 Task: Use LinkedIn's search filters to find people who speak Spanish, work in NotaryOnline Research, have the title 'Caretaker', and are currently at a company with 'Confederation' in the name, located in Xichang.
Action: Mouse moved to (604, 75)
Screenshot: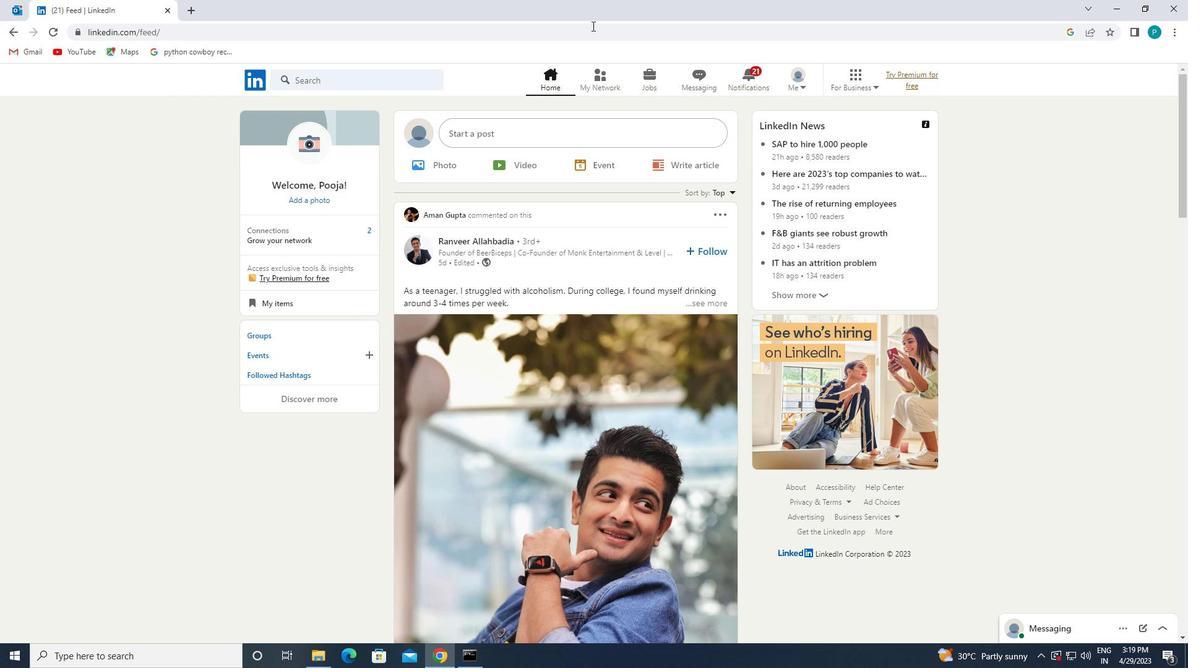 
Action: Mouse pressed left at (604, 75)
Screenshot: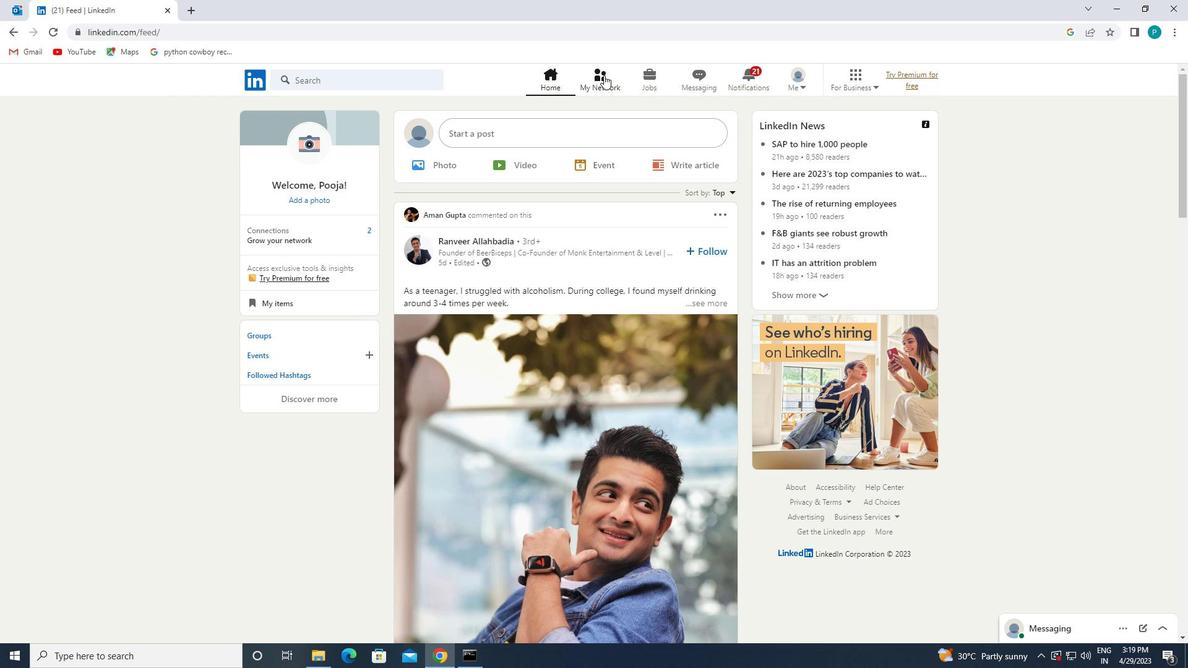 
Action: Mouse moved to (300, 148)
Screenshot: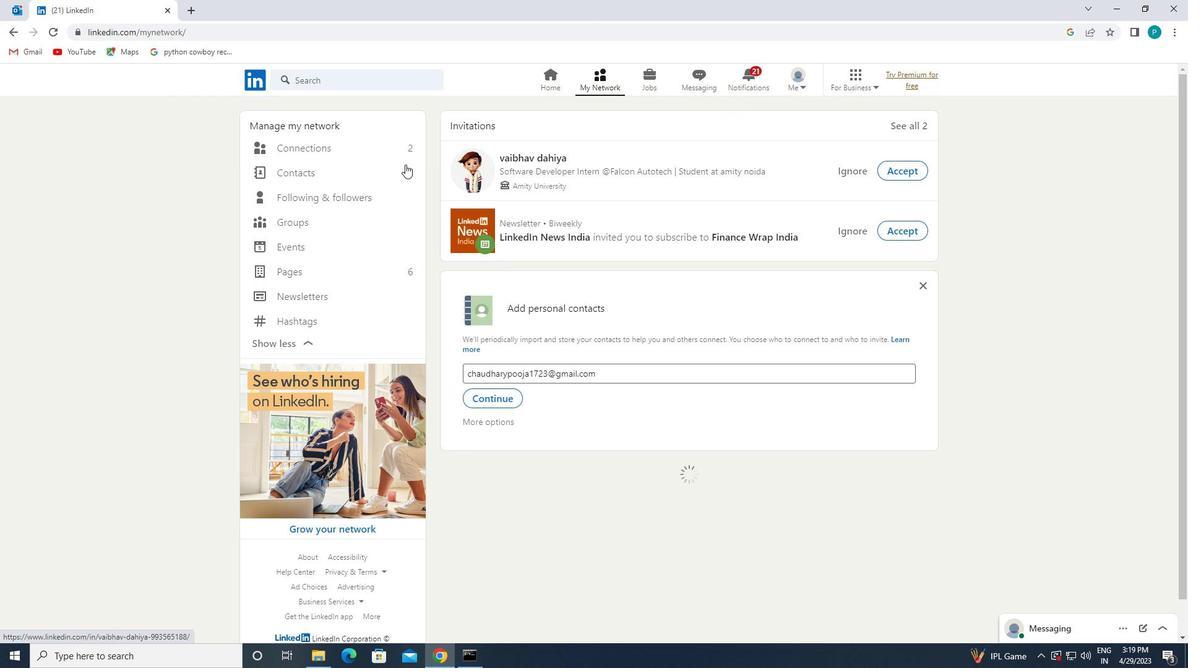 
Action: Mouse pressed left at (300, 148)
Screenshot: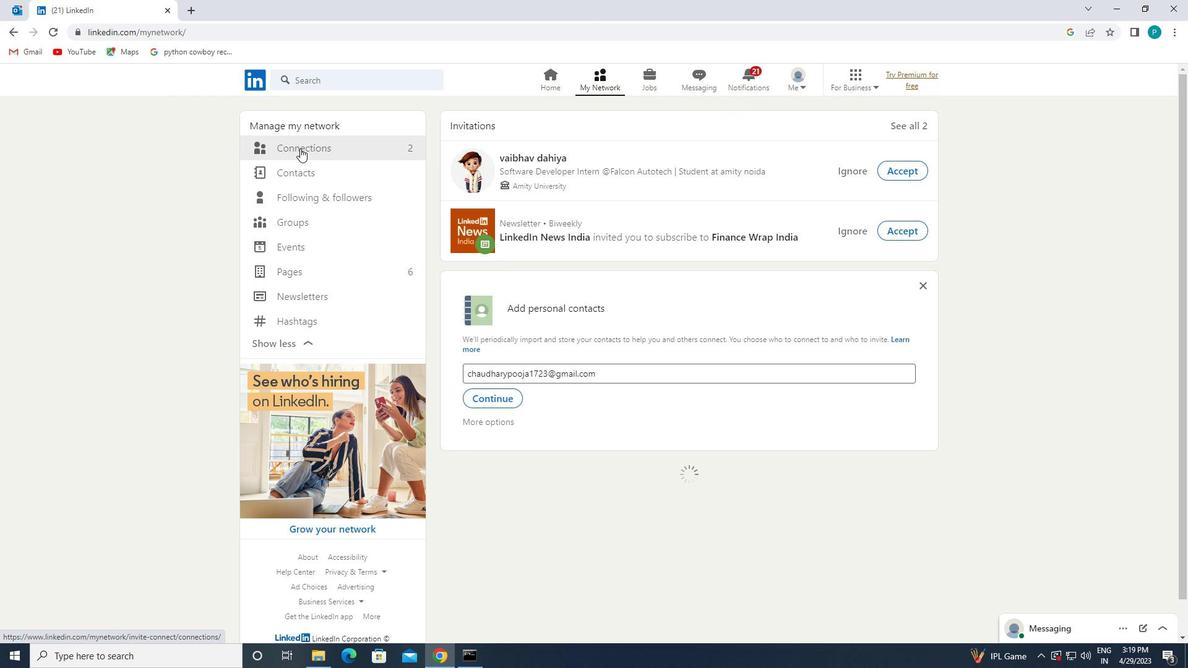
Action: Mouse moved to (704, 142)
Screenshot: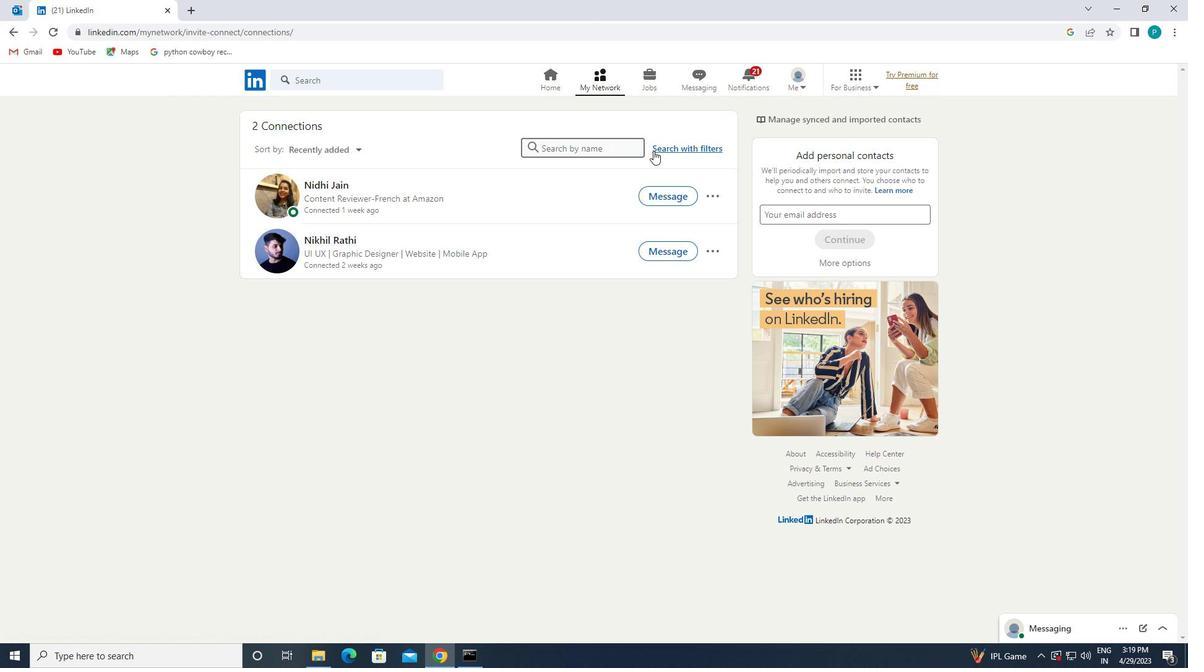 
Action: Mouse pressed left at (704, 142)
Screenshot: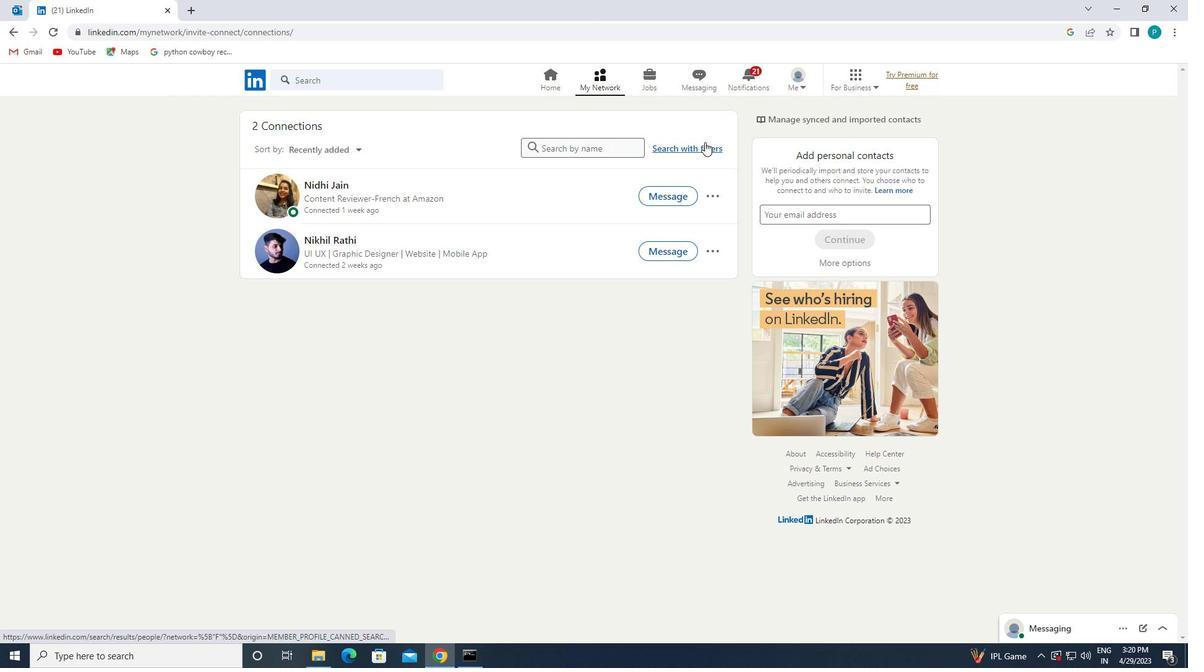 
Action: Mouse moved to (645, 120)
Screenshot: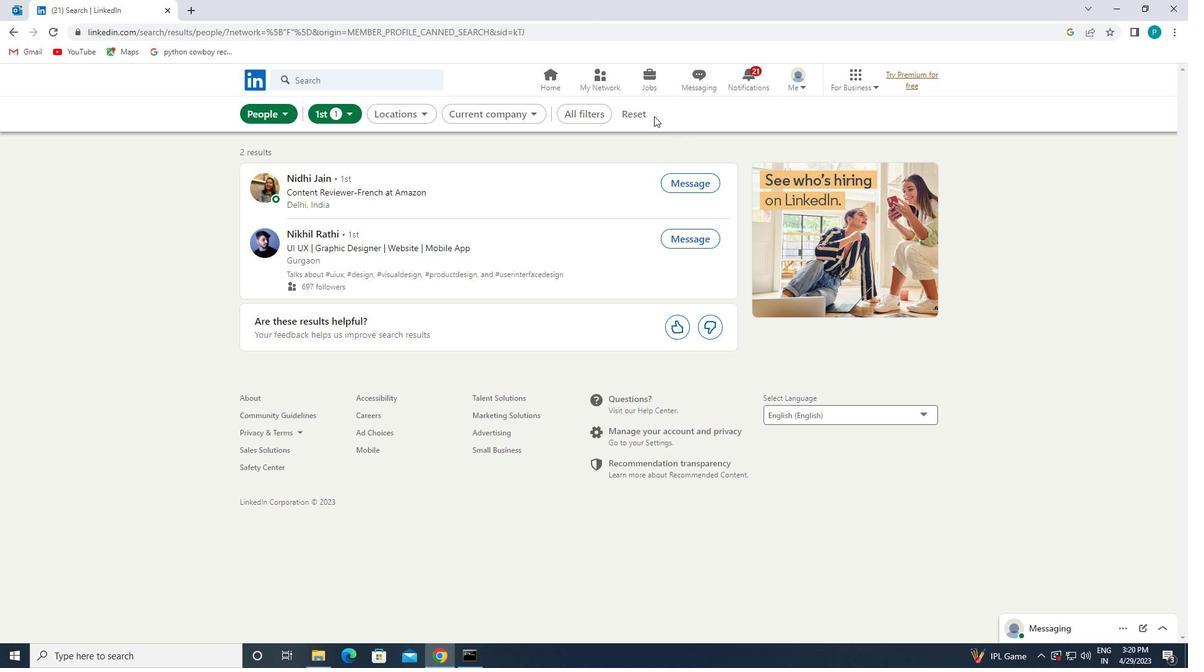 
Action: Mouse pressed left at (645, 120)
Screenshot: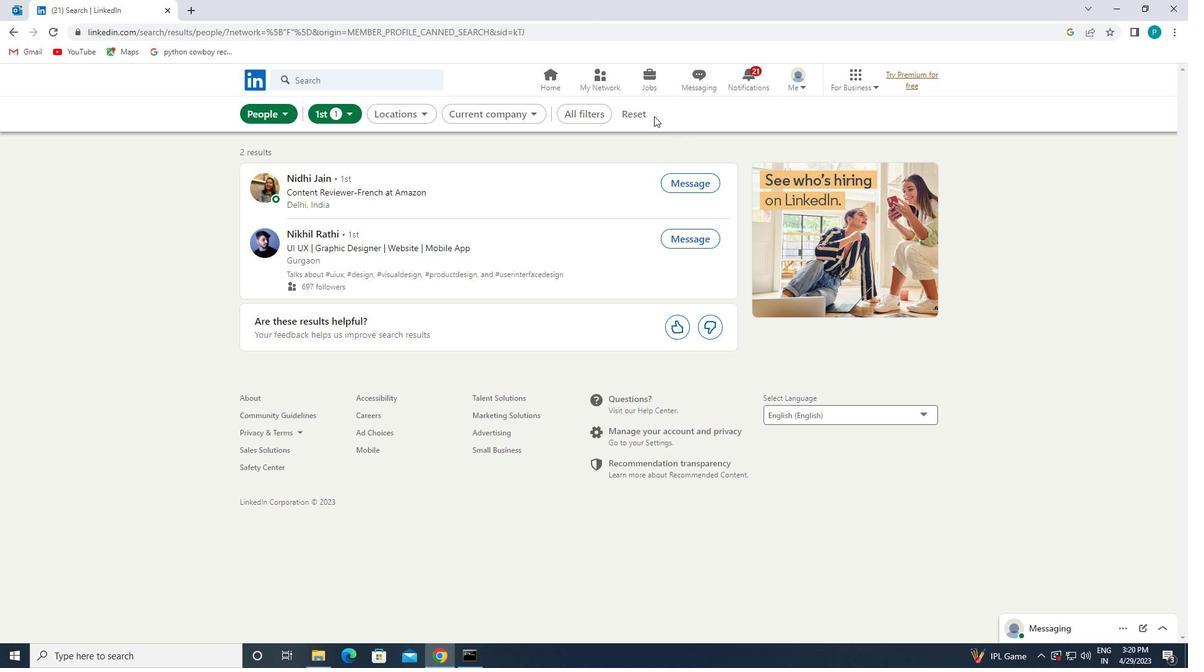 
Action: Mouse moved to (622, 108)
Screenshot: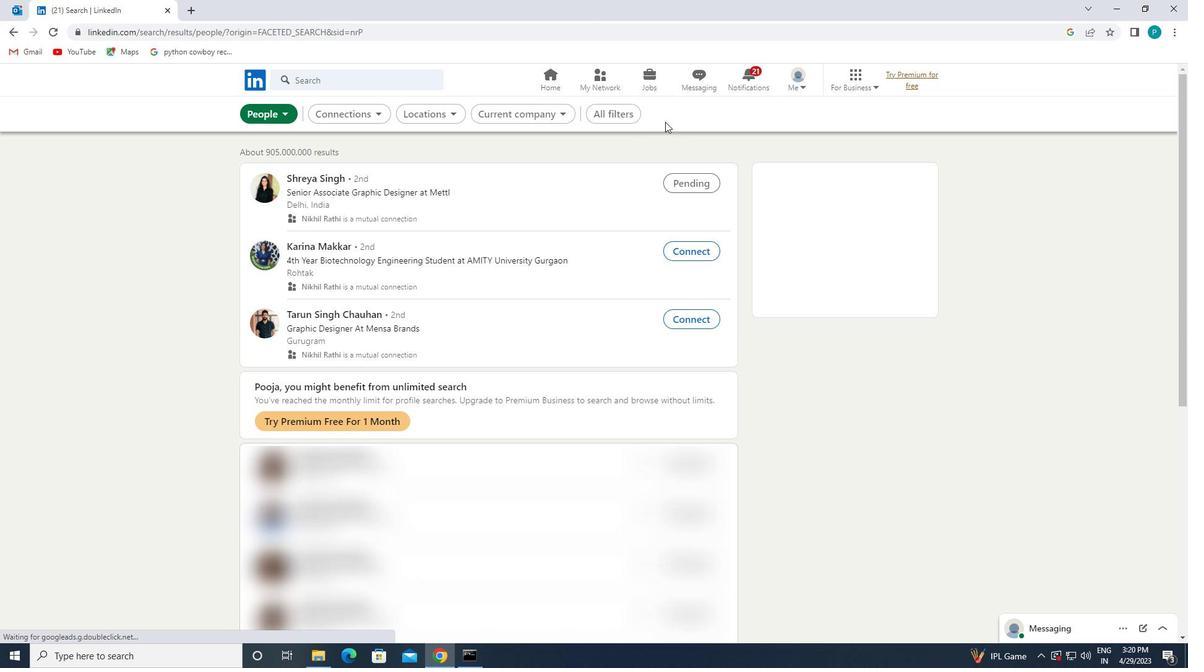
Action: Mouse pressed left at (622, 108)
Screenshot: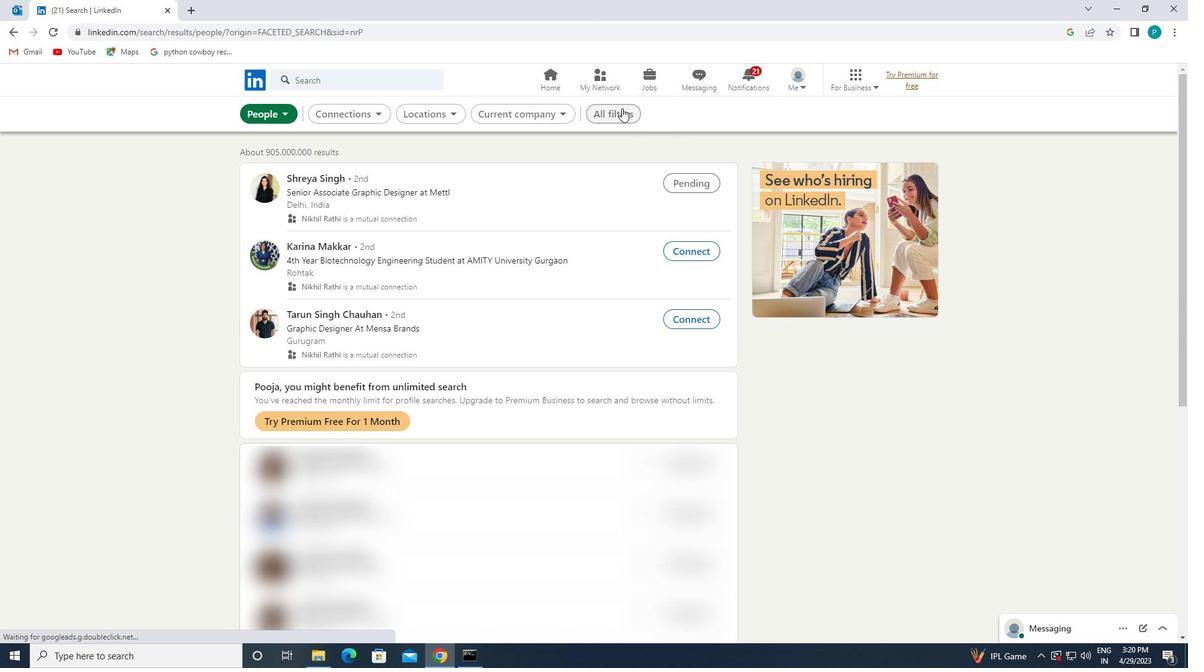 
Action: Mouse moved to (1044, 394)
Screenshot: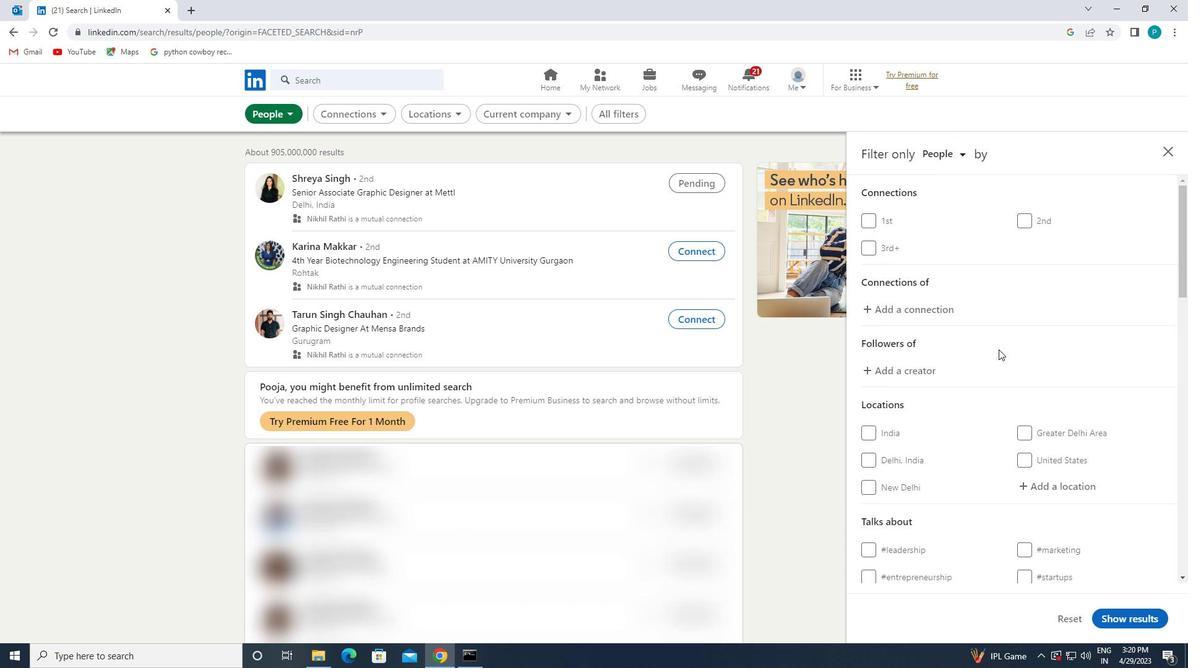 
Action: Mouse scrolled (1044, 394) with delta (0, 0)
Screenshot: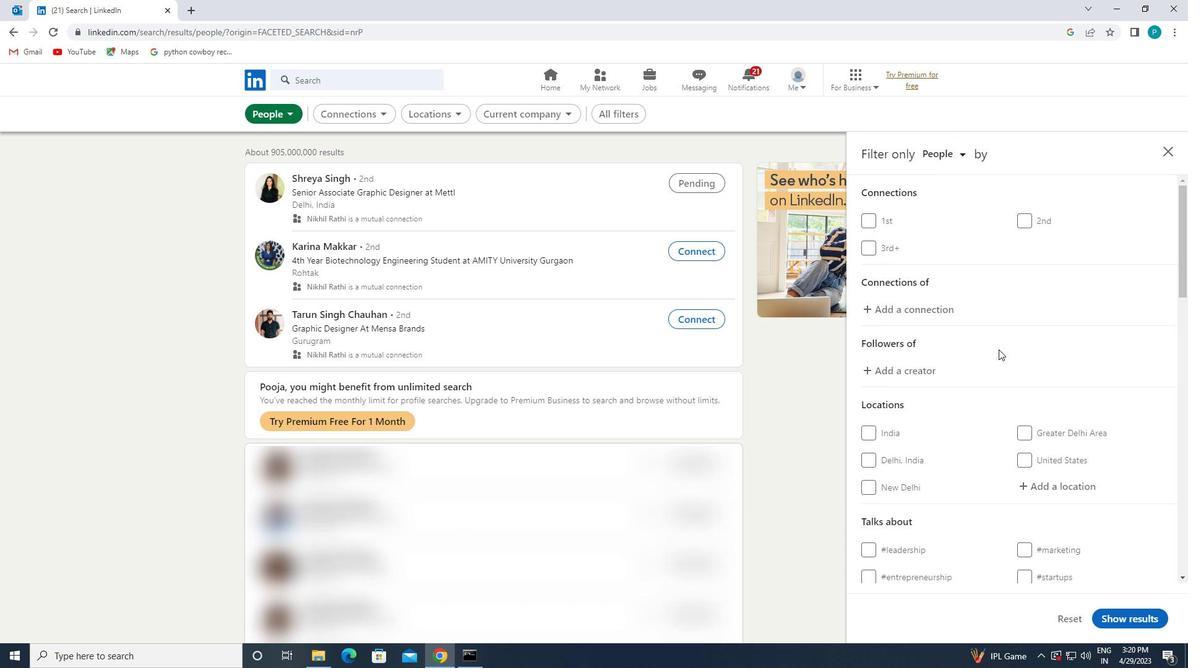 
Action: Mouse moved to (1066, 417)
Screenshot: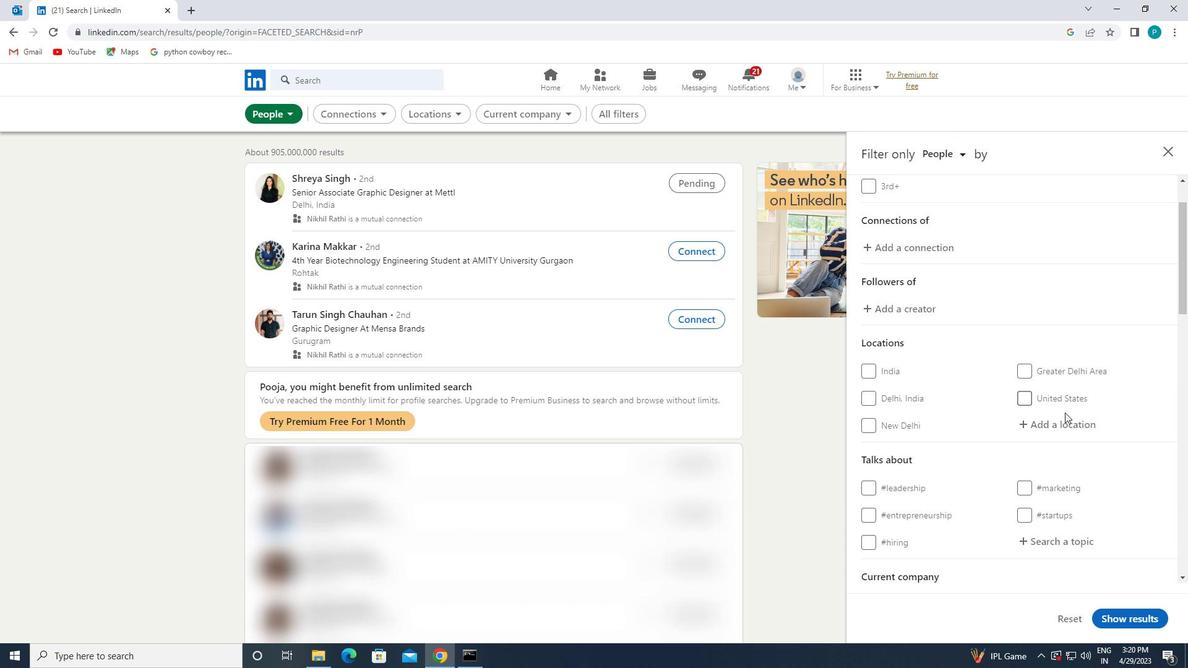 
Action: Mouse pressed left at (1066, 417)
Screenshot: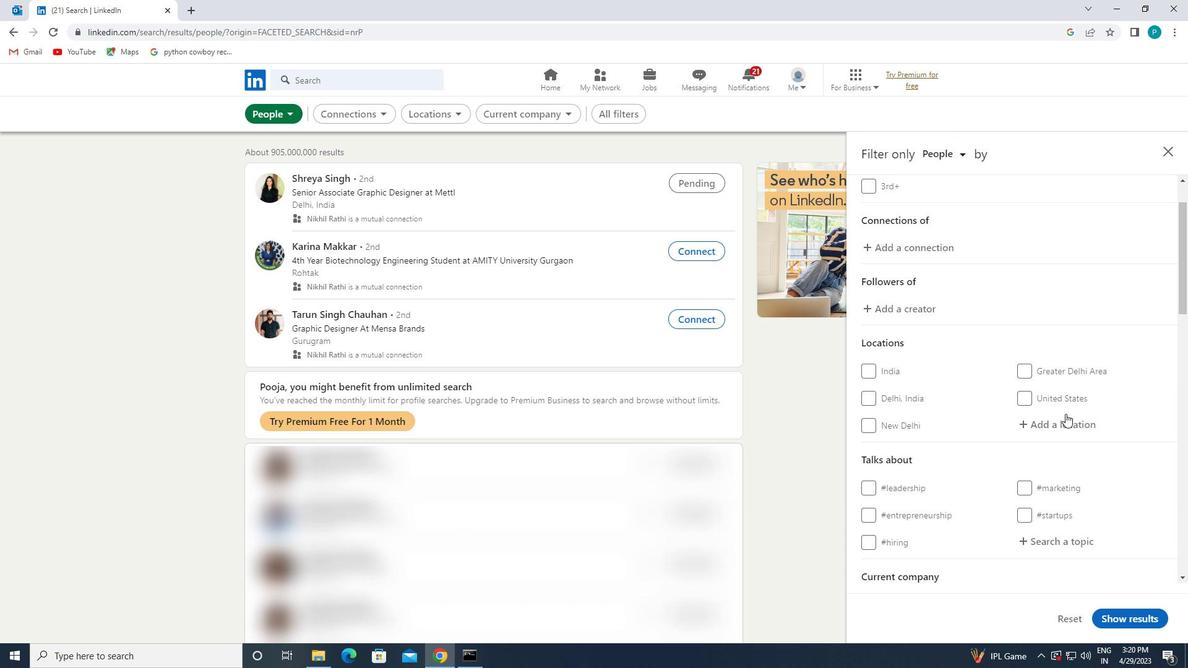 
Action: Key pressed <Key.caps_lock>x<Key.caps_lock>ichang
Screenshot: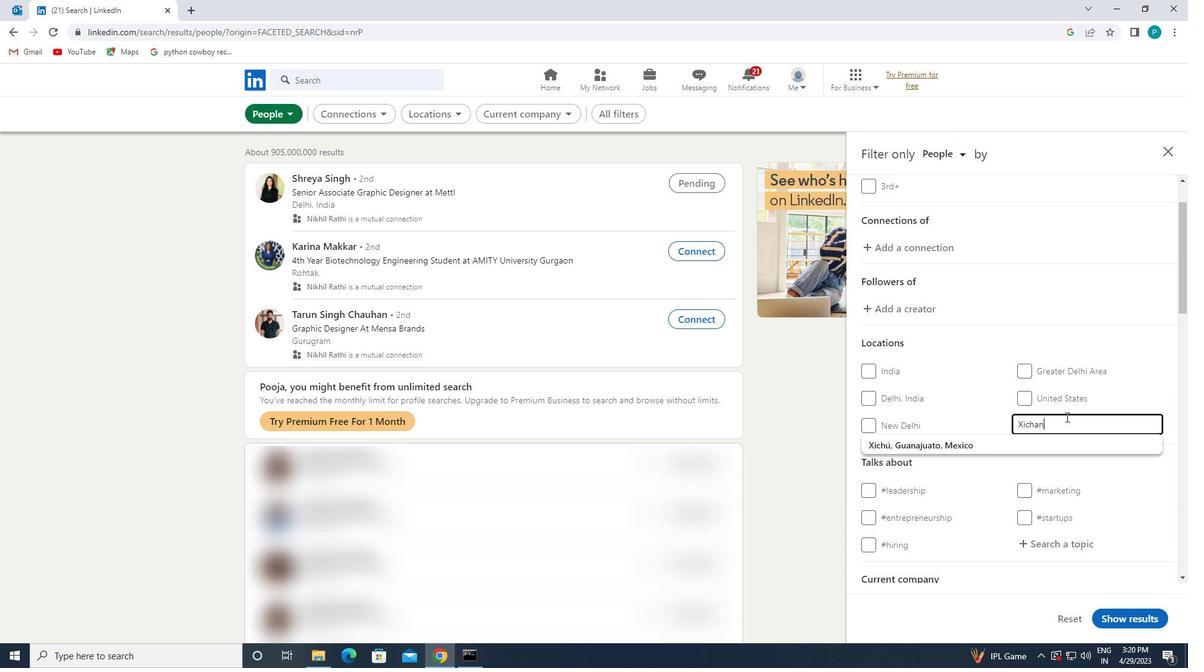 
Action: Mouse moved to (1065, 445)
Screenshot: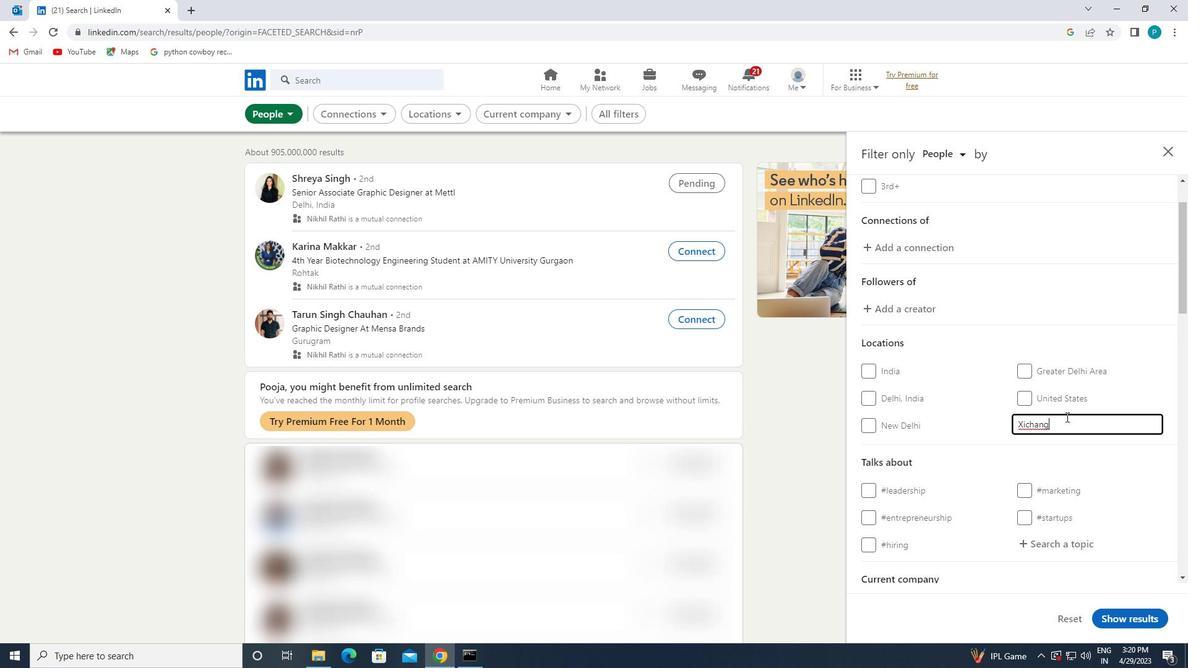 
Action: Mouse scrolled (1065, 444) with delta (0, 0)
Screenshot: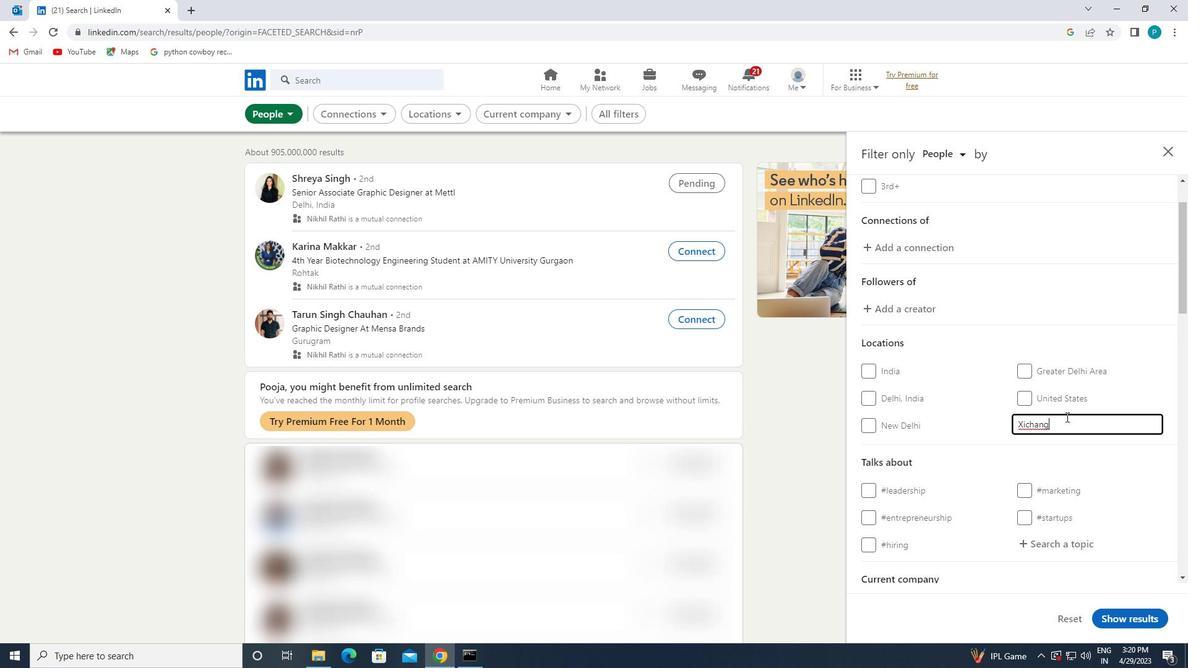 
Action: Mouse moved to (1065, 446)
Screenshot: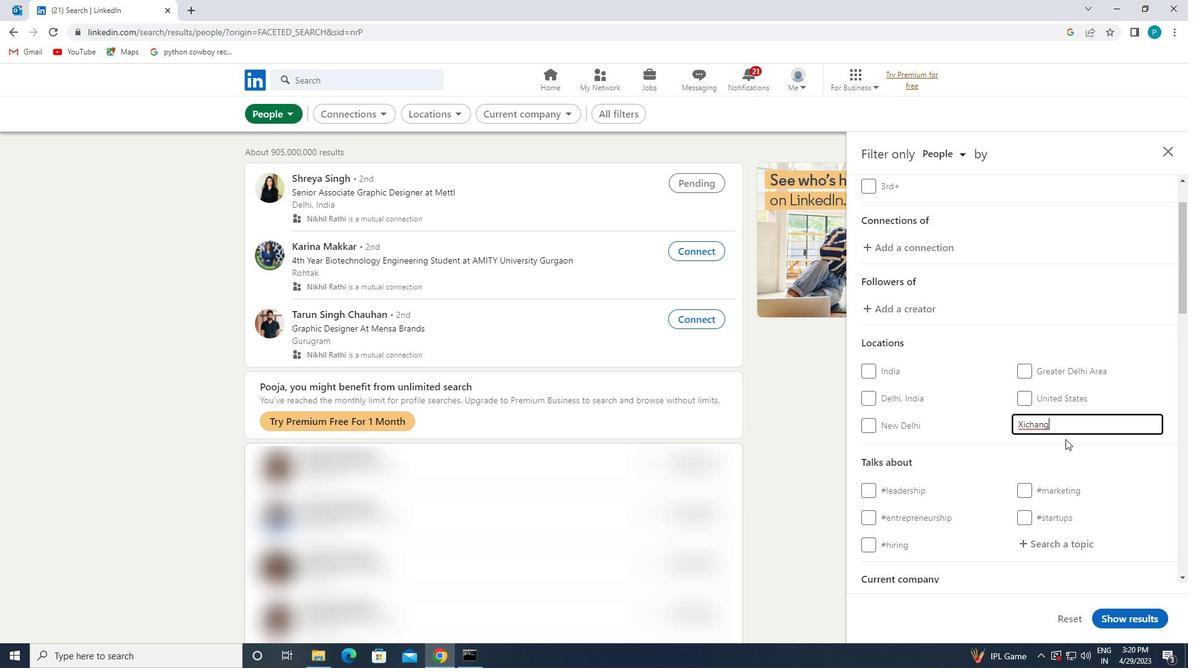
Action: Mouse scrolled (1065, 445) with delta (0, 0)
Screenshot: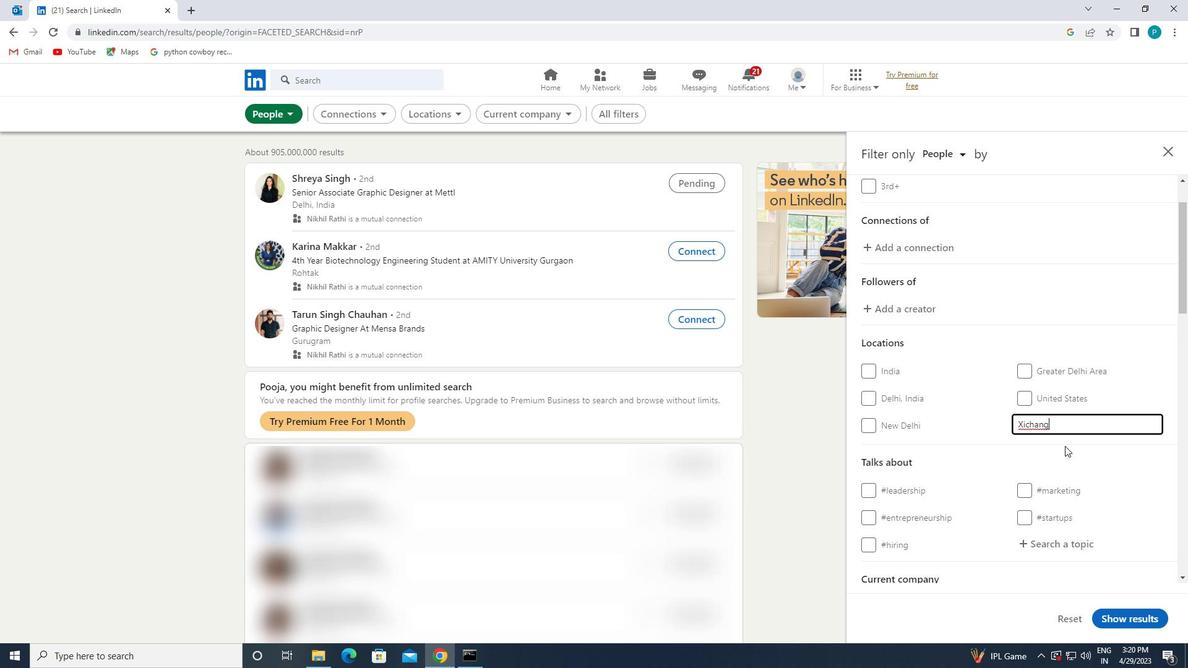 
Action: Mouse scrolled (1065, 445) with delta (0, 0)
Screenshot: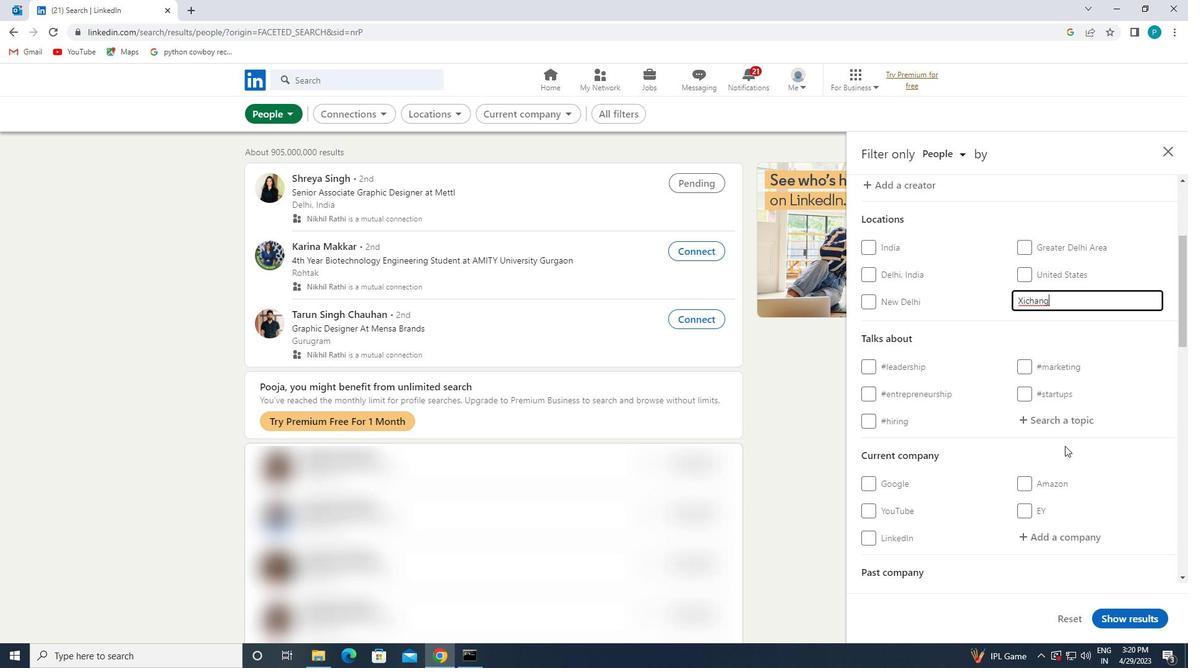 
Action: Mouse scrolled (1065, 445) with delta (0, 0)
Screenshot: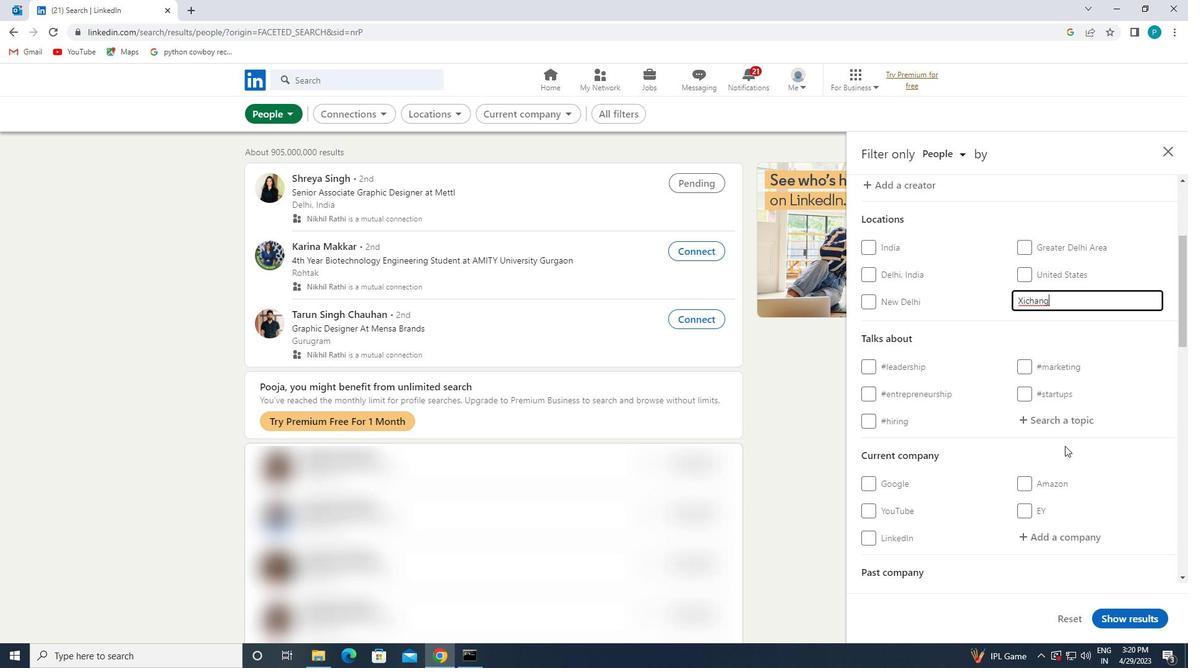 
Action: Mouse moved to (1032, 306)
Screenshot: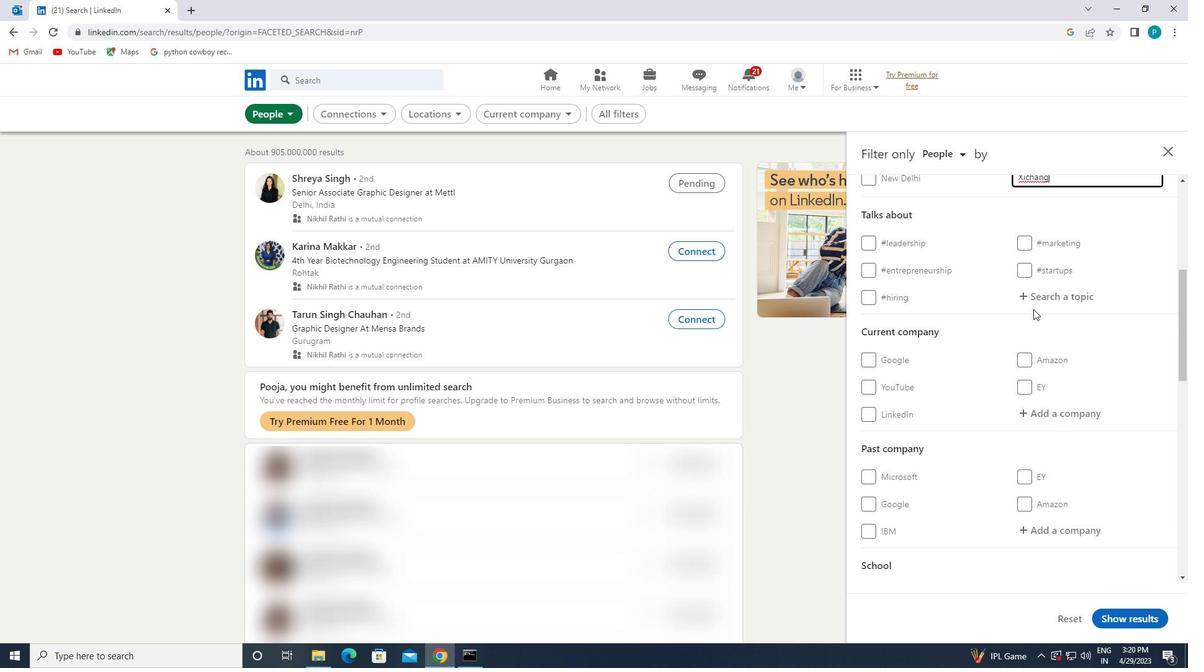 
Action: Mouse pressed left at (1032, 306)
Screenshot: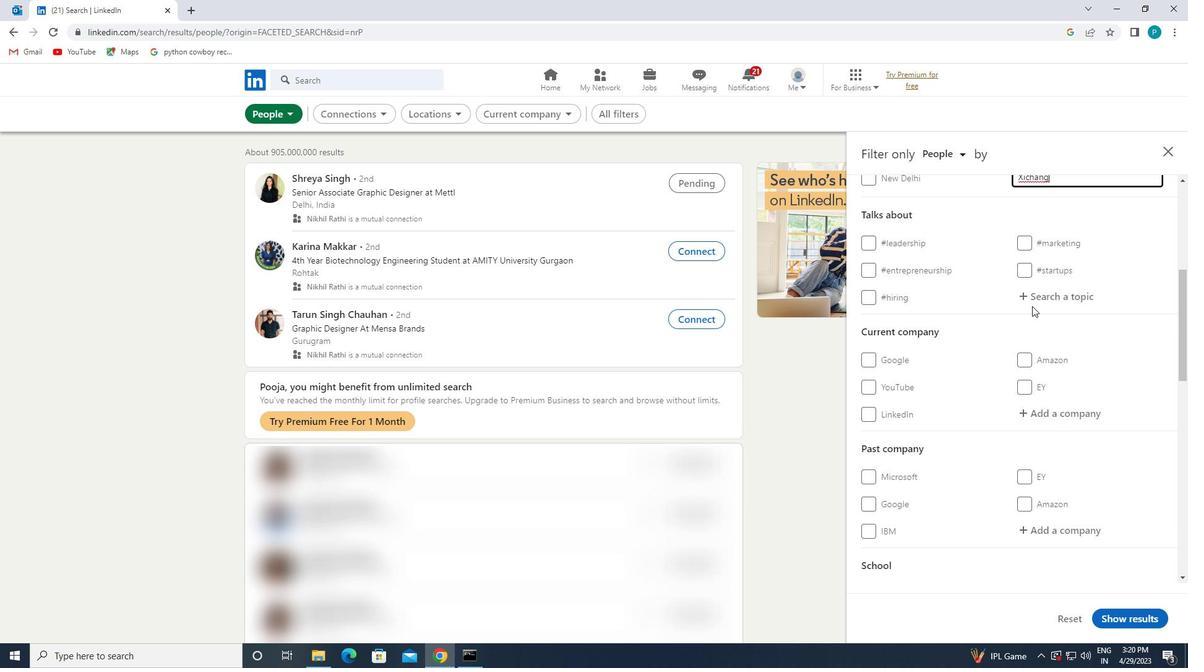
Action: Mouse moved to (1031, 300)
Screenshot: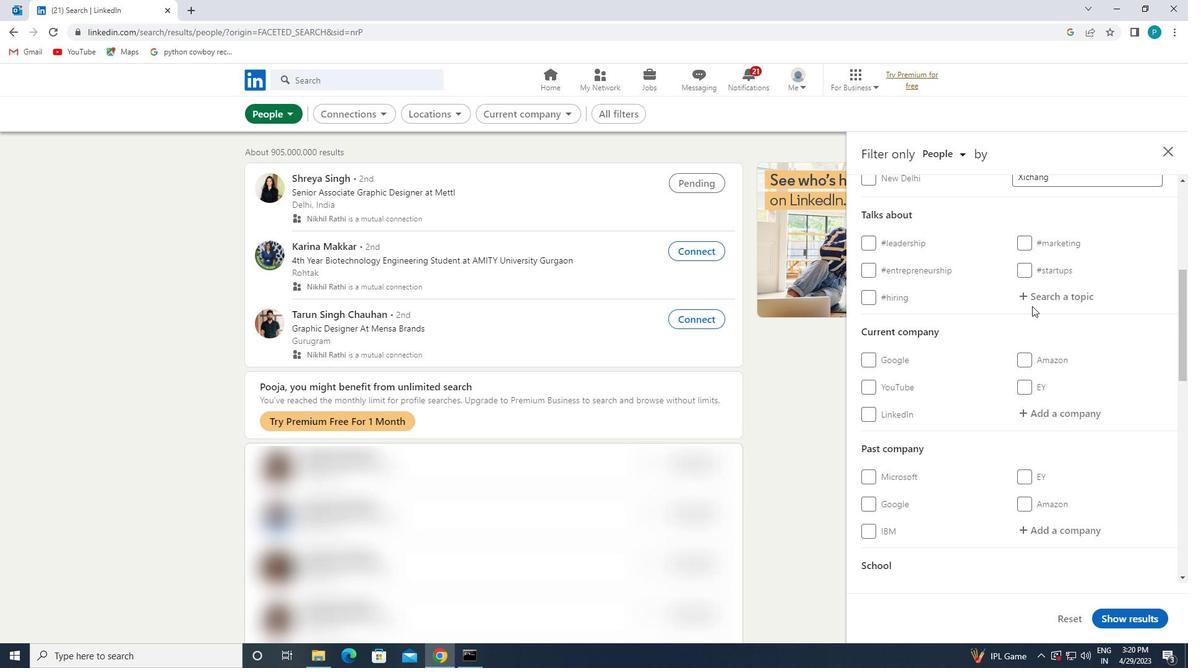 
Action: Mouse pressed left at (1031, 300)
Screenshot: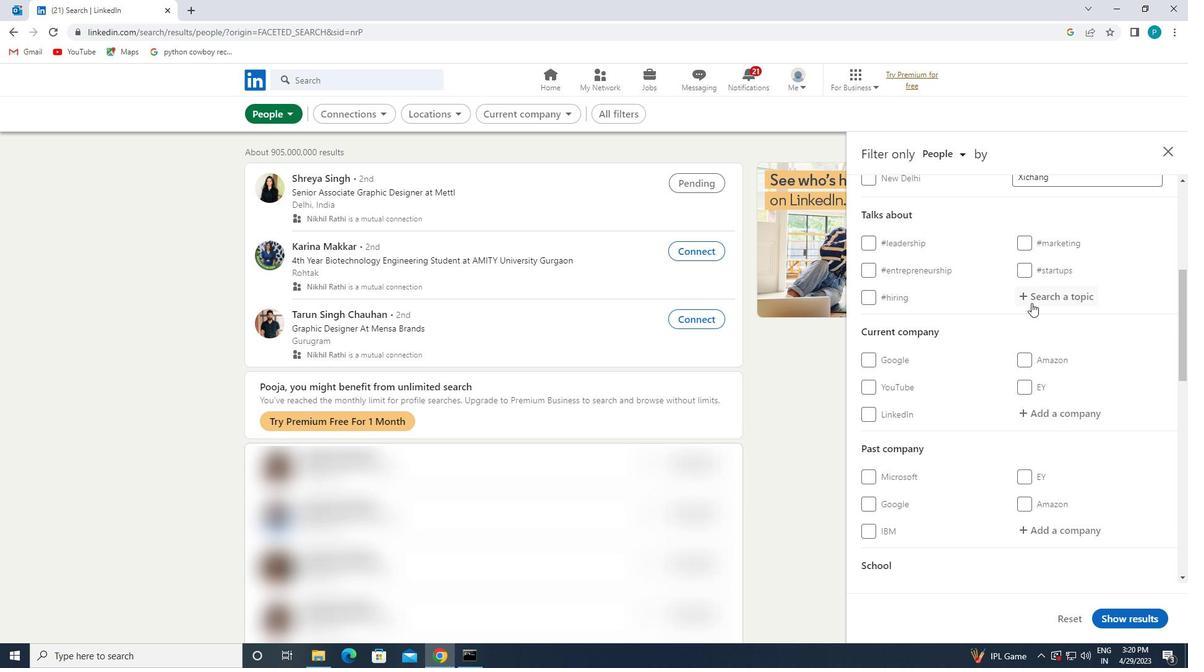 
Action: Mouse moved to (1031, 300)
Screenshot: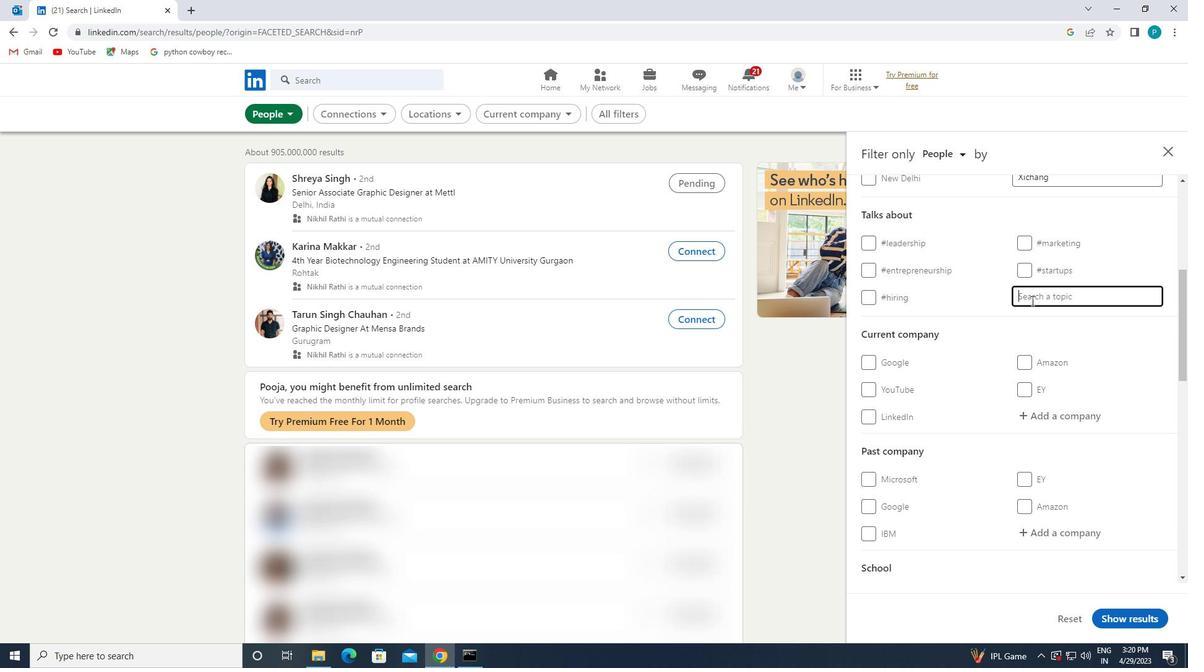 
Action: Key pressed <Key.shift>#<Key.caps_lock>S<Key.caps_lock>ALES
Screenshot: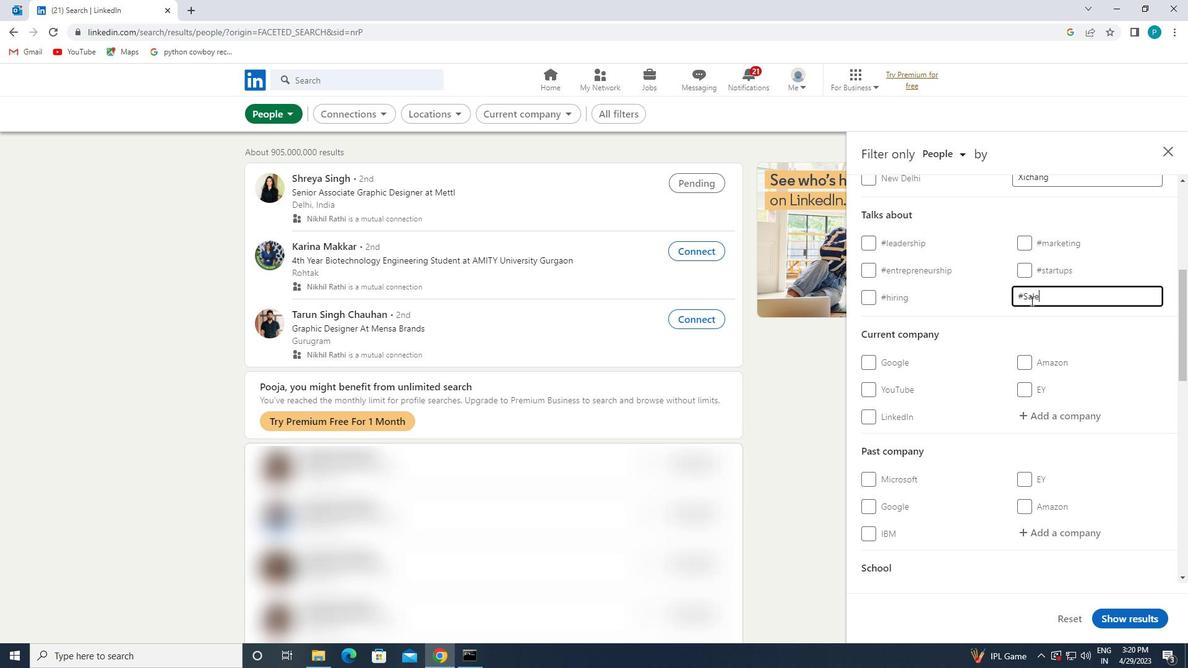 
Action: Mouse scrolled (1031, 300) with delta (0, 0)
Screenshot: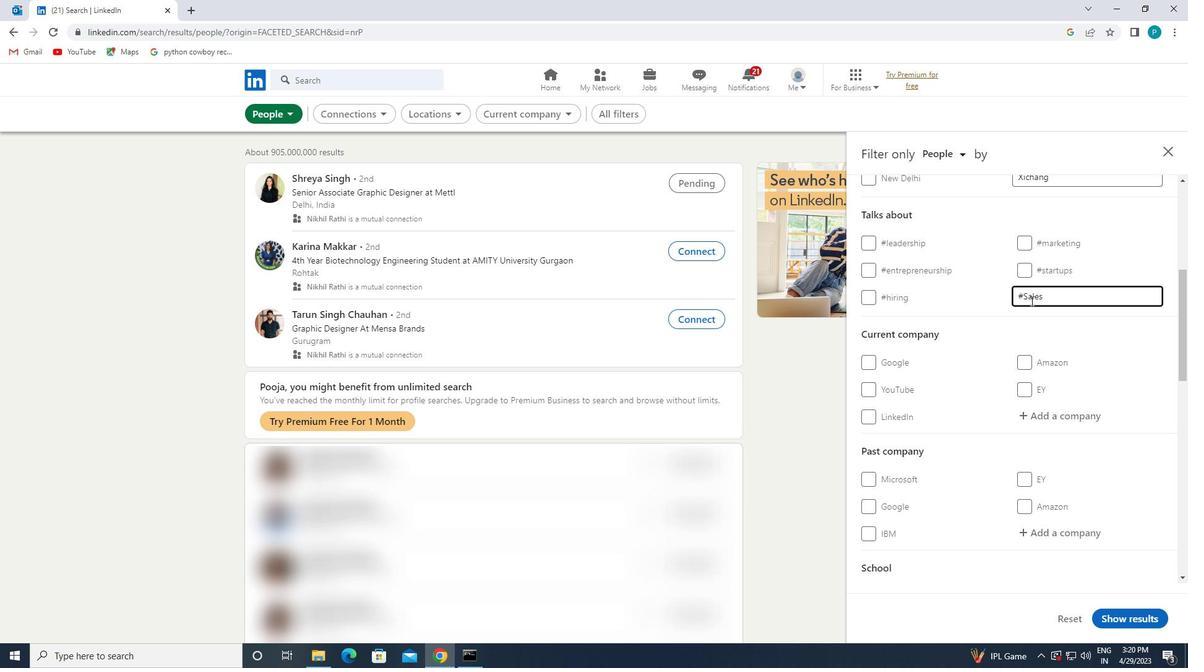 
Action: Mouse moved to (1058, 500)
Screenshot: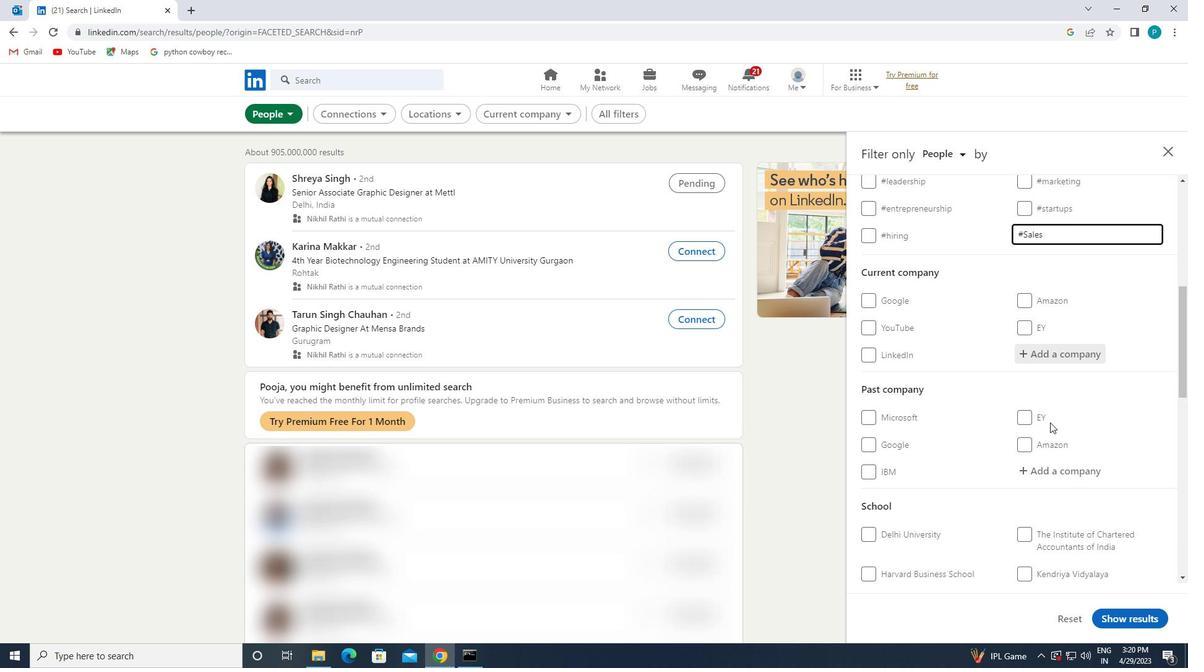 
Action: Mouse scrolled (1058, 500) with delta (0, 0)
Screenshot: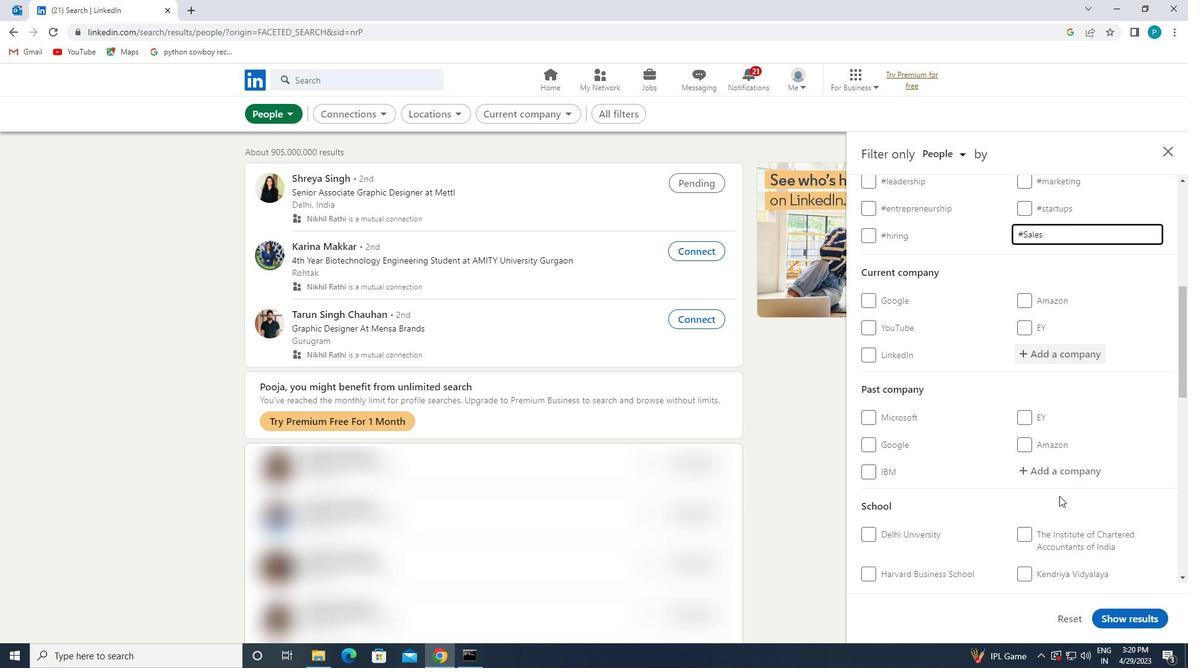 
Action: Mouse scrolled (1058, 500) with delta (0, 0)
Screenshot: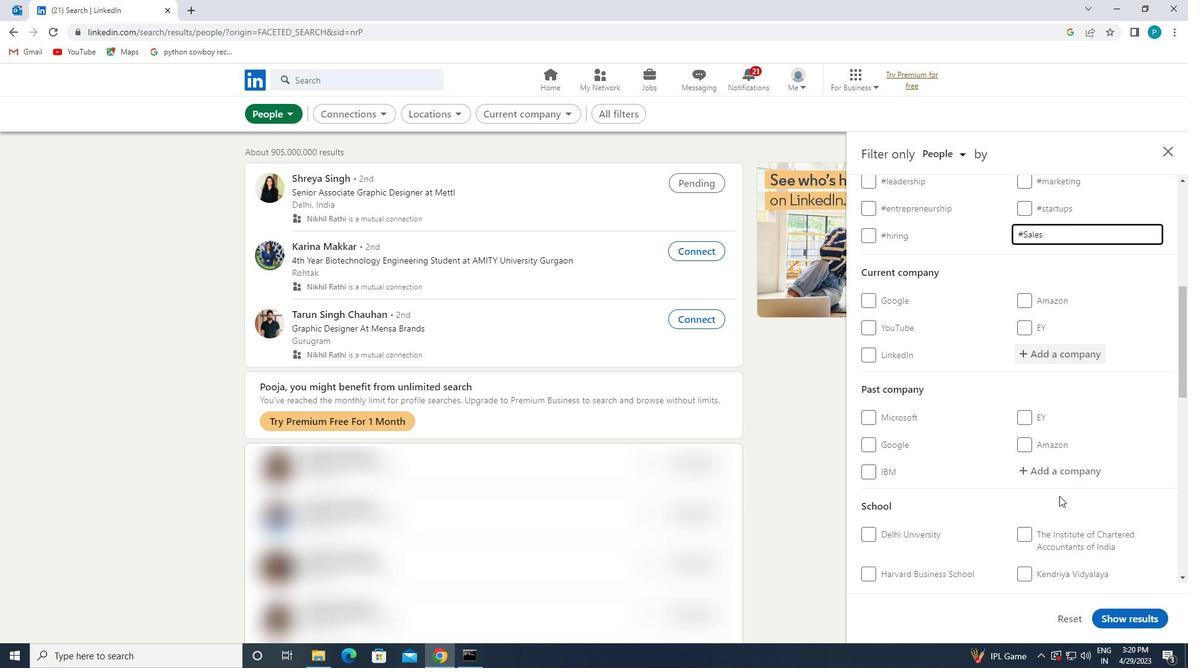 
Action: Mouse scrolled (1058, 500) with delta (0, 0)
Screenshot: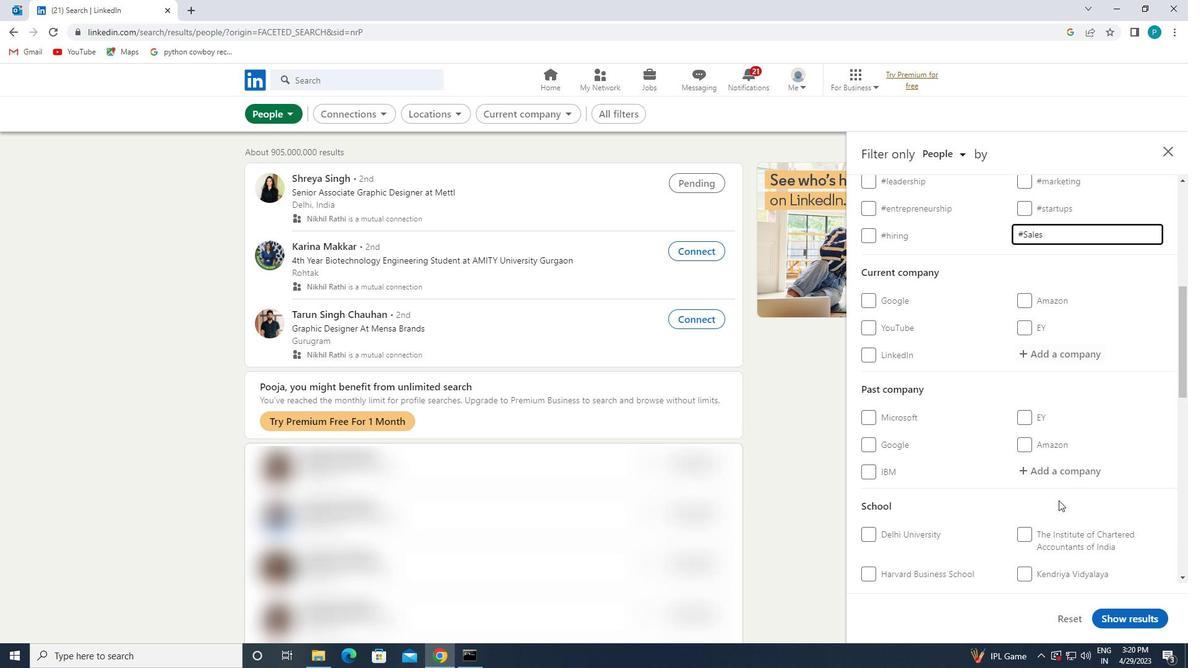
Action: Mouse scrolled (1058, 500) with delta (0, 0)
Screenshot: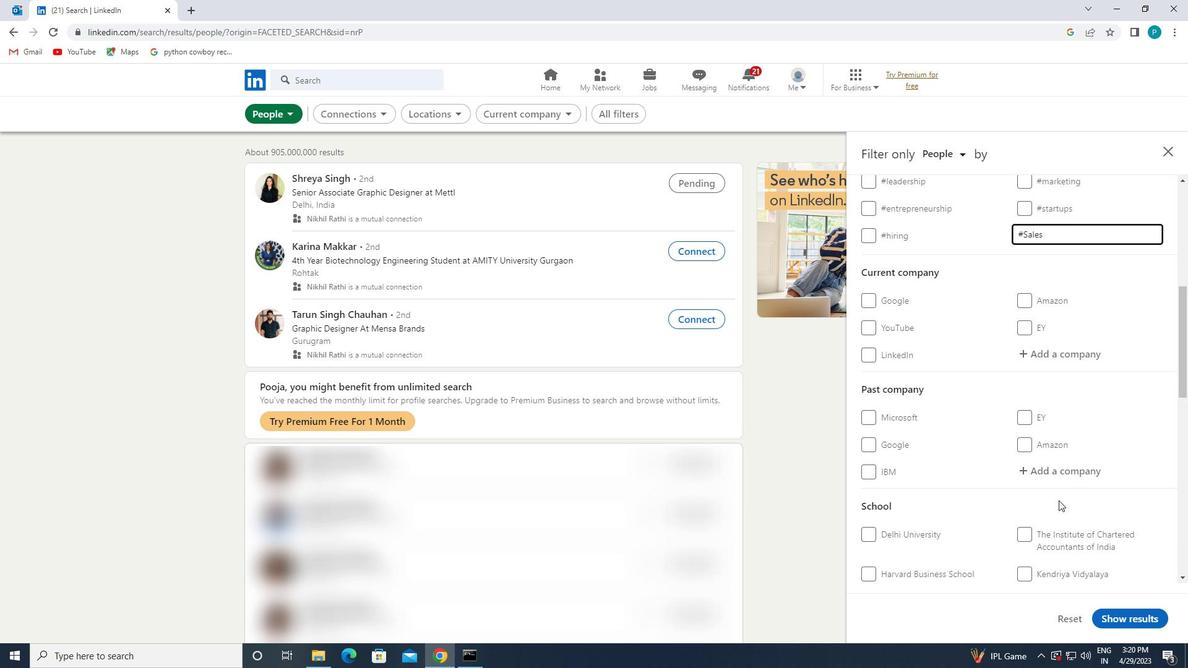 
Action: Mouse moved to (1049, 496)
Screenshot: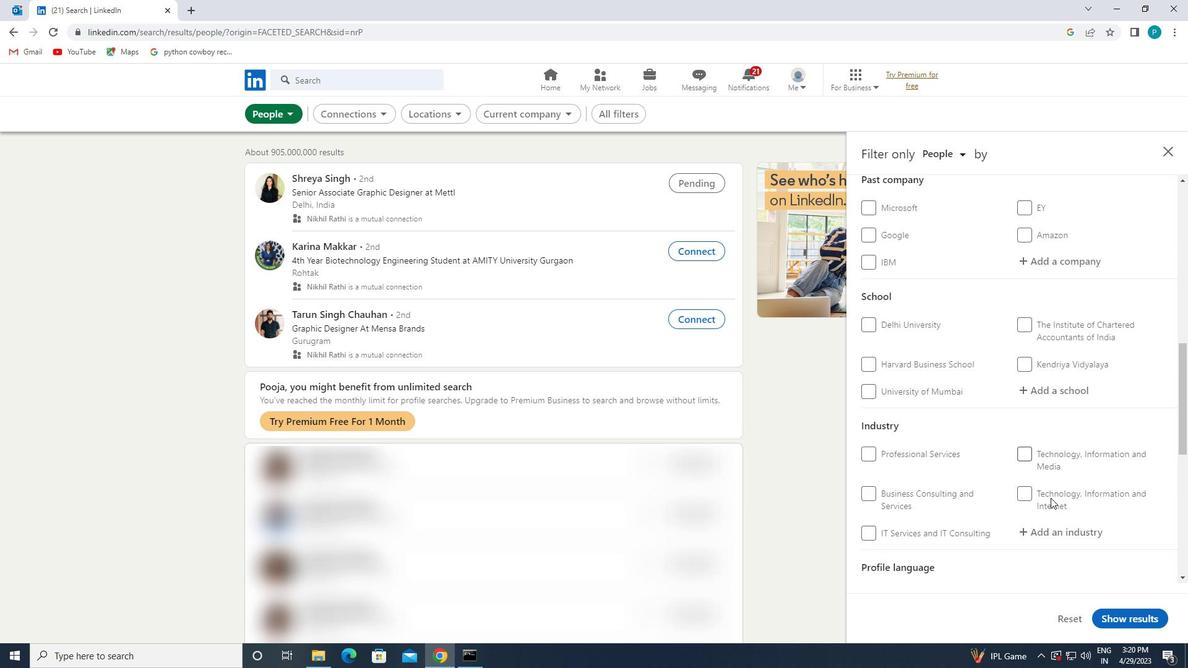 
Action: Mouse scrolled (1049, 495) with delta (0, 0)
Screenshot: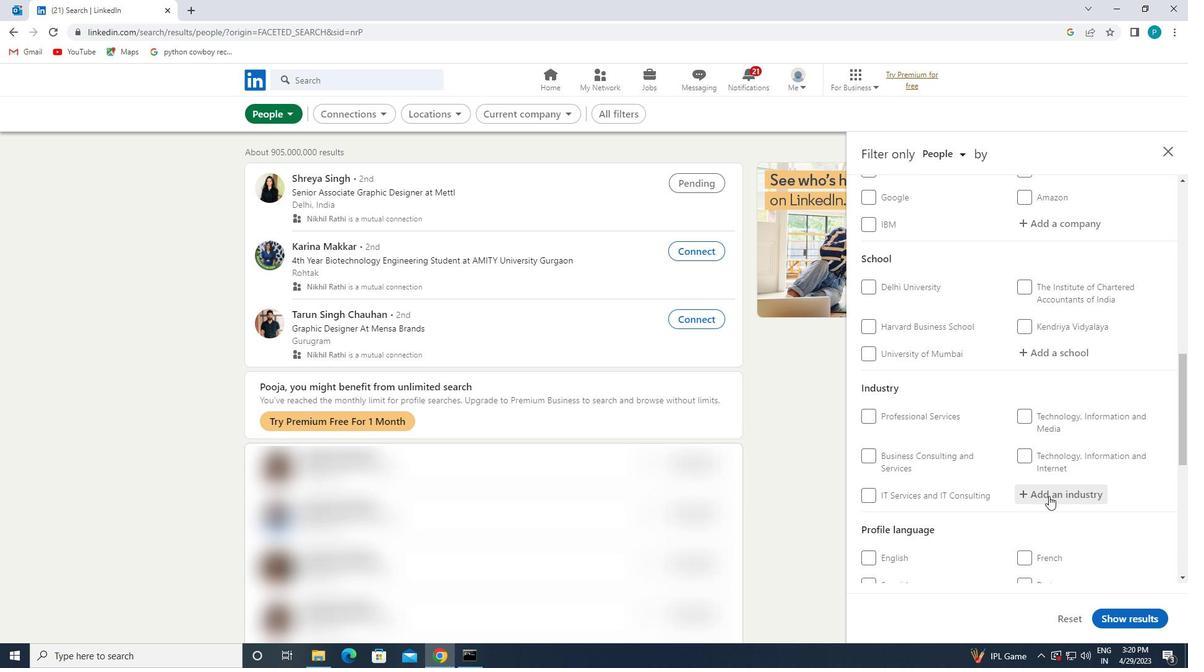 
Action: Mouse scrolled (1049, 495) with delta (0, 0)
Screenshot: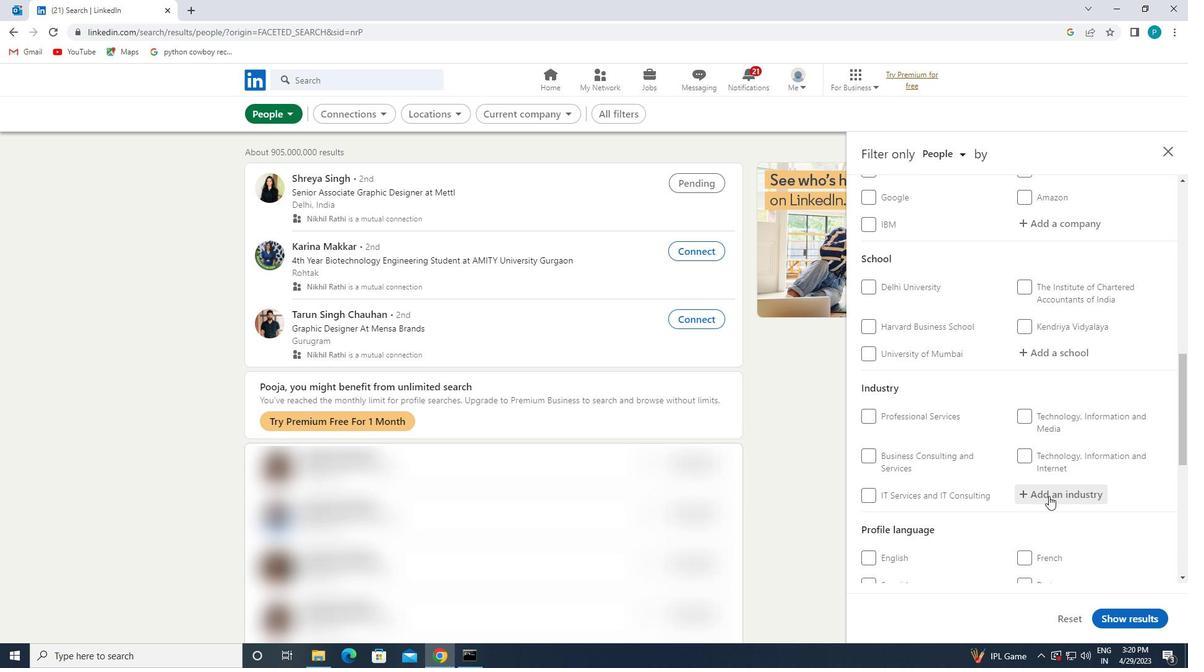 
Action: Mouse scrolled (1049, 495) with delta (0, 0)
Screenshot: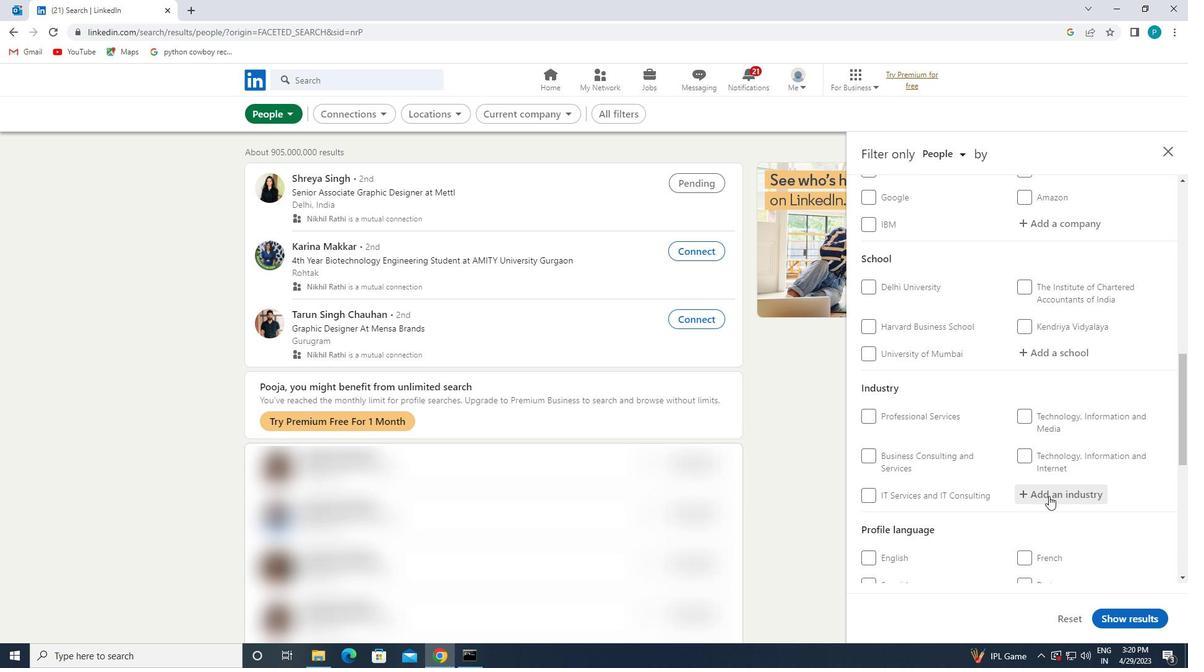 
Action: Mouse moved to (901, 406)
Screenshot: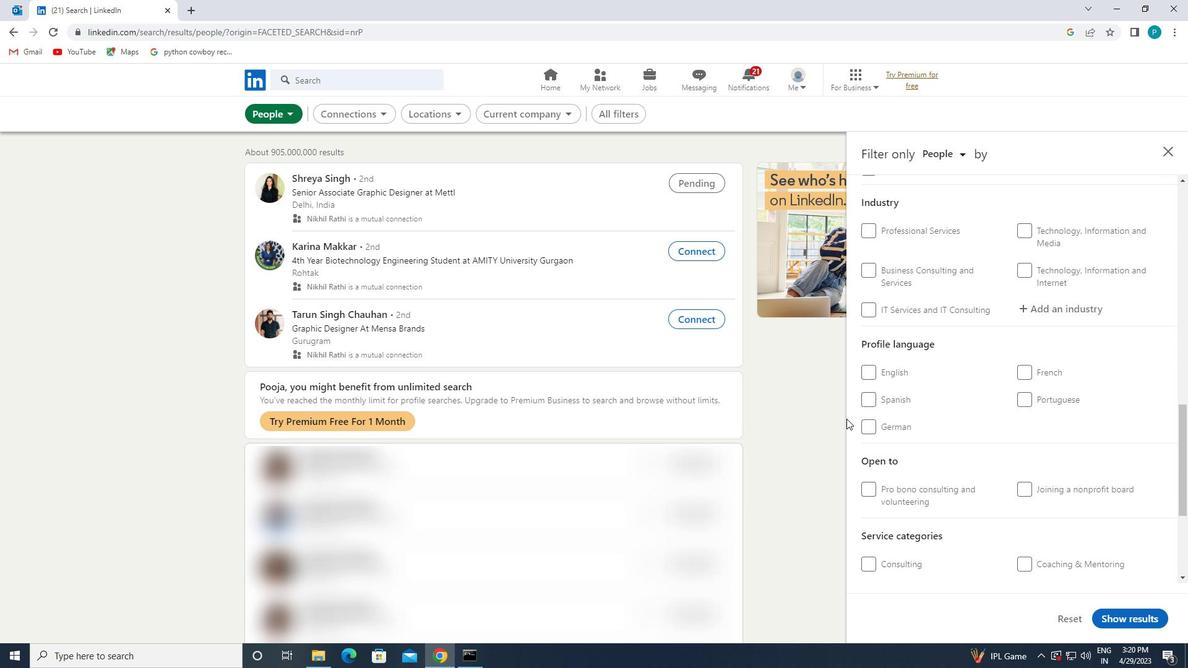 
Action: Mouse pressed left at (901, 406)
Screenshot: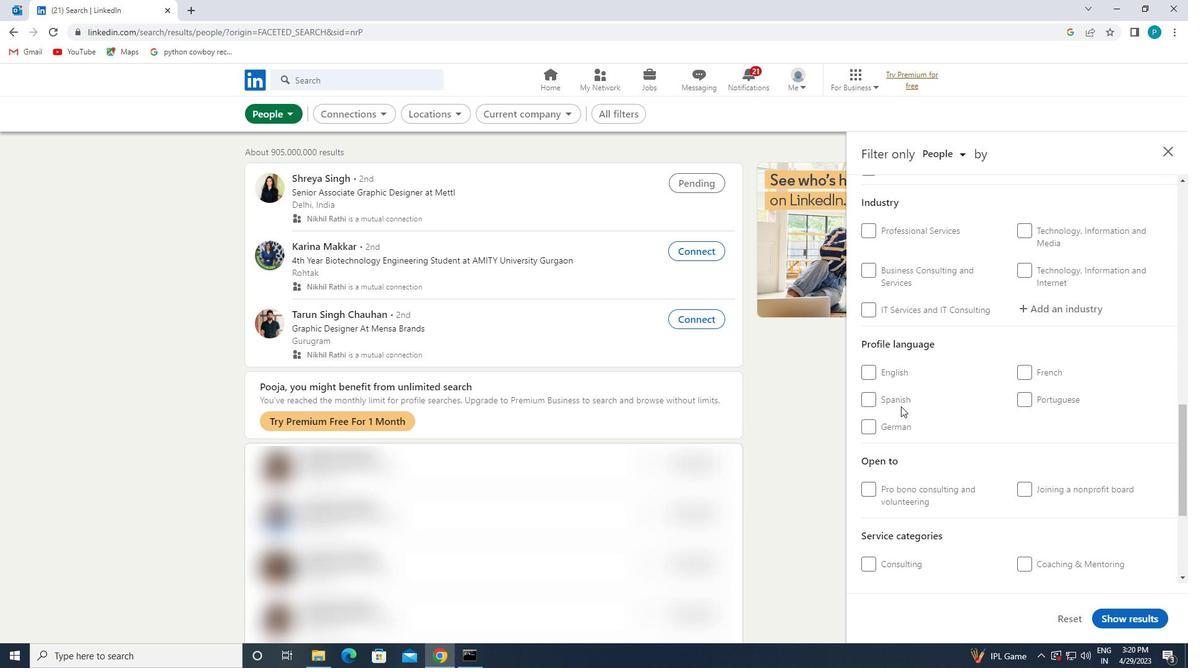
Action: Mouse moved to (901, 403)
Screenshot: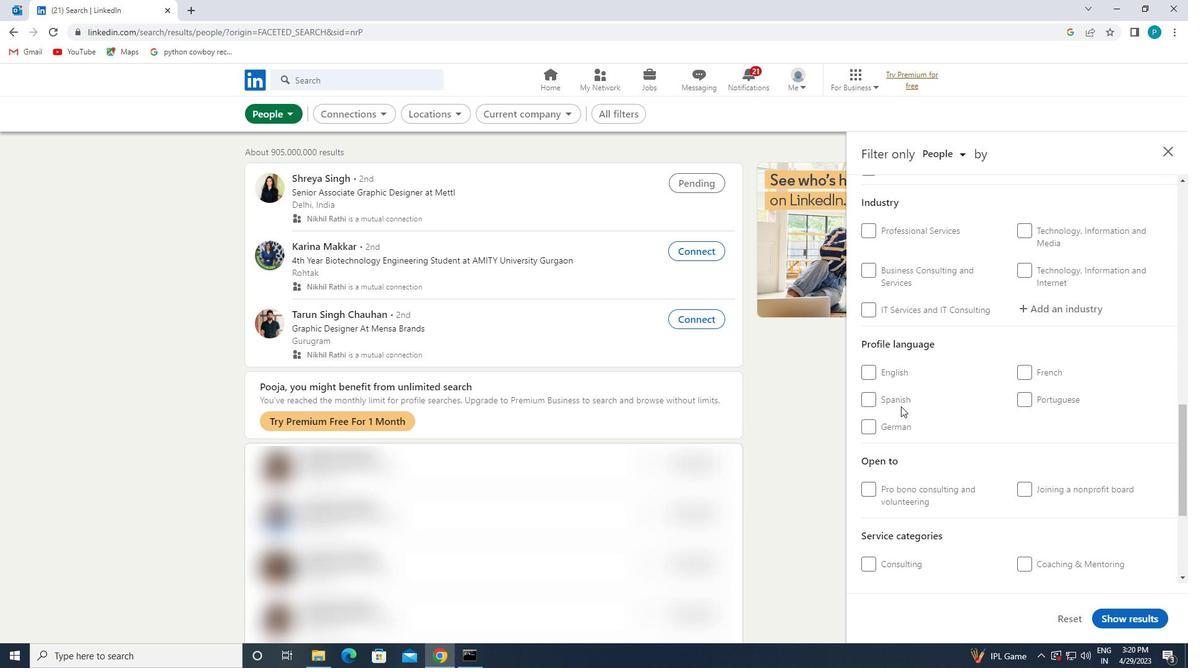 
Action: Mouse pressed left at (901, 403)
Screenshot: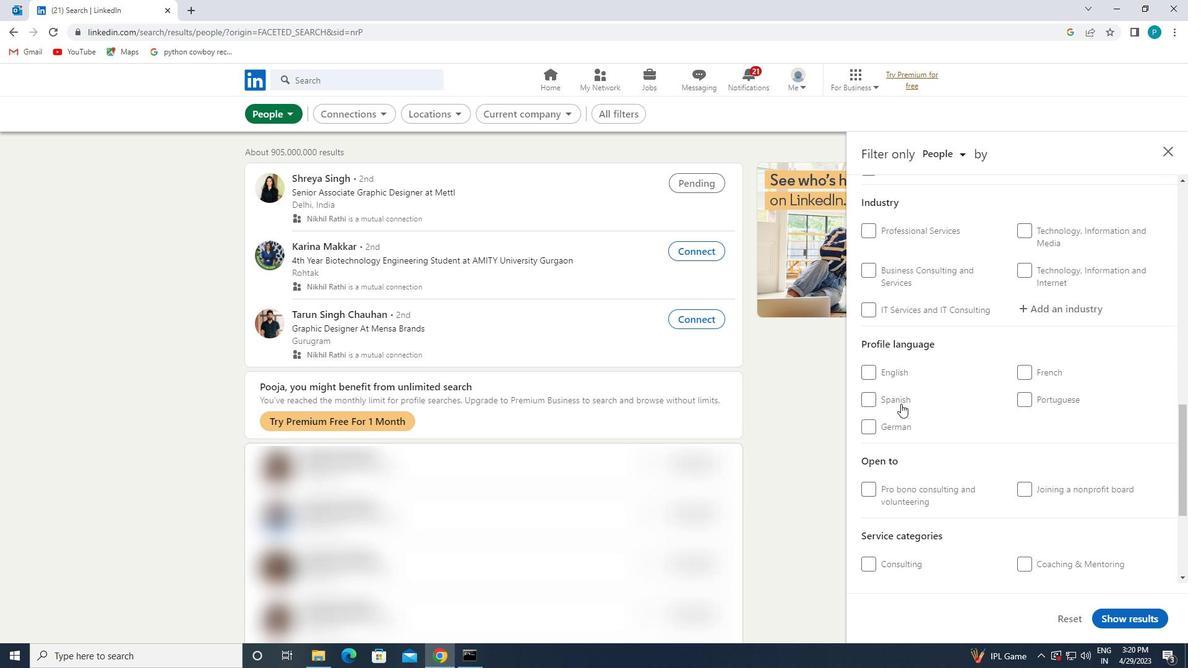 
Action: Mouse moved to (1187, 349)
Screenshot: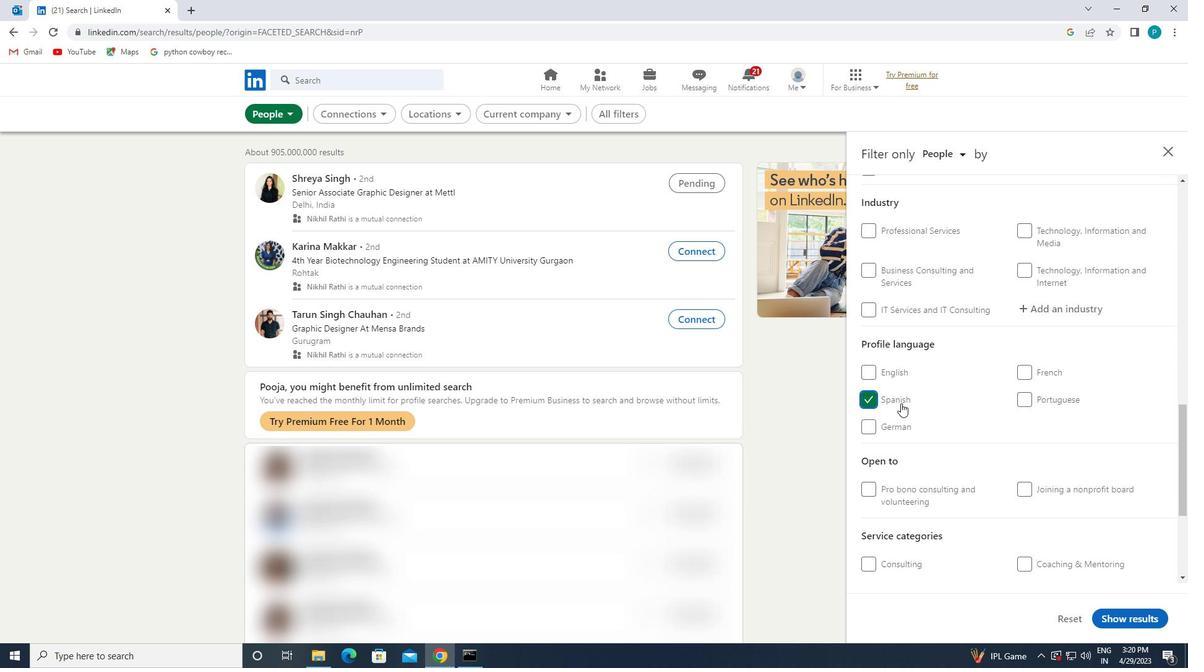 
Action: Mouse scrolled (1187, 350) with delta (0, 0)
Screenshot: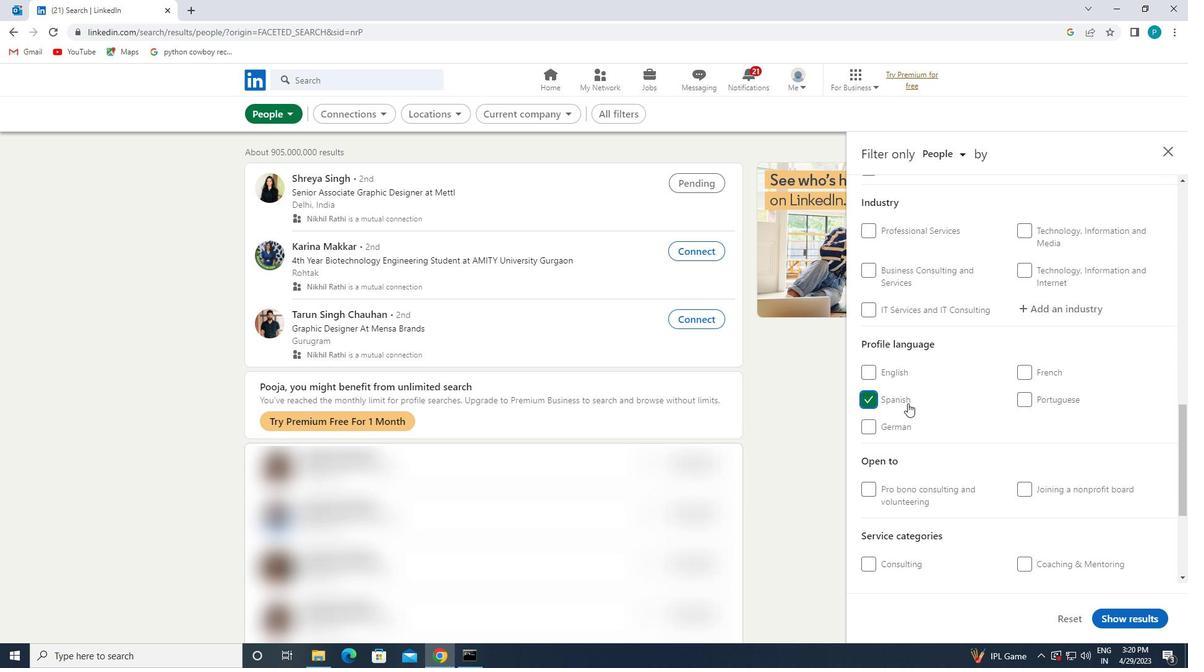 
Action: Mouse scrolled (1187, 350) with delta (0, 0)
Screenshot: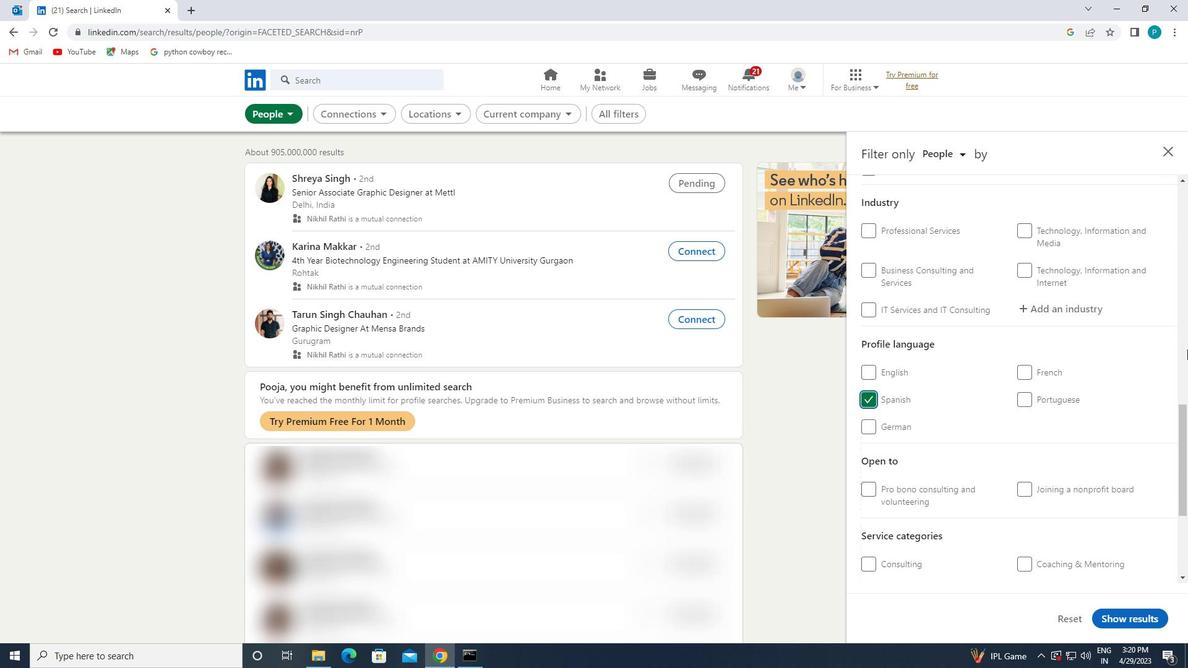 
Action: Mouse moved to (1078, 383)
Screenshot: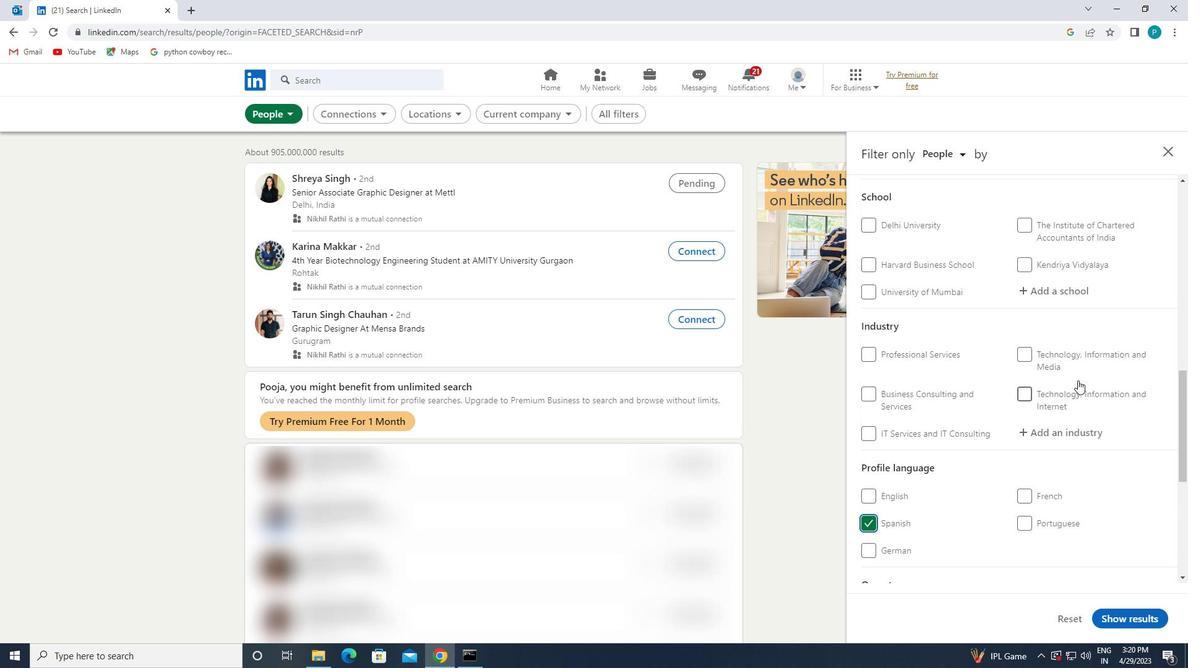 
Action: Mouse scrolled (1078, 383) with delta (0, 0)
Screenshot: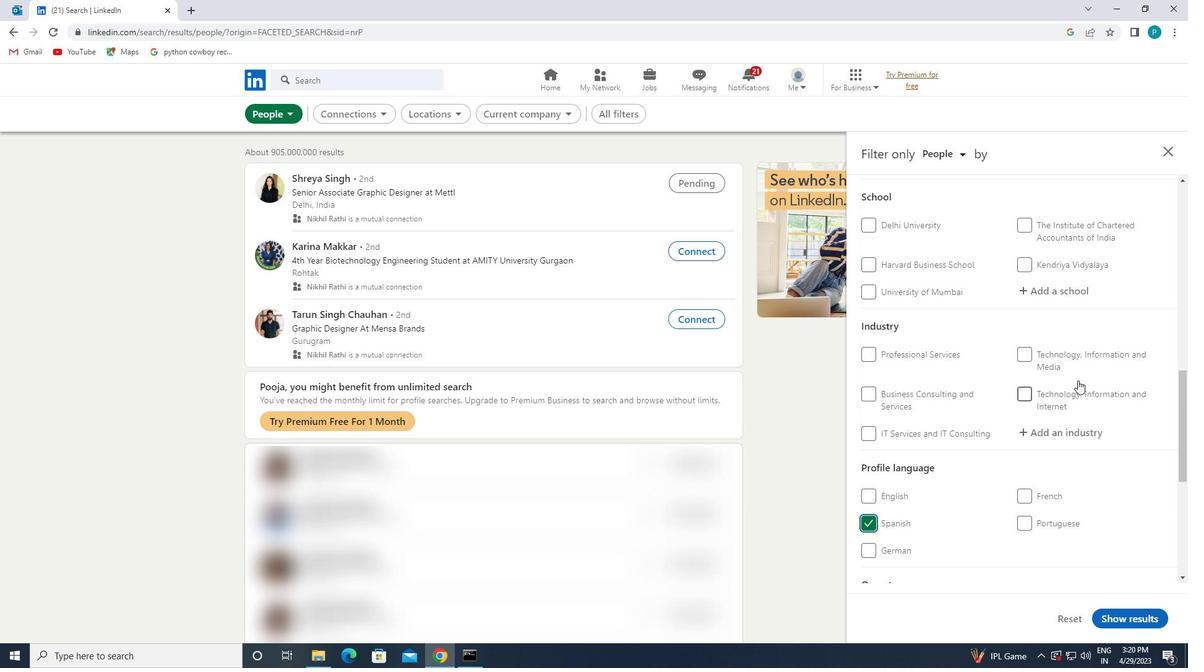 
Action: Mouse scrolled (1078, 383) with delta (0, 0)
Screenshot: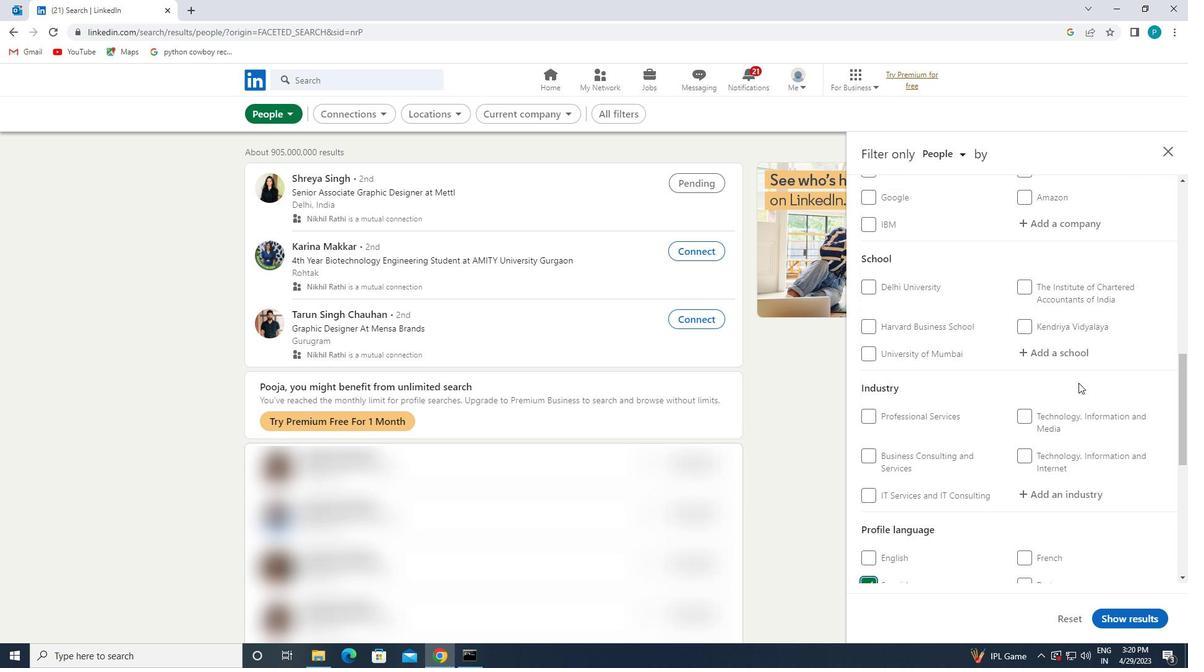 
Action: Mouse moved to (1072, 355)
Screenshot: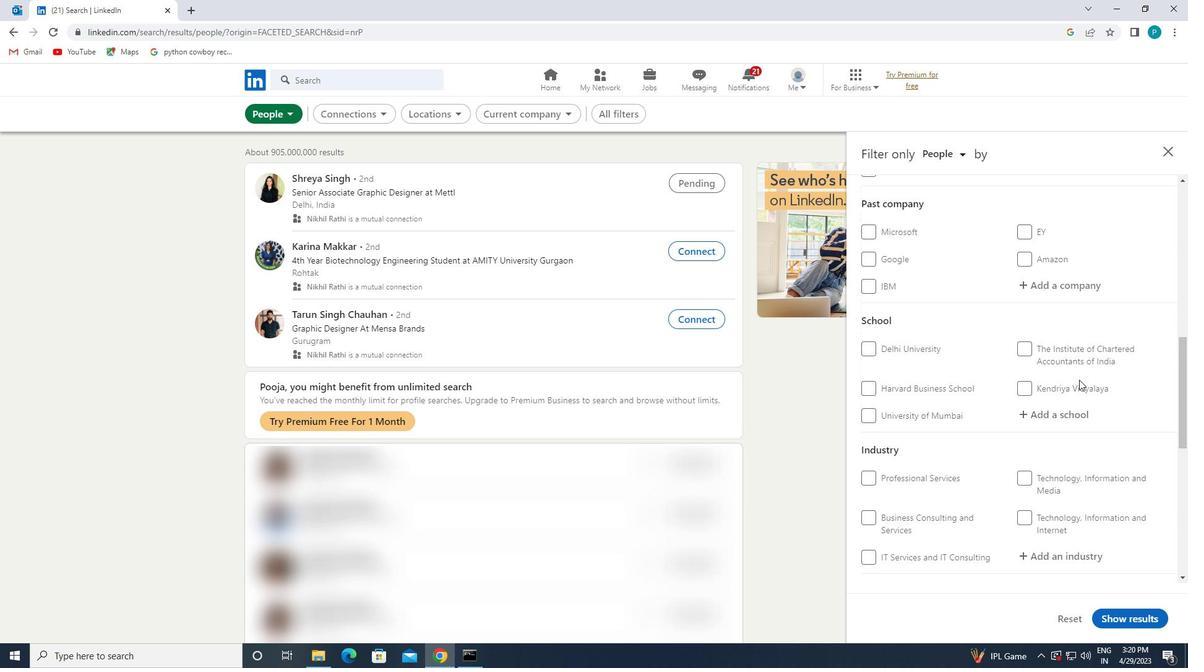 
Action: Mouse scrolled (1072, 355) with delta (0, 0)
Screenshot: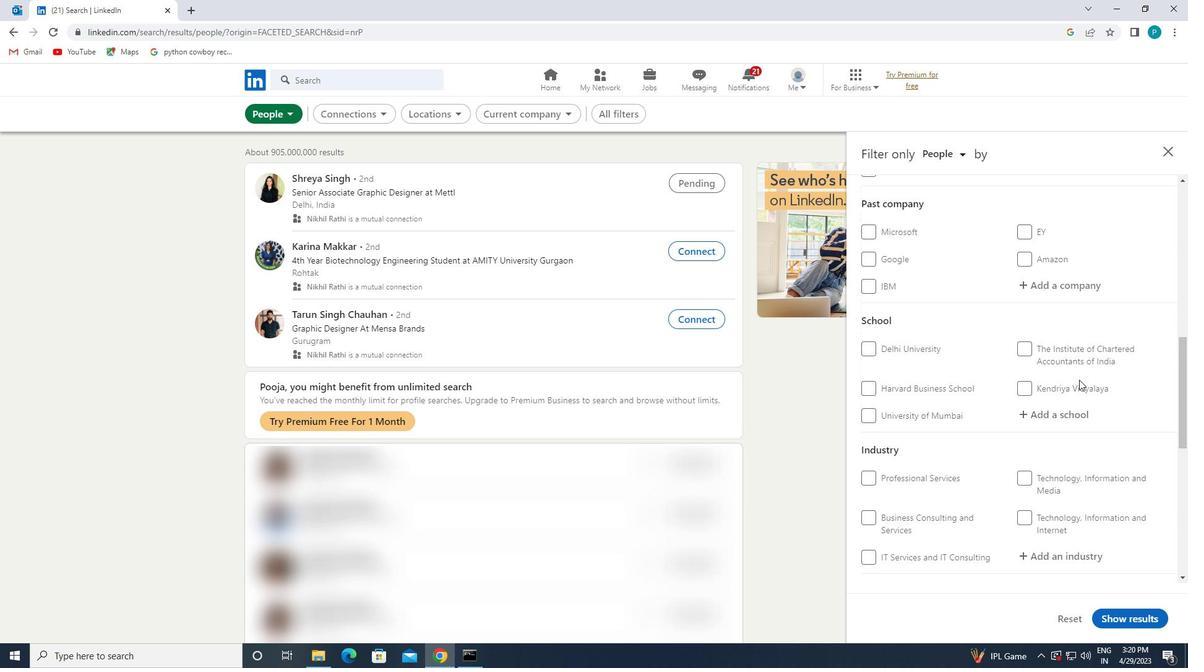 
Action: Mouse scrolled (1072, 355) with delta (0, 0)
Screenshot: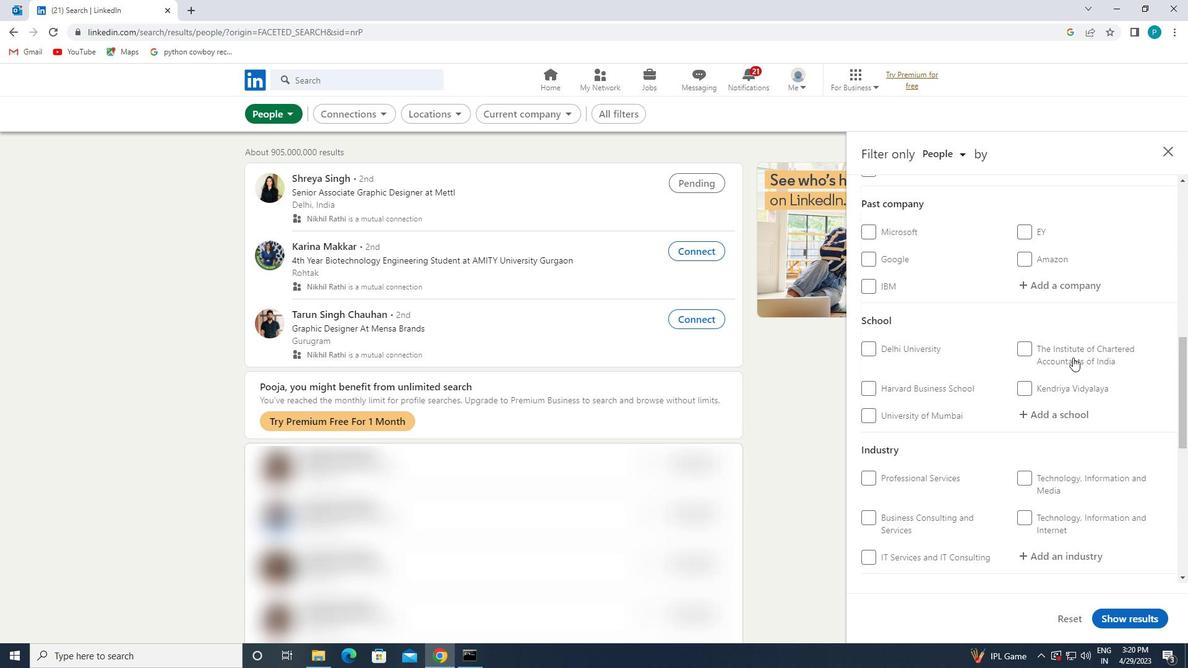 
Action: Mouse moved to (1058, 297)
Screenshot: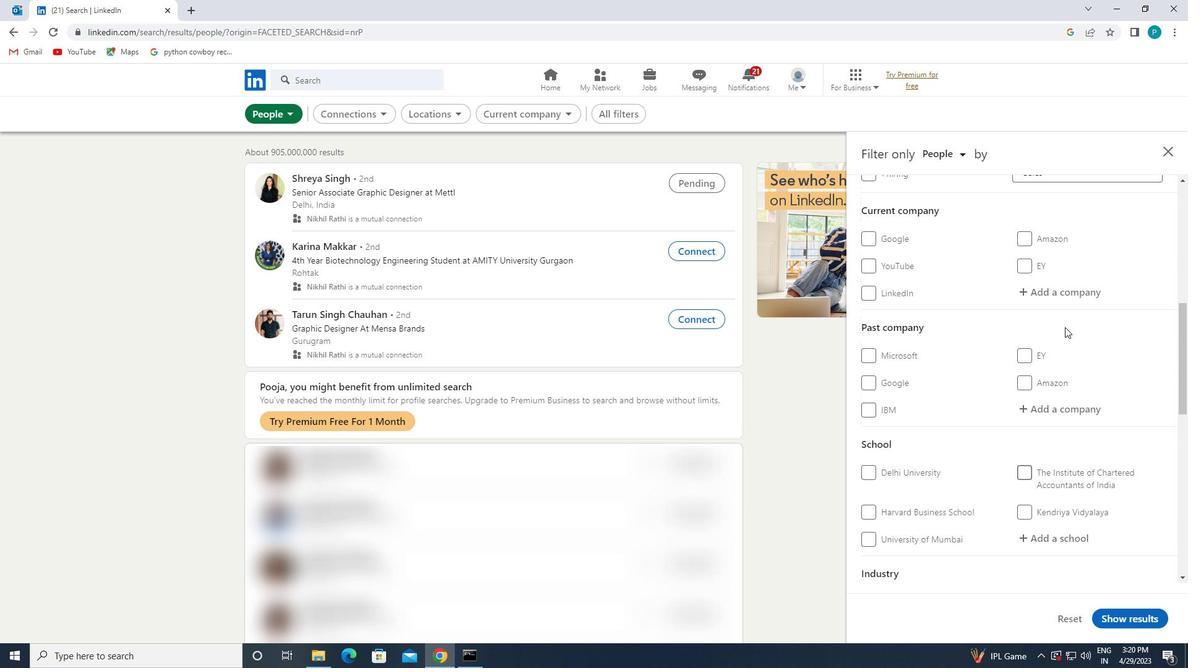 
Action: Mouse pressed left at (1058, 297)
Screenshot: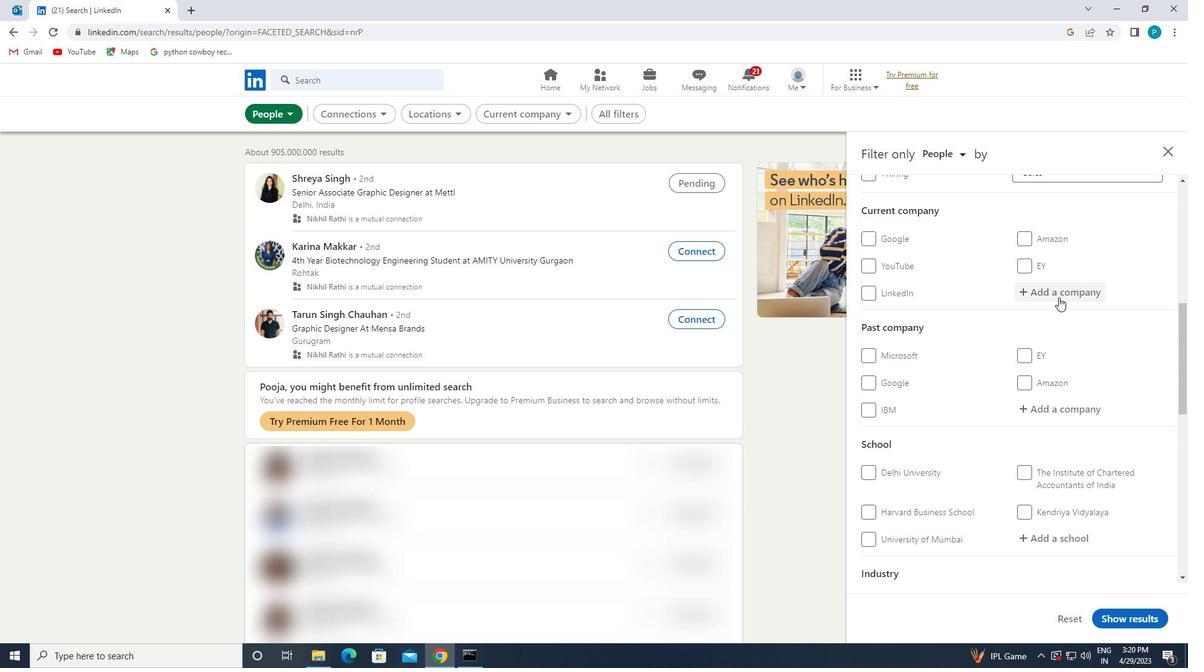 
Action: Key pressed <Key.caps_lock>C<Key.caps_lock>ONFEDERATION
Screenshot: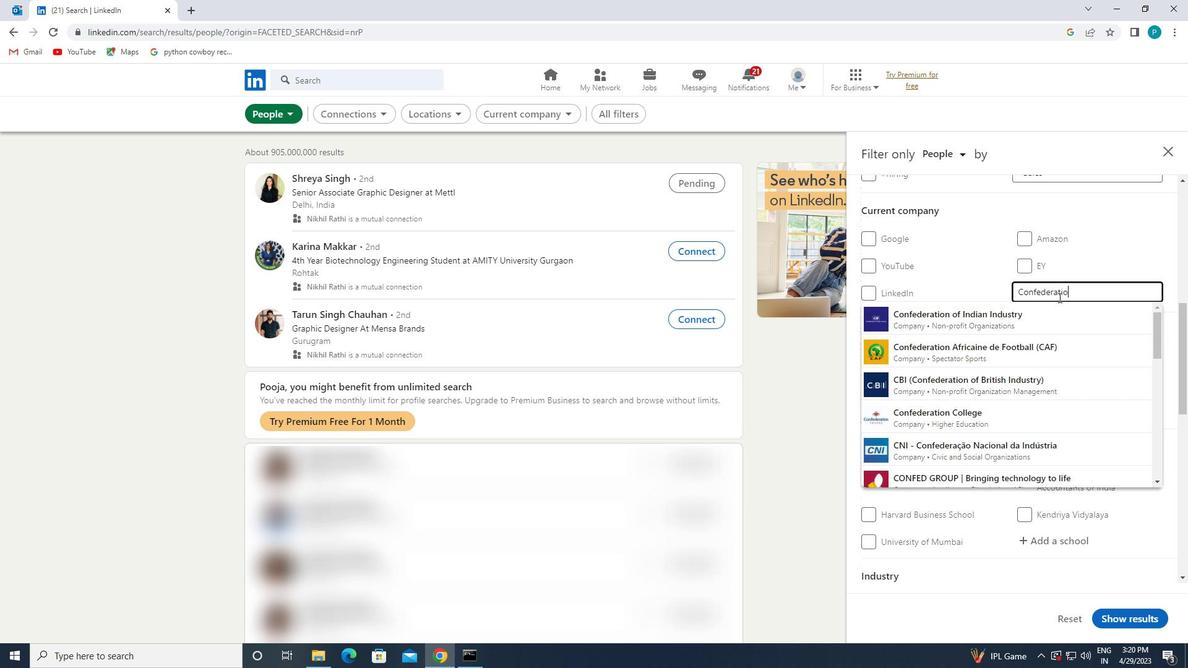 
Action: Mouse moved to (1062, 308)
Screenshot: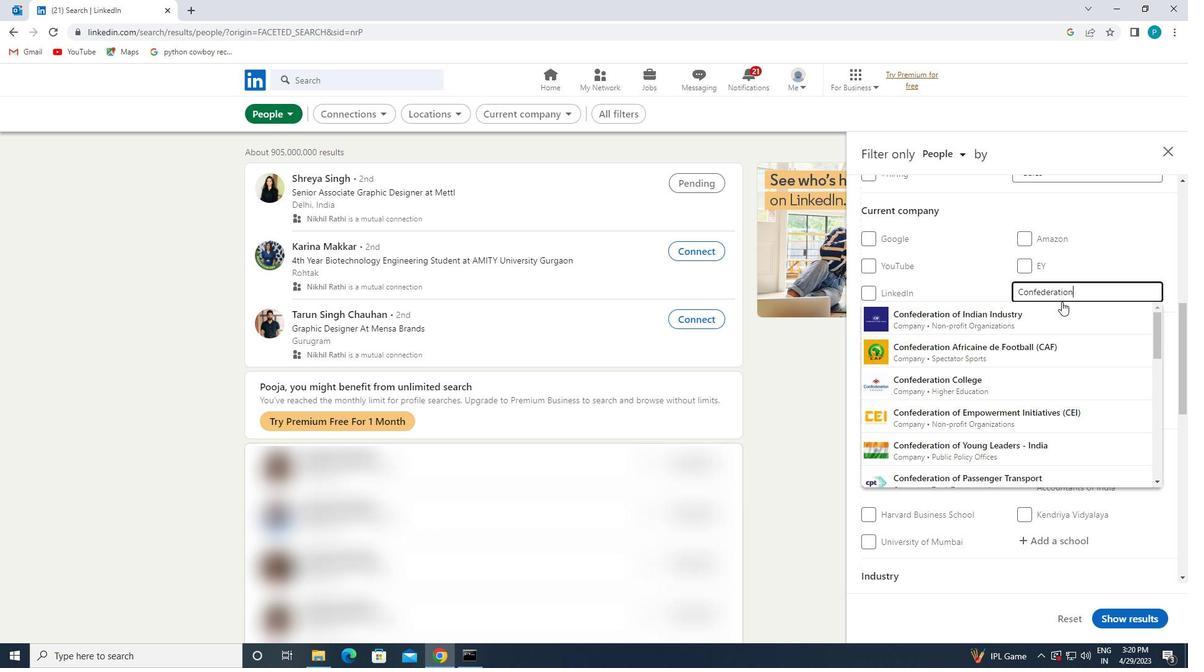 
Action: Mouse pressed left at (1062, 308)
Screenshot: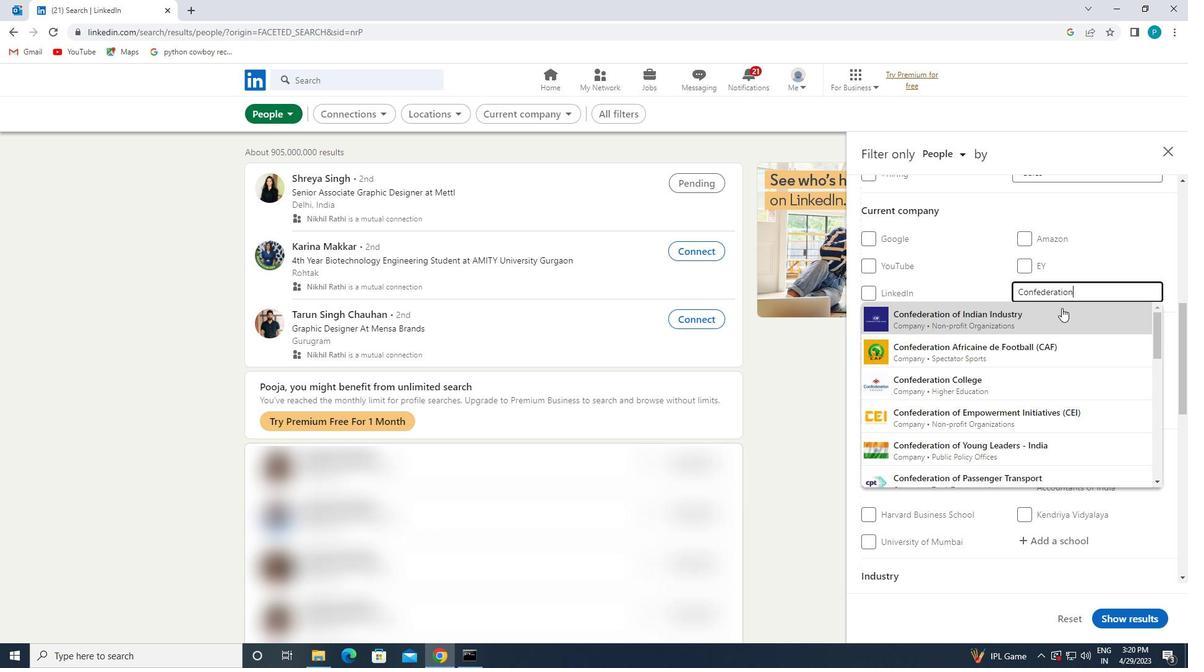 
Action: Mouse moved to (1003, 460)
Screenshot: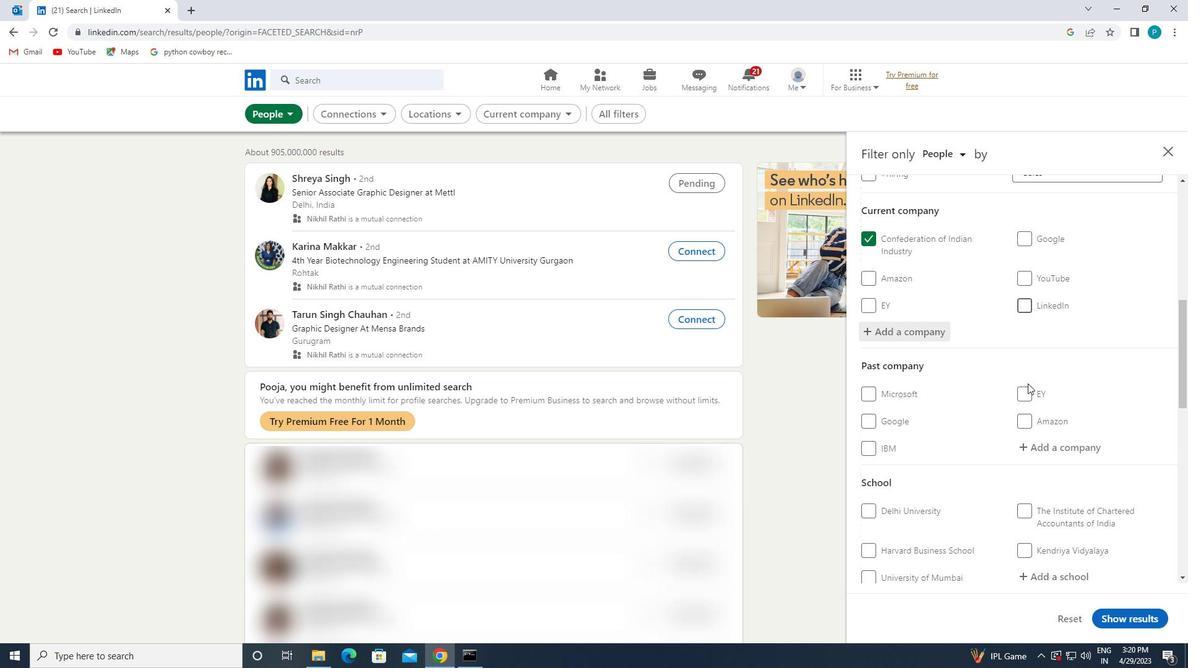 
Action: Mouse scrolled (1003, 459) with delta (0, 0)
Screenshot: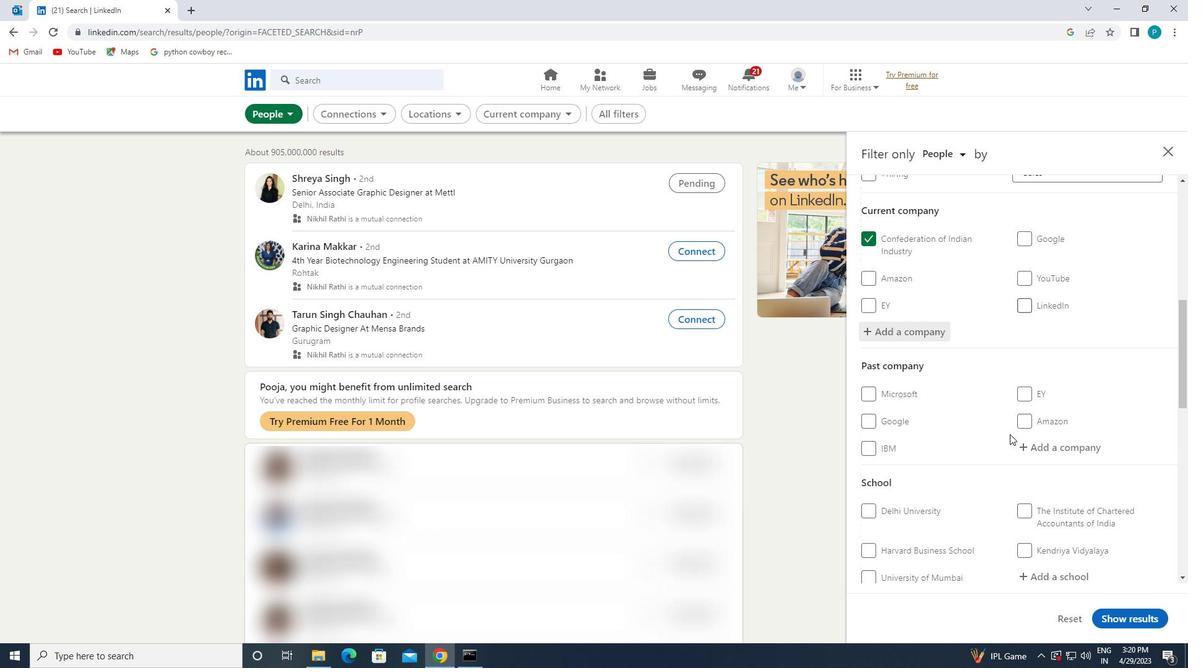 
Action: Mouse scrolled (1003, 459) with delta (0, 0)
Screenshot: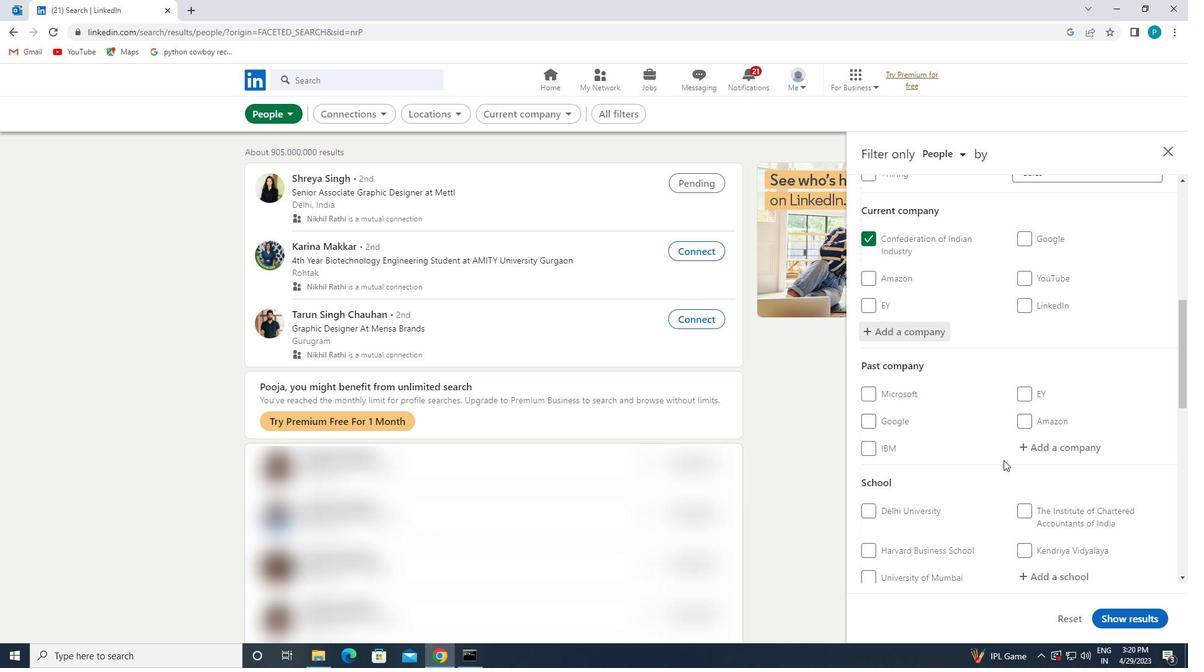 
Action: Mouse moved to (1003, 453)
Screenshot: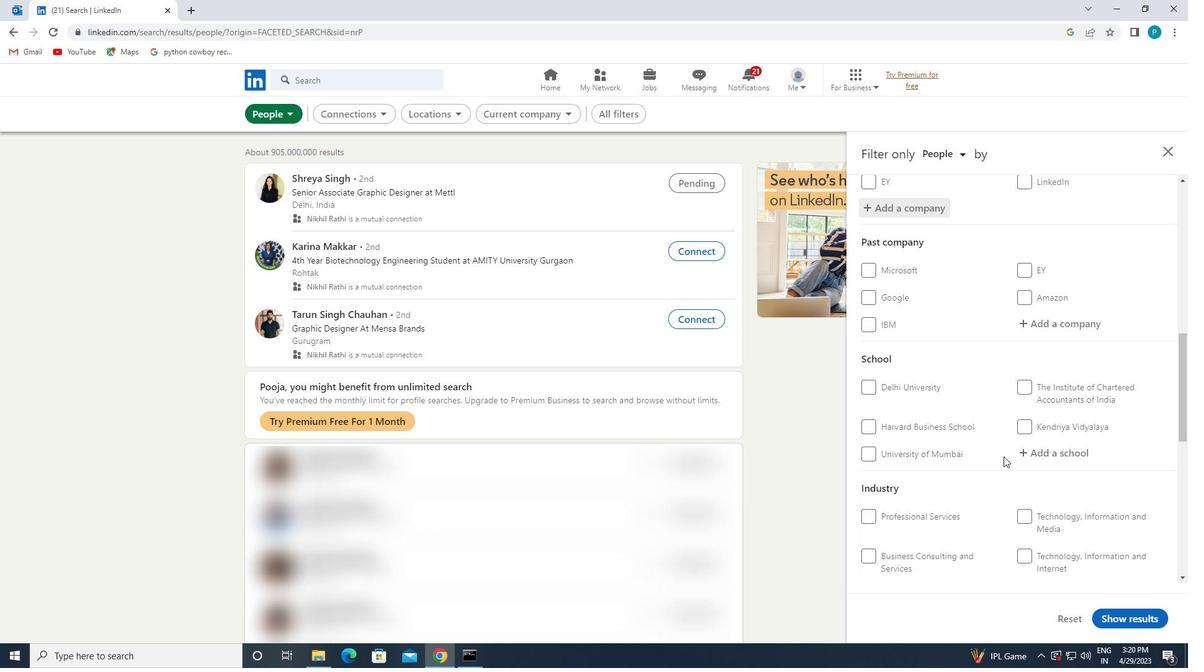 
Action: Mouse scrolled (1003, 453) with delta (0, 0)
Screenshot: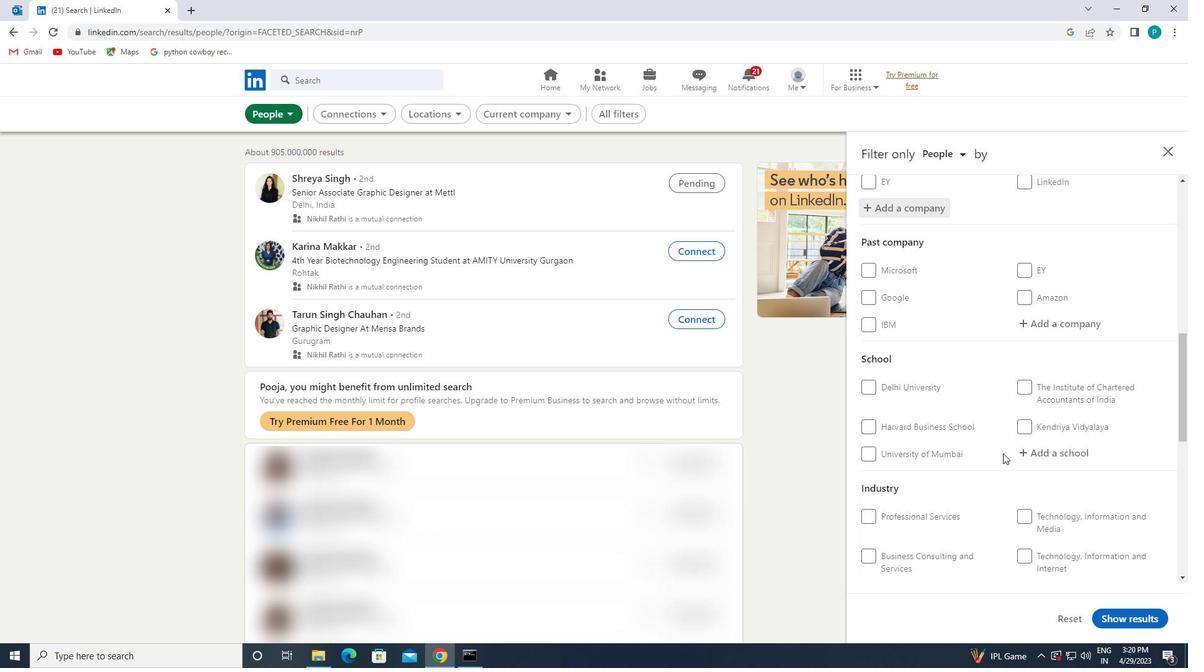 
Action: Mouse moved to (1029, 398)
Screenshot: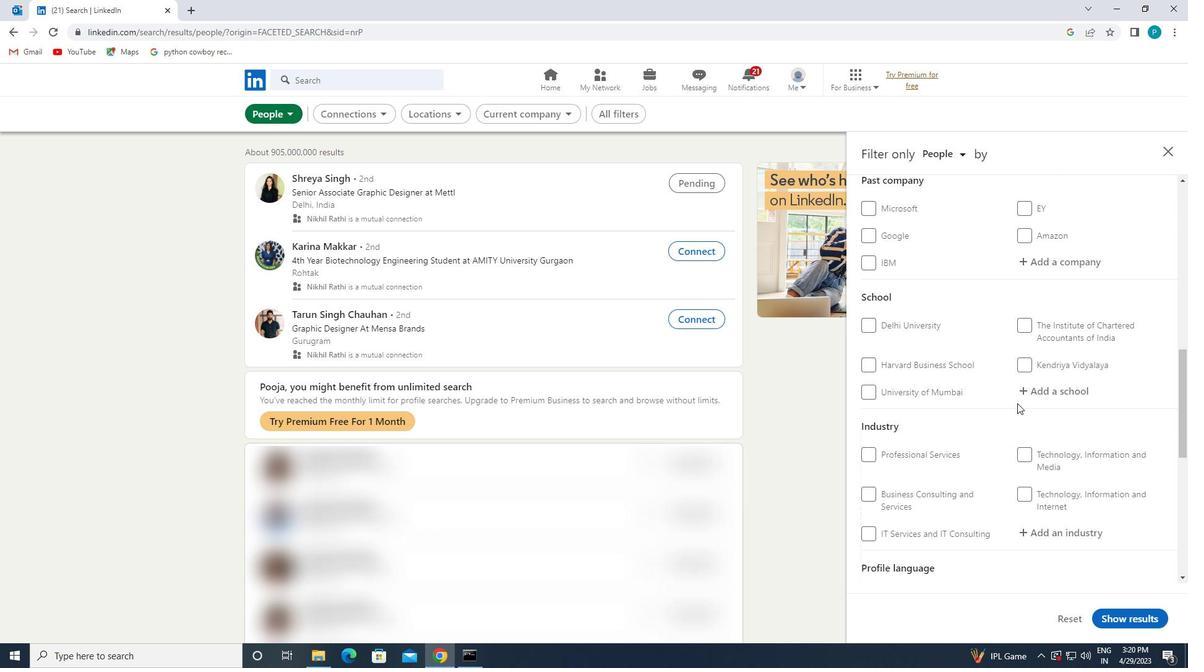 
Action: Mouse pressed left at (1029, 398)
Screenshot: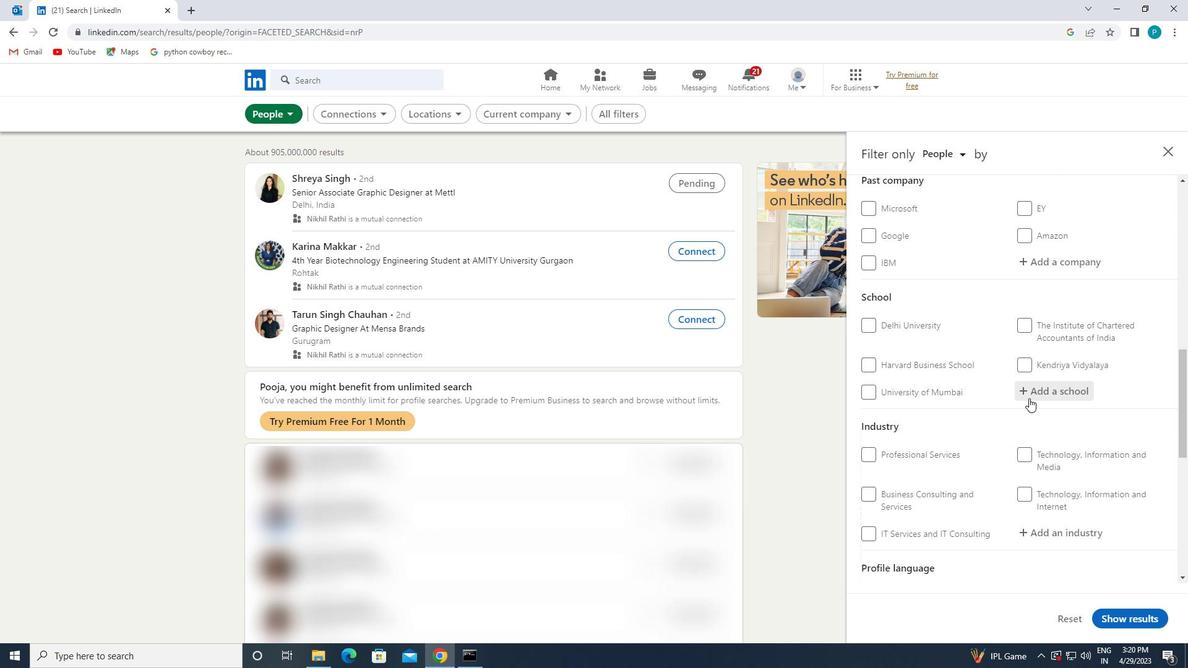 
Action: Key pressed <Key.caps_lock>R<Key.caps_lock>AJIV
Screenshot: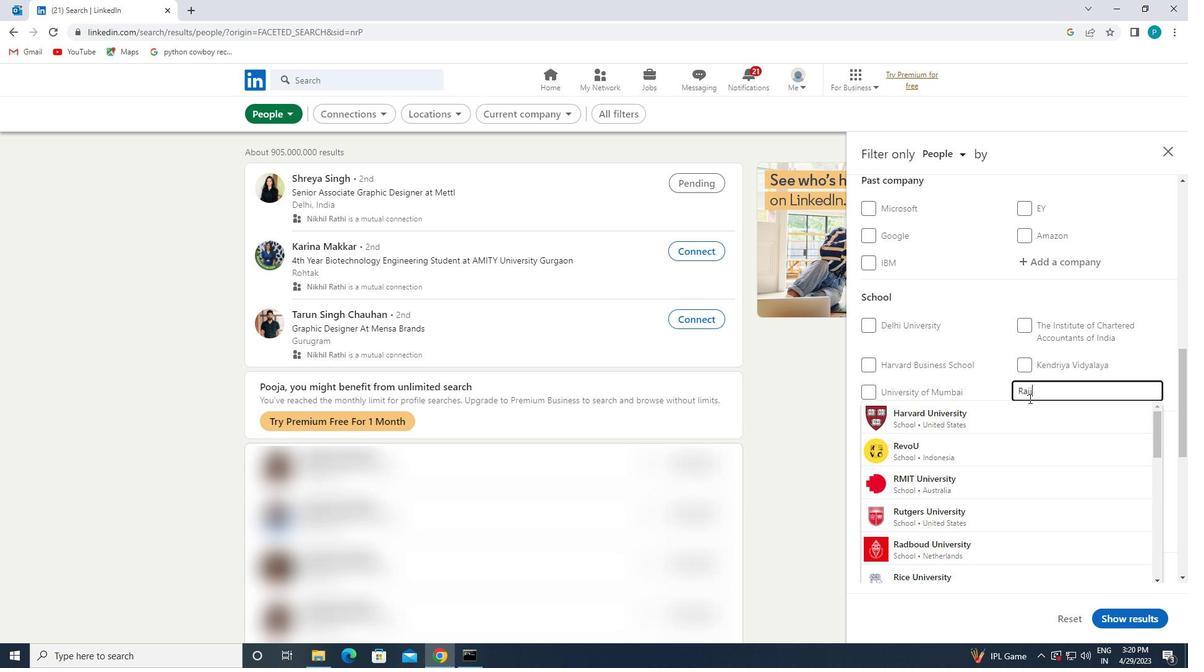 
Action: Mouse moved to (1026, 420)
Screenshot: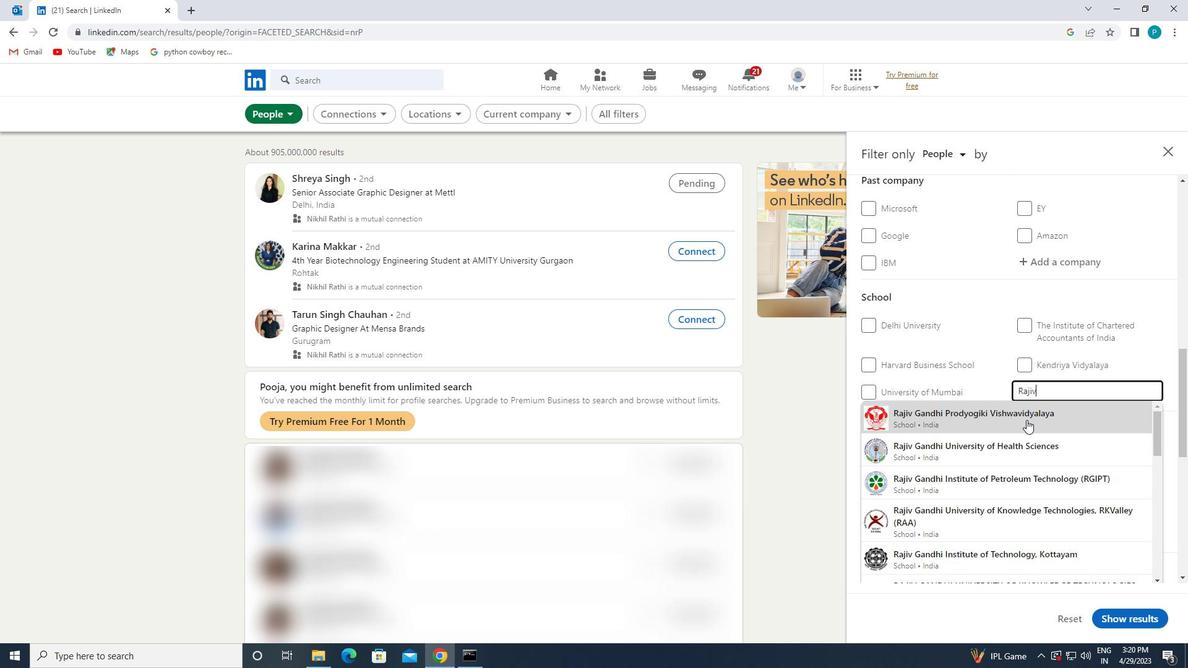 
Action: Mouse pressed left at (1026, 420)
Screenshot: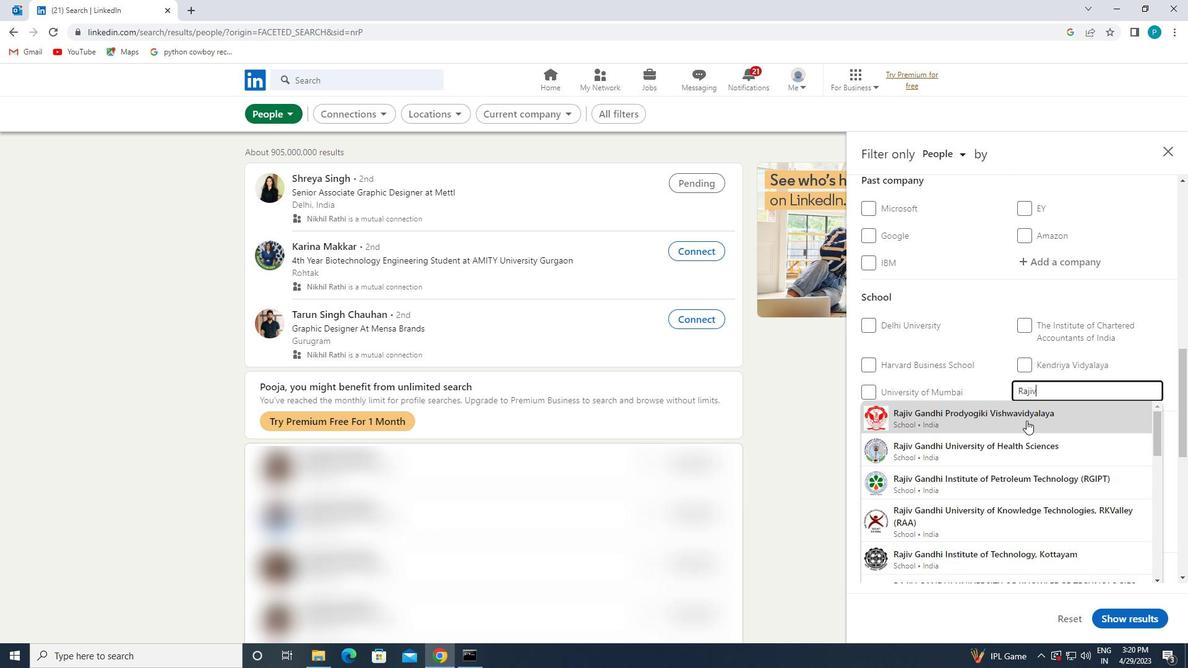 
Action: Mouse scrolled (1026, 420) with delta (0, 0)
Screenshot: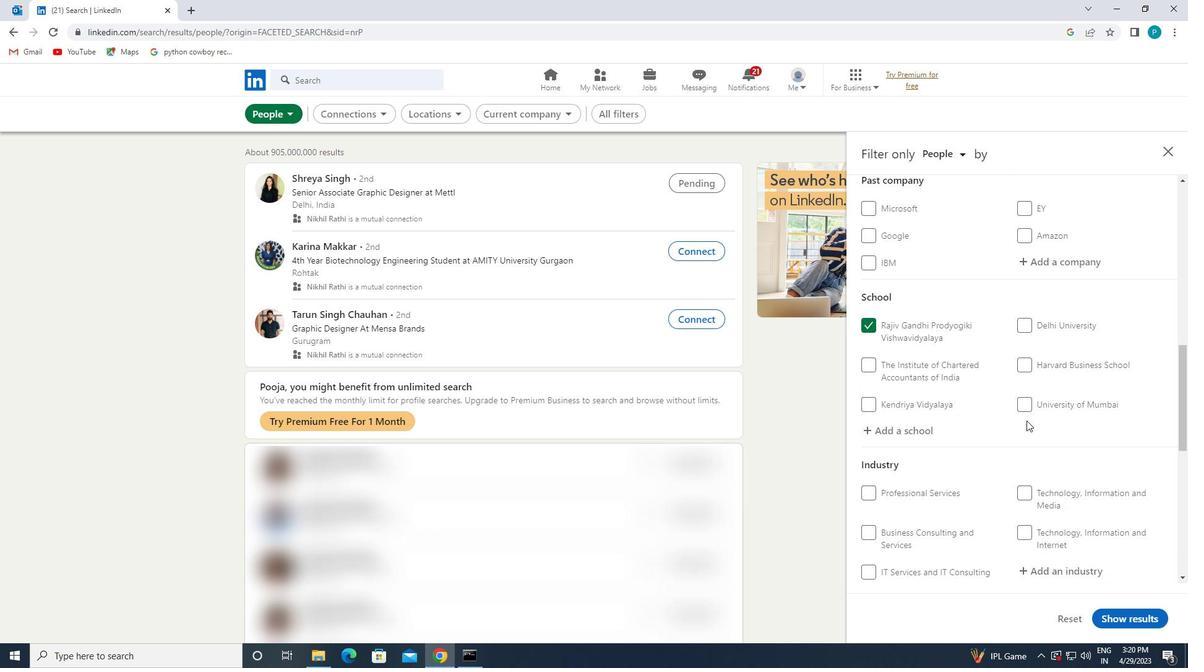 
Action: Mouse scrolled (1026, 420) with delta (0, 0)
Screenshot: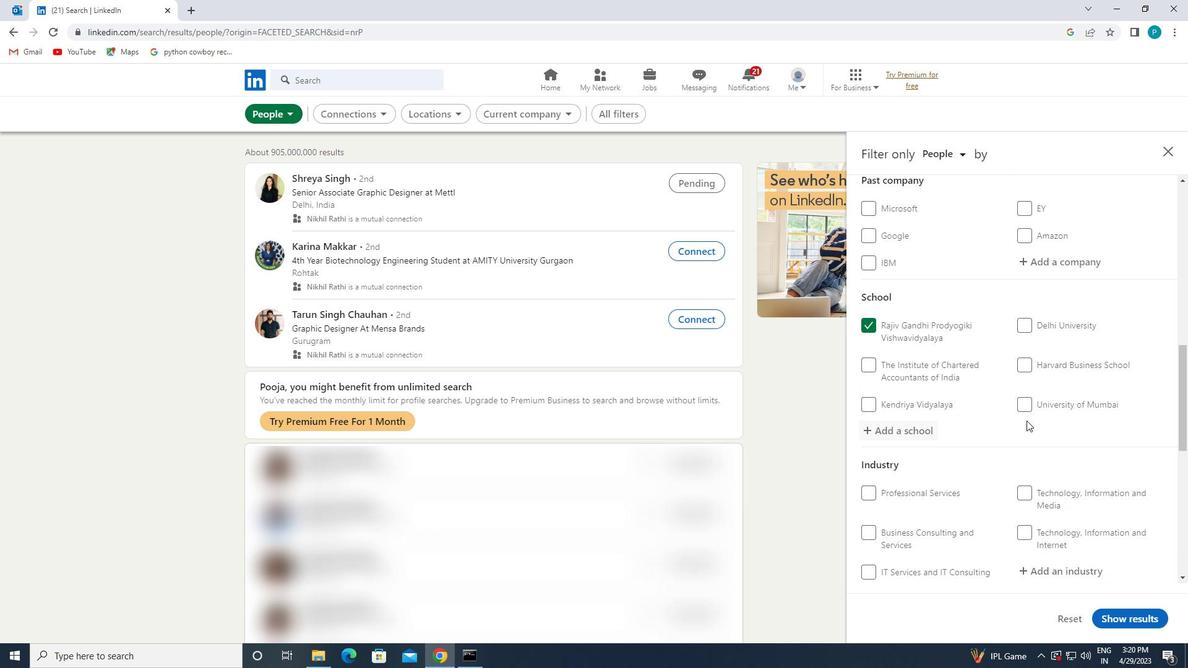 
Action: Mouse scrolled (1026, 420) with delta (0, 0)
Screenshot: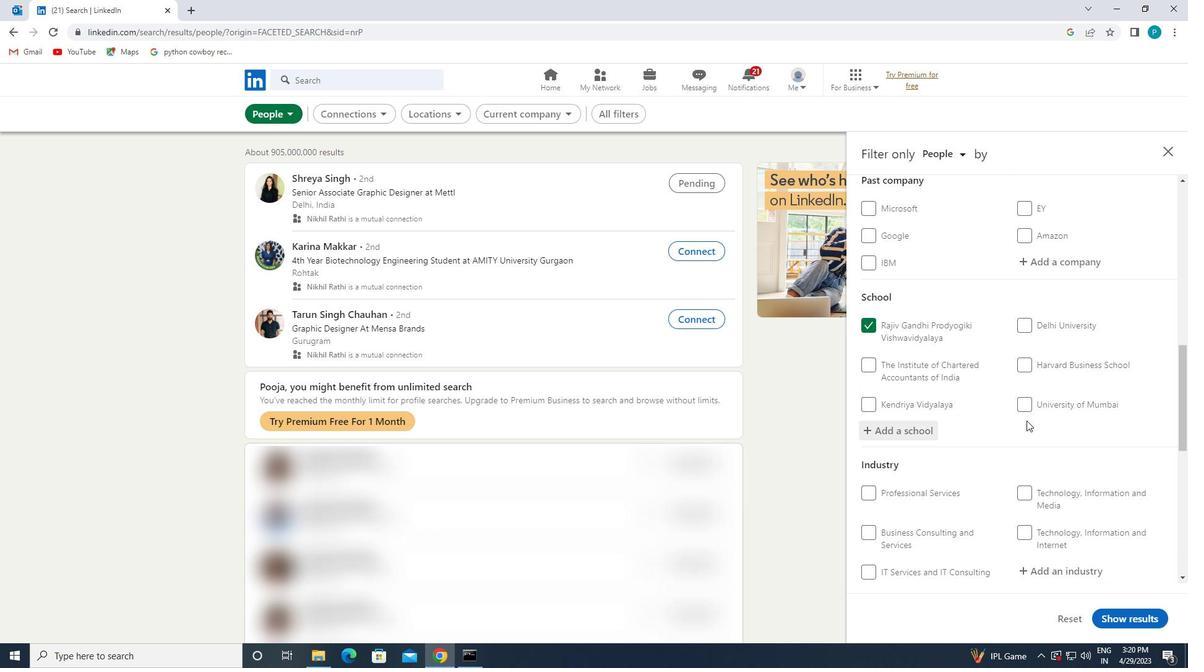 
Action: Mouse moved to (1027, 386)
Screenshot: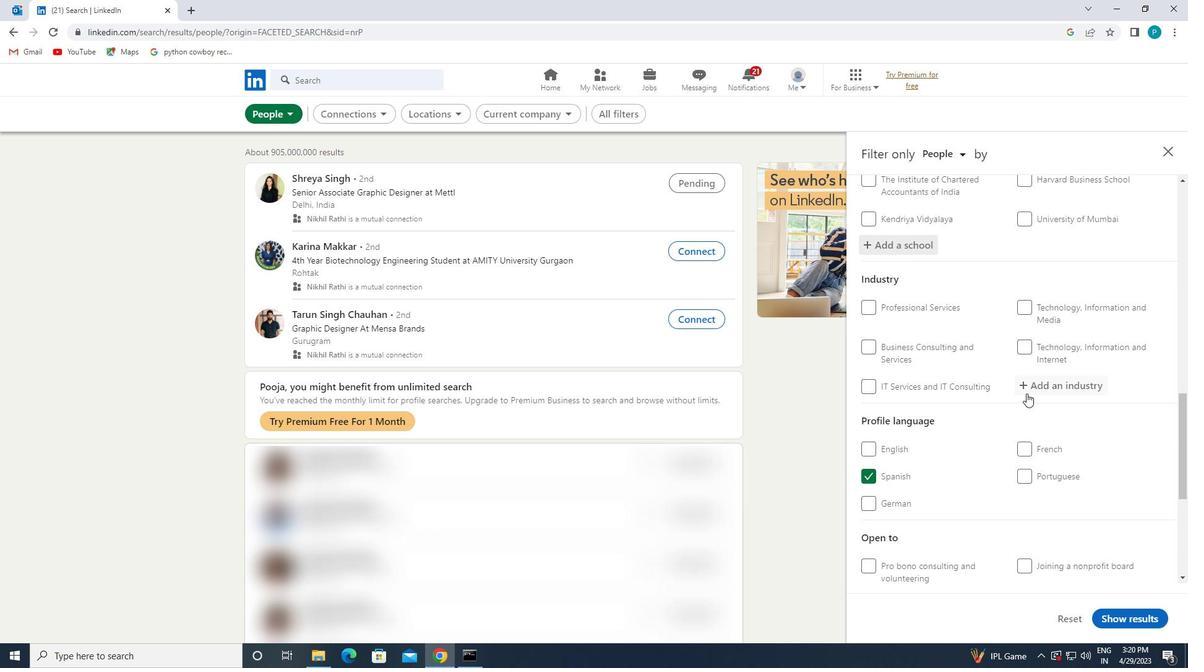 
Action: Mouse pressed left at (1027, 386)
Screenshot: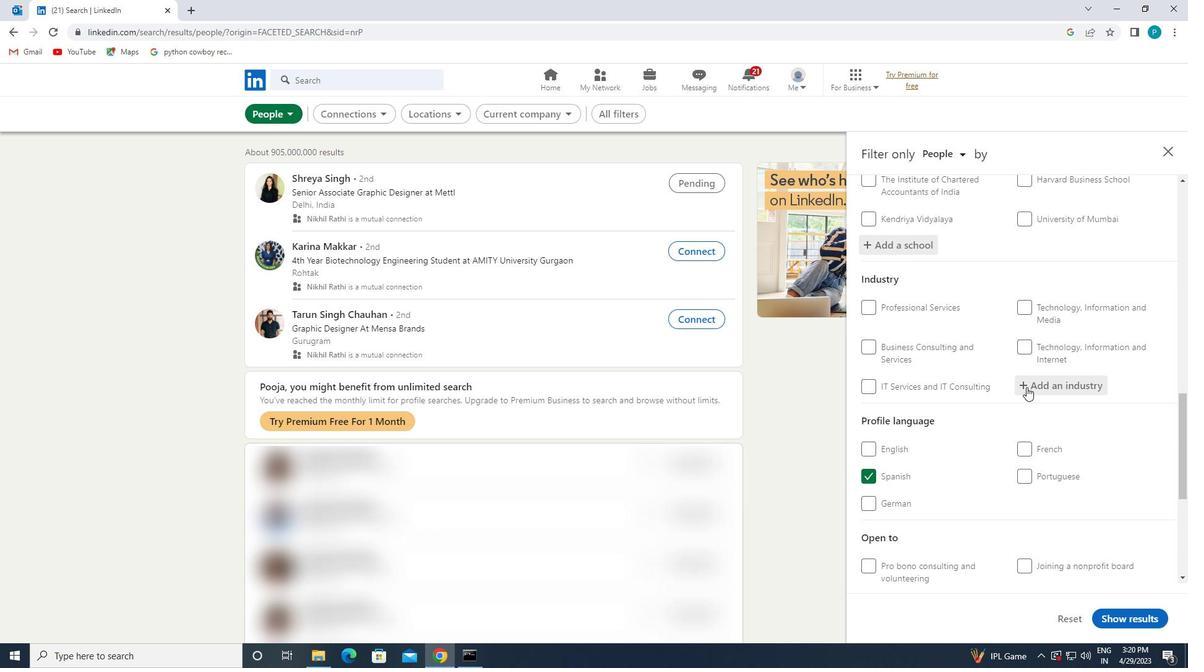 
Action: Key pressed <Key.caps_lock>E<Key.caps_lock>DUCATION
Screenshot: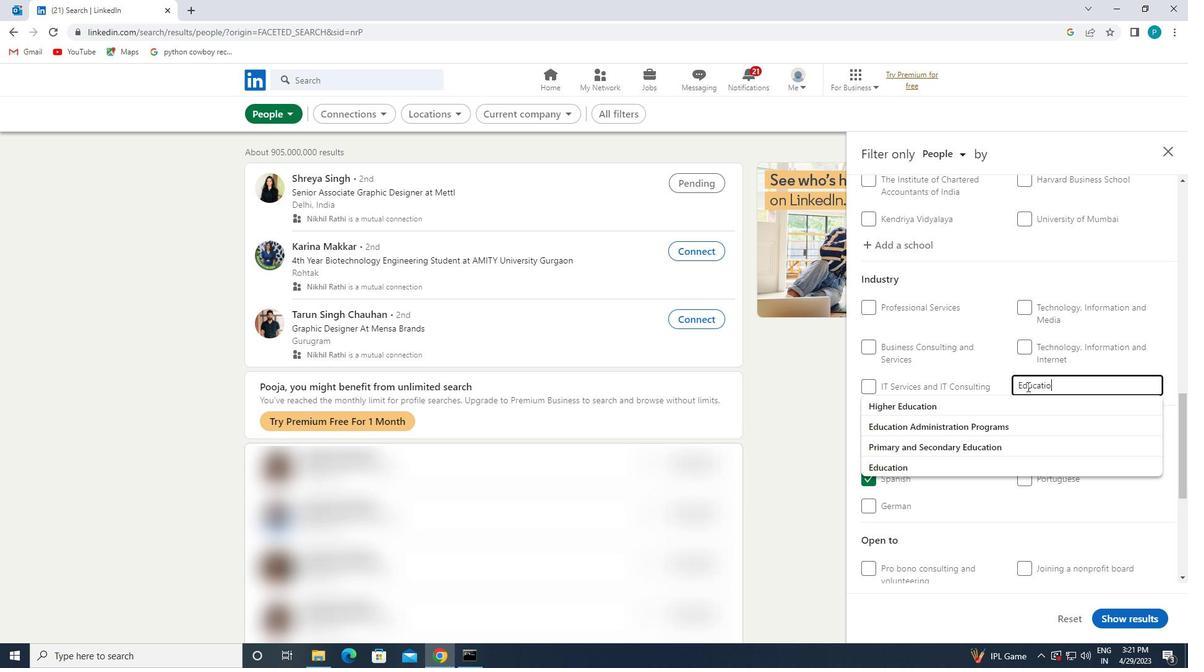 
Action: Mouse moved to (995, 427)
Screenshot: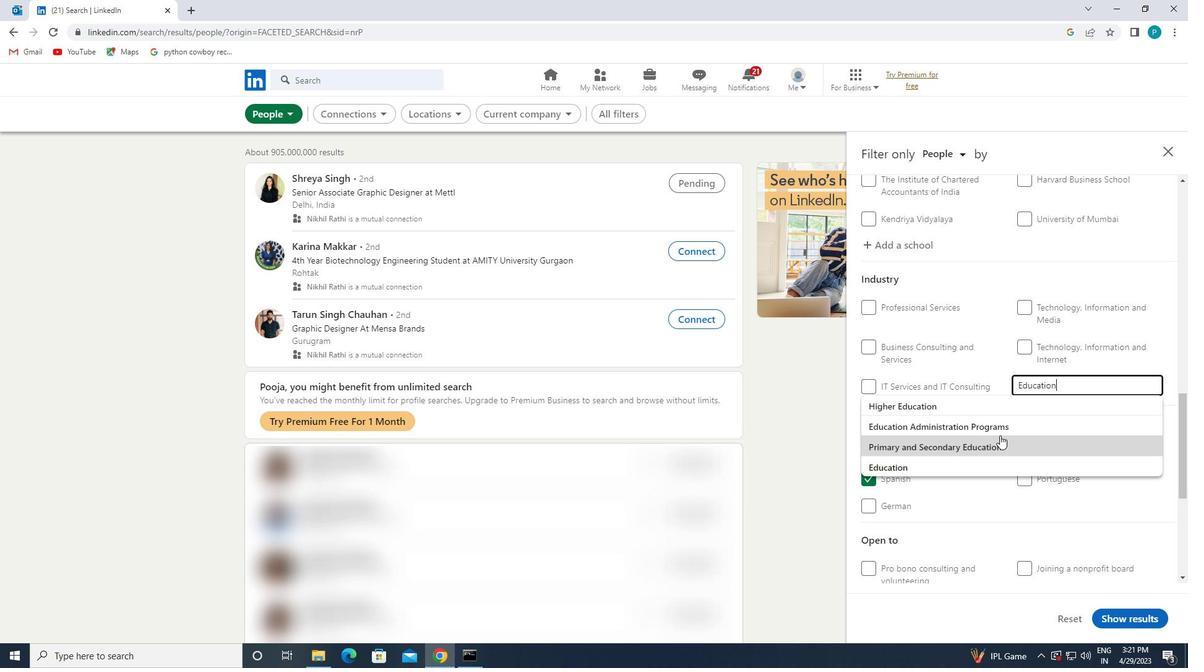 
Action: Mouse pressed left at (995, 427)
Screenshot: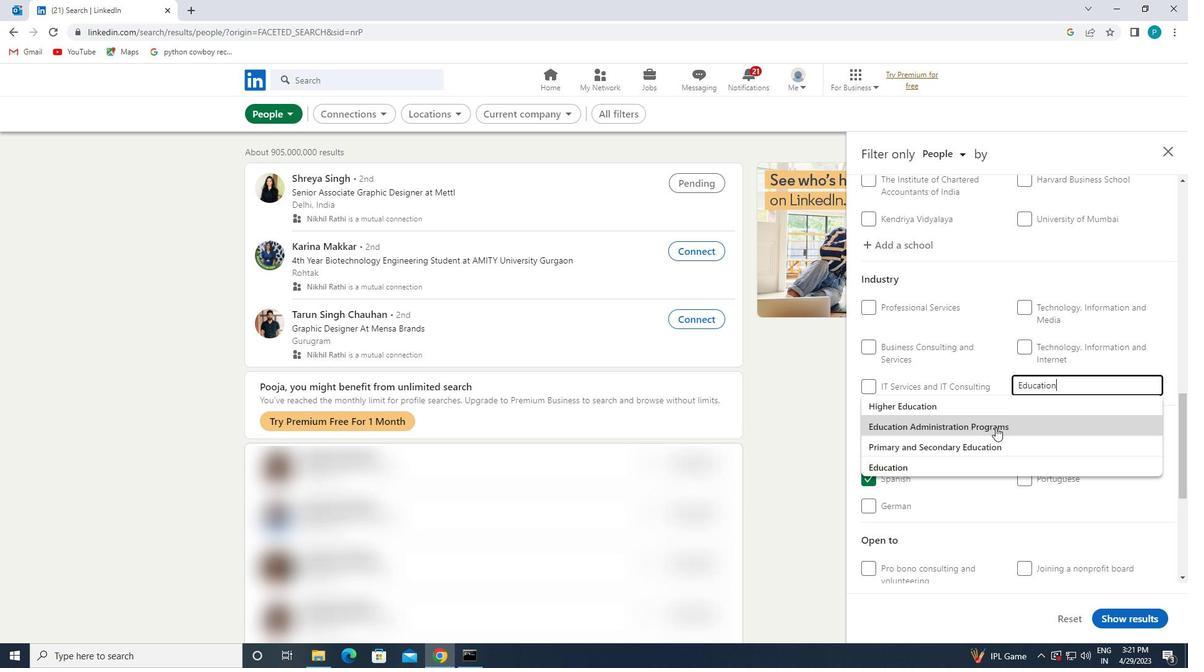 
Action: Mouse scrolled (995, 427) with delta (0, 0)
Screenshot: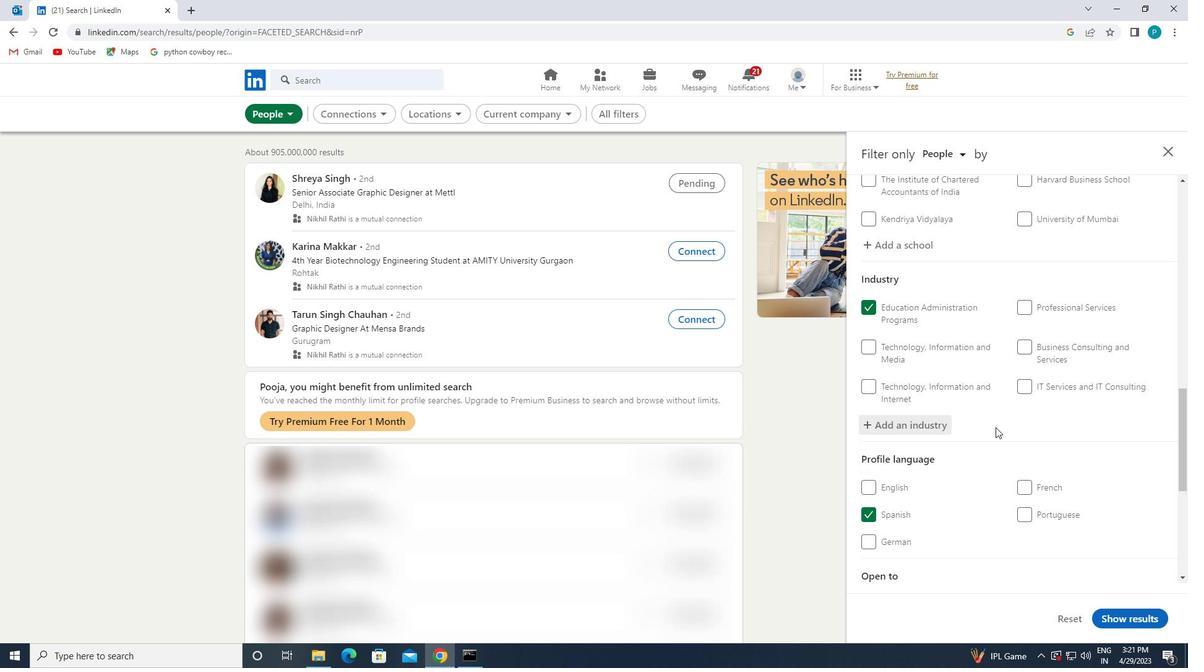 
Action: Mouse scrolled (995, 427) with delta (0, 0)
Screenshot: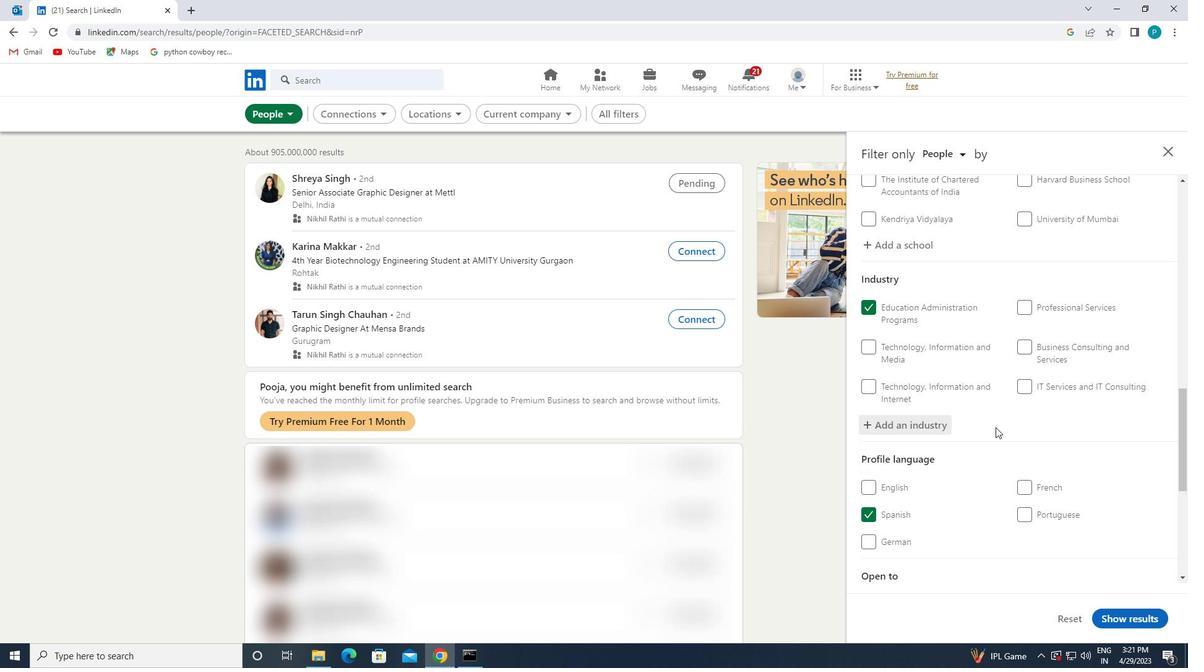 
Action: Mouse scrolled (995, 427) with delta (0, 0)
Screenshot: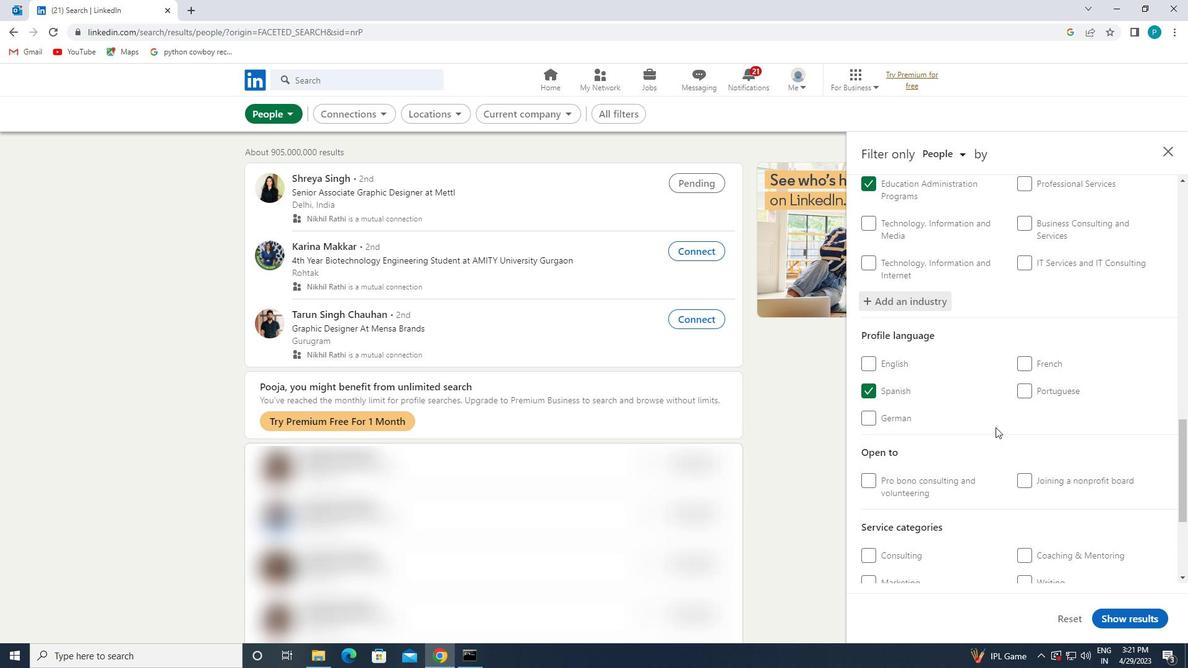 
Action: Mouse scrolled (995, 427) with delta (0, 0)
Screenshot: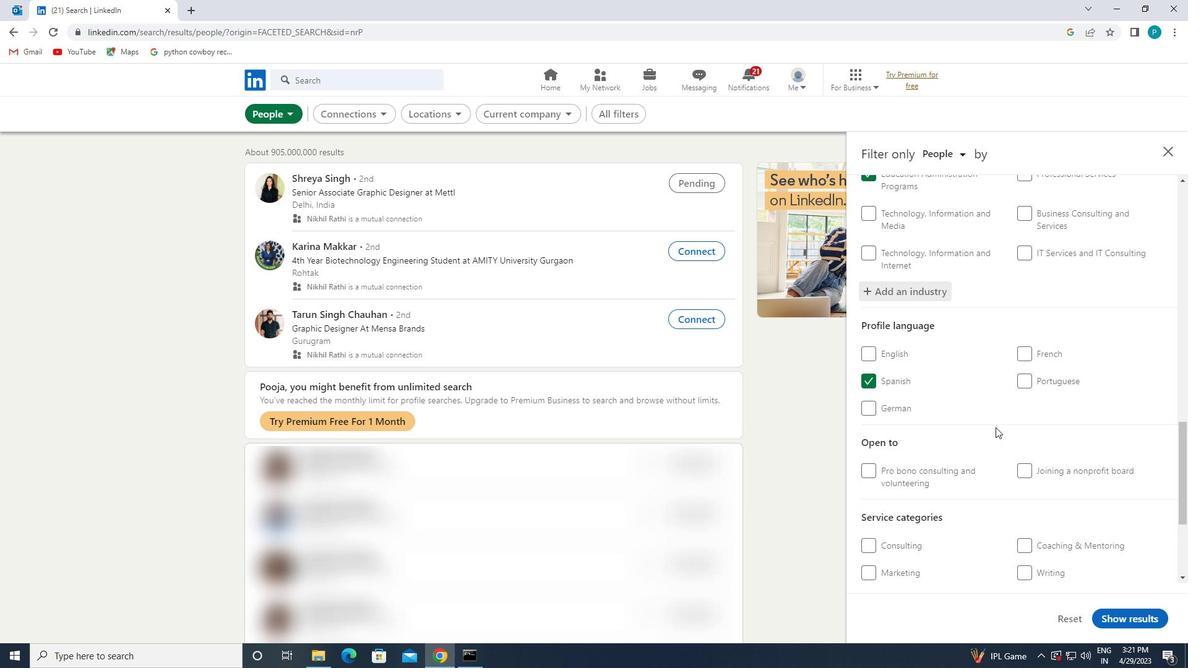 
Action: Mouse moved to (1034, 456)
Screenshot: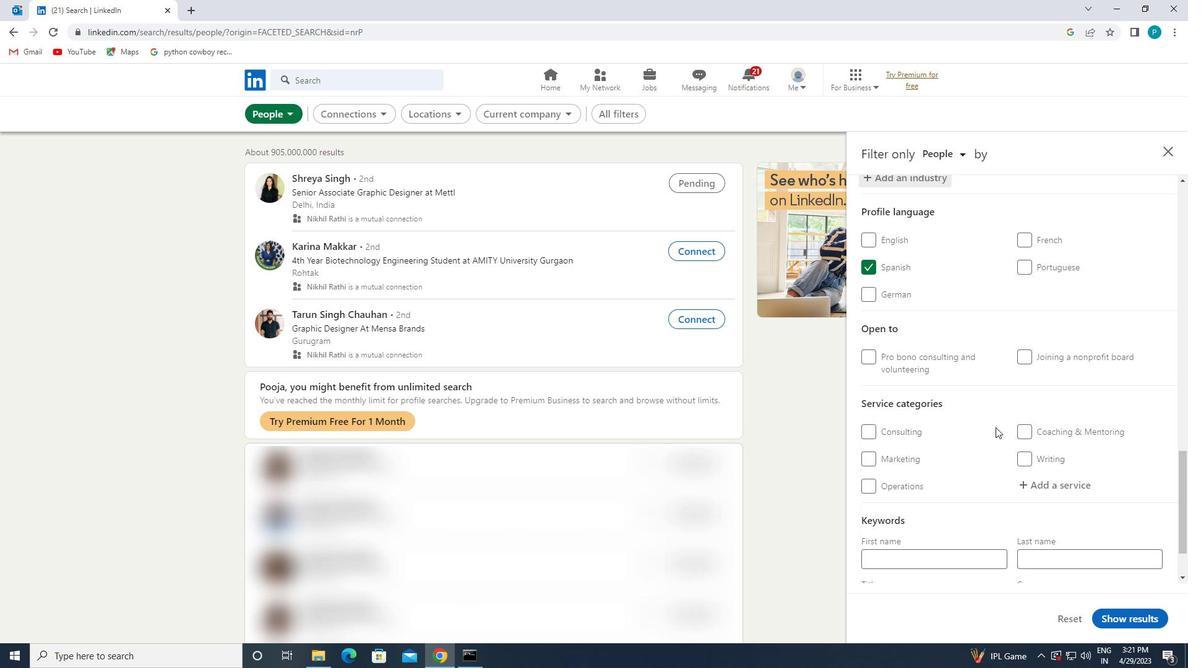 
Action: Mouse scrolled (1034, 456) with delta (0, 0)
Screenshot: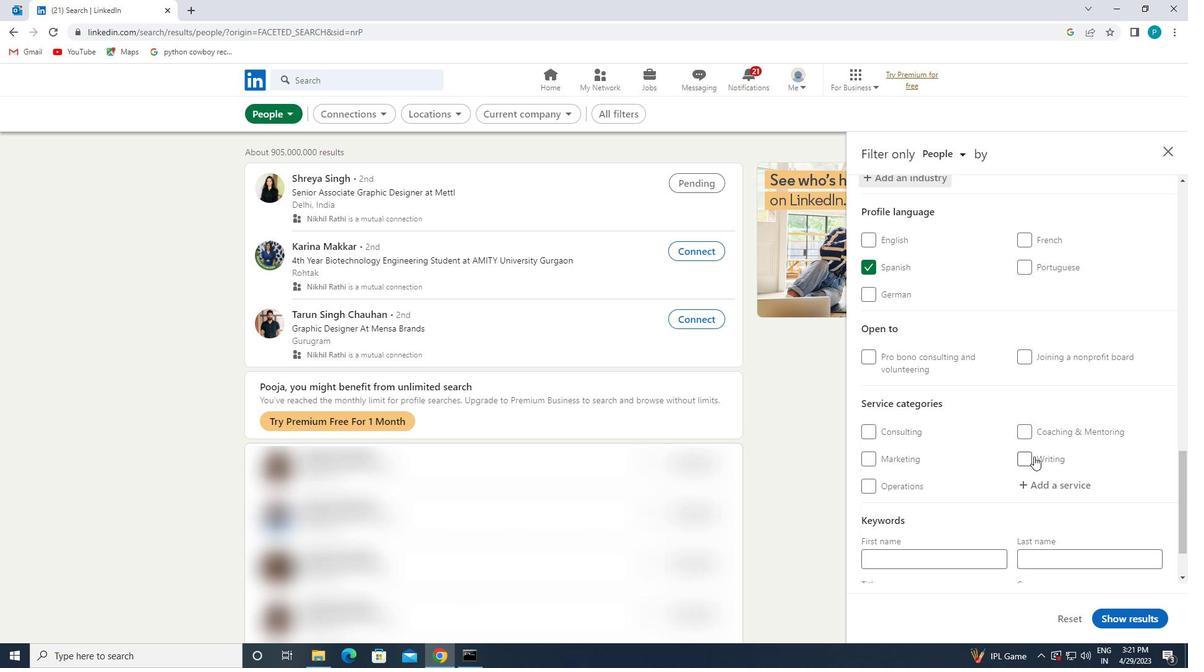 
Action: Mouse moved to (1035, 432)
Screenshot: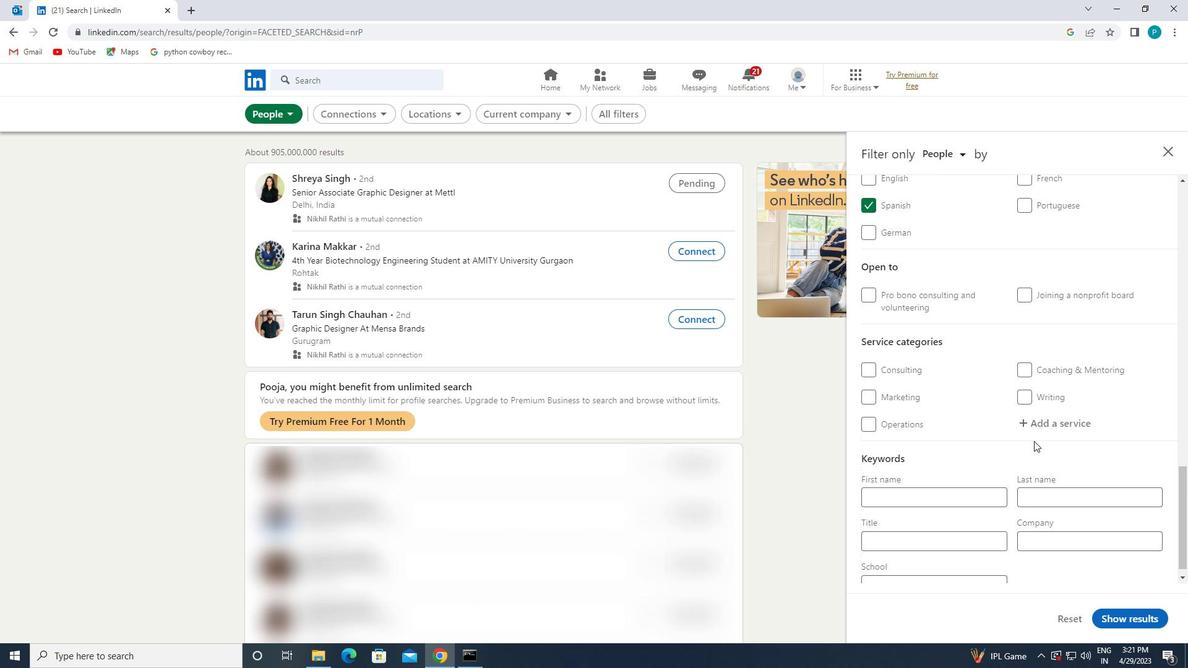 
Action: Mouse pressed left at (1035, 432)
Screenshot: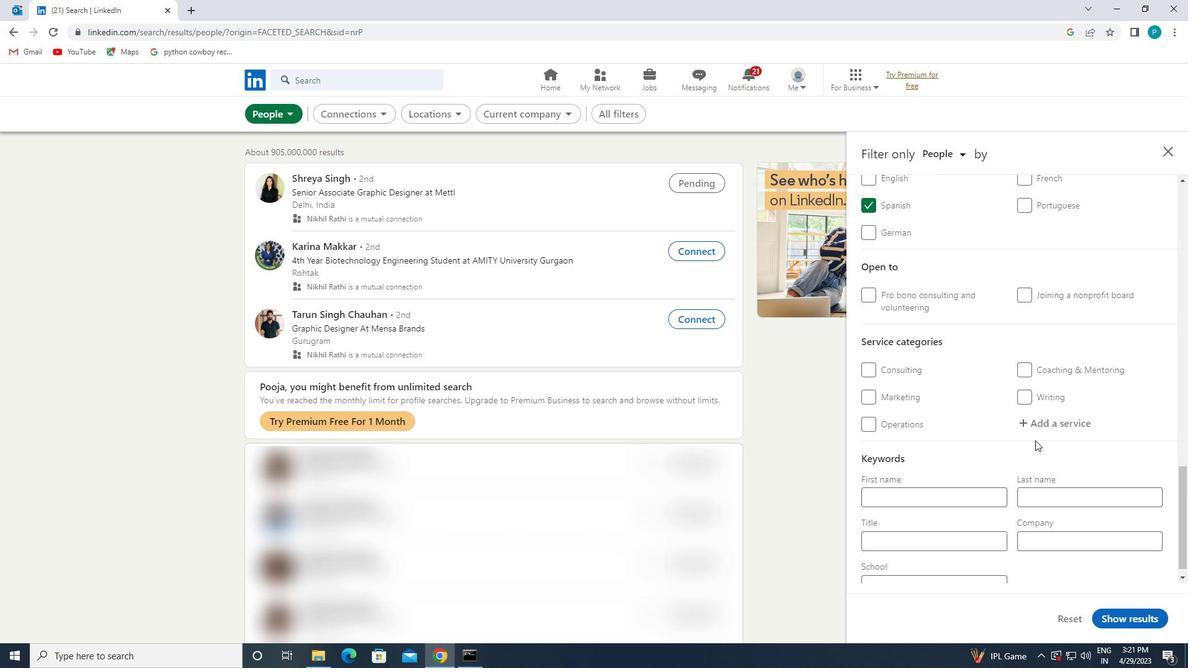 
Action: Key pressed <Key.caps_lock>N<Key.caps_lock>OTARY
Screenshot: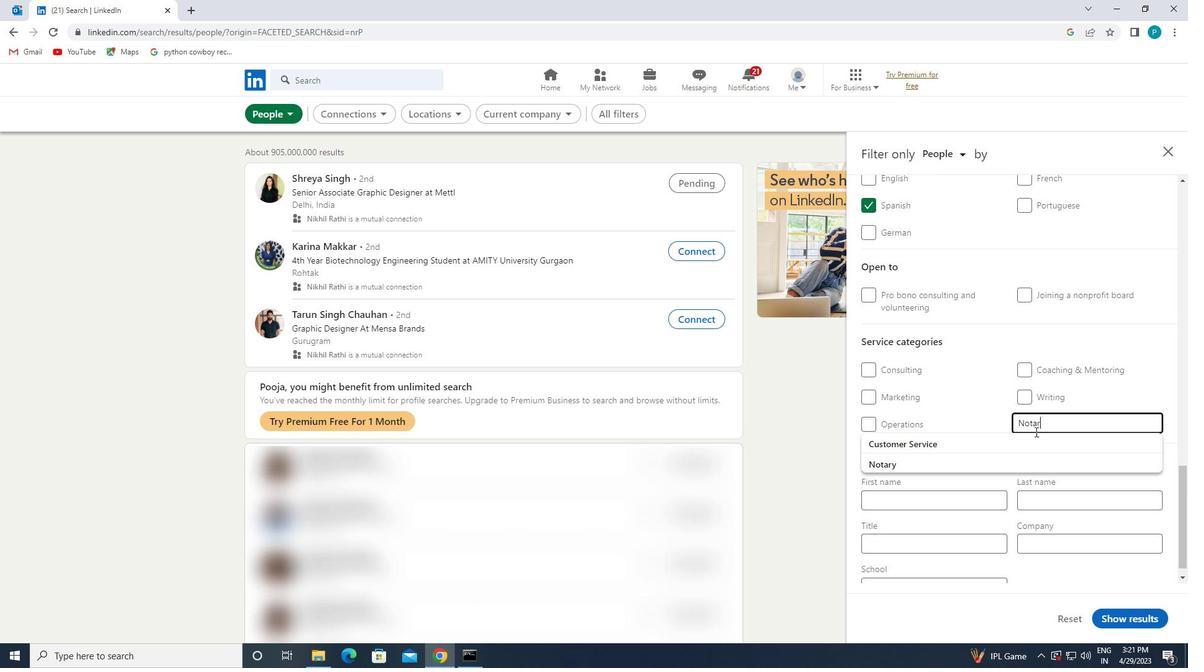 
Action: Mouse moved to (1021, 453)
Screenshot: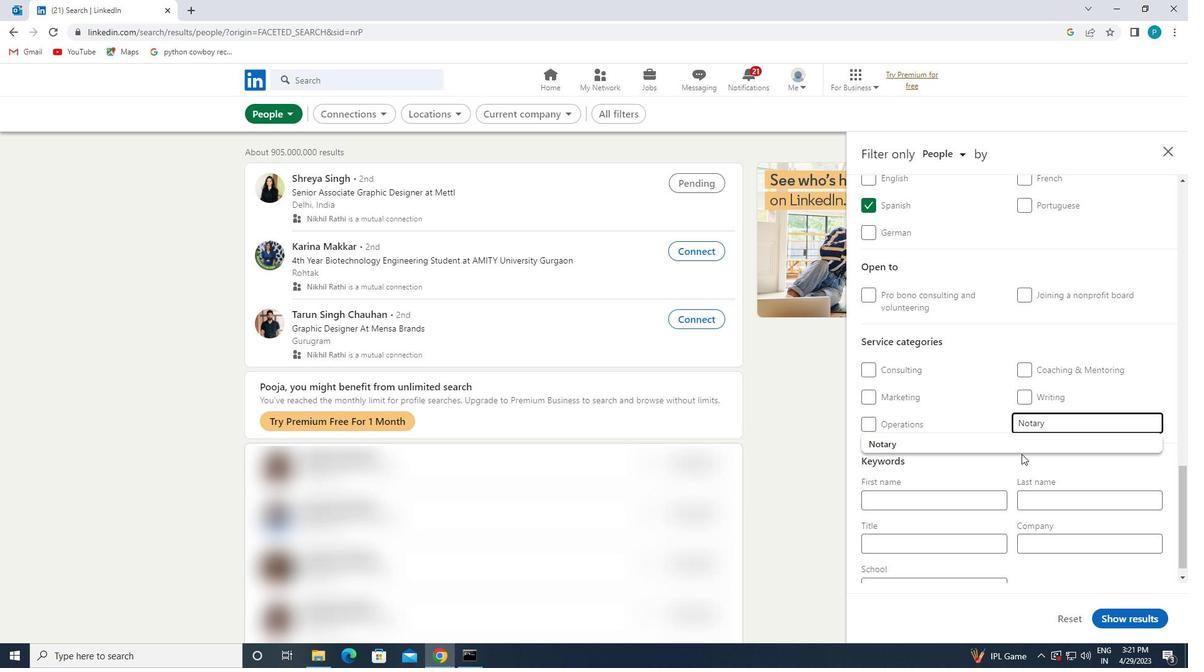 
Action: Key pressed <Key.caps_lock>O<Key.caps_lock>NLINE<Key.caps_lock>R<Key.caps_lock>EASEARCH
Screenshot: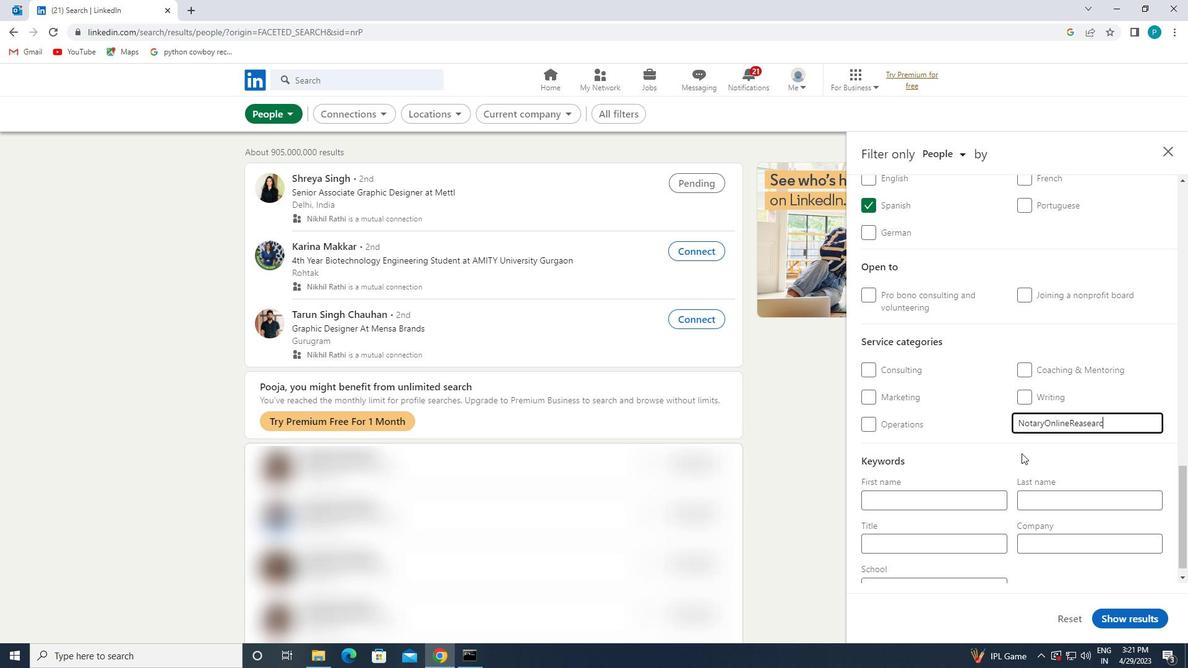 
Action: Mouse moved to (1084, 421)
Screenshot: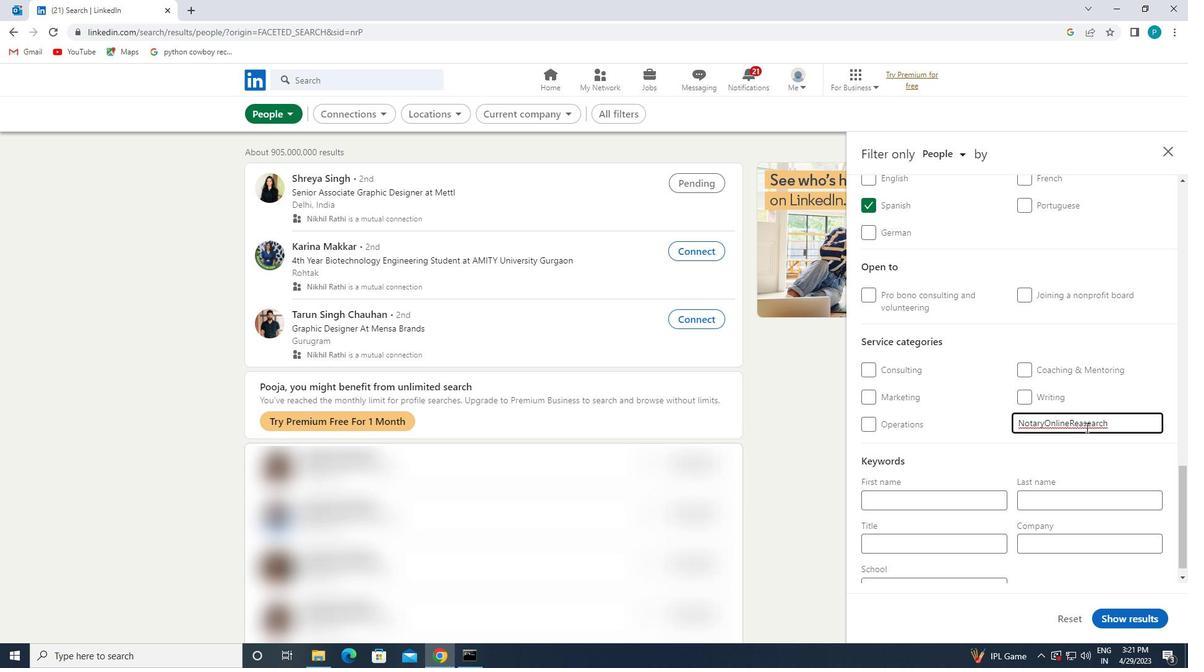 
Action: Mouse pressed left at (1084, 421)
Screenshot: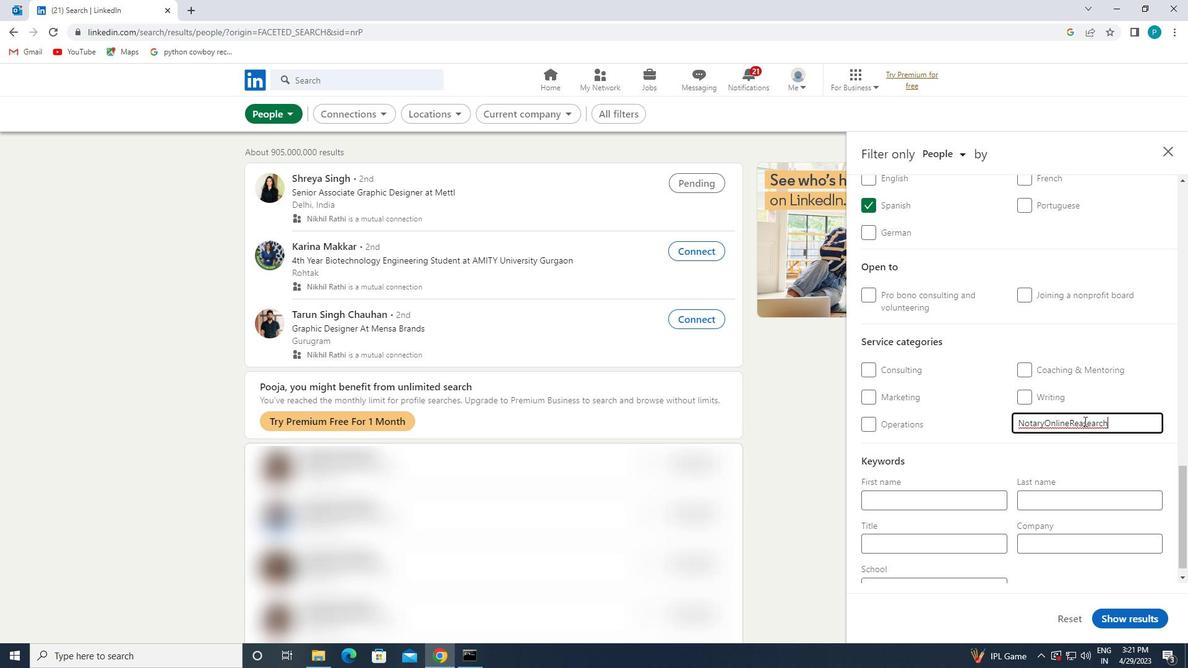 
Action: Key pressed <Key.backspace>
Screenshot: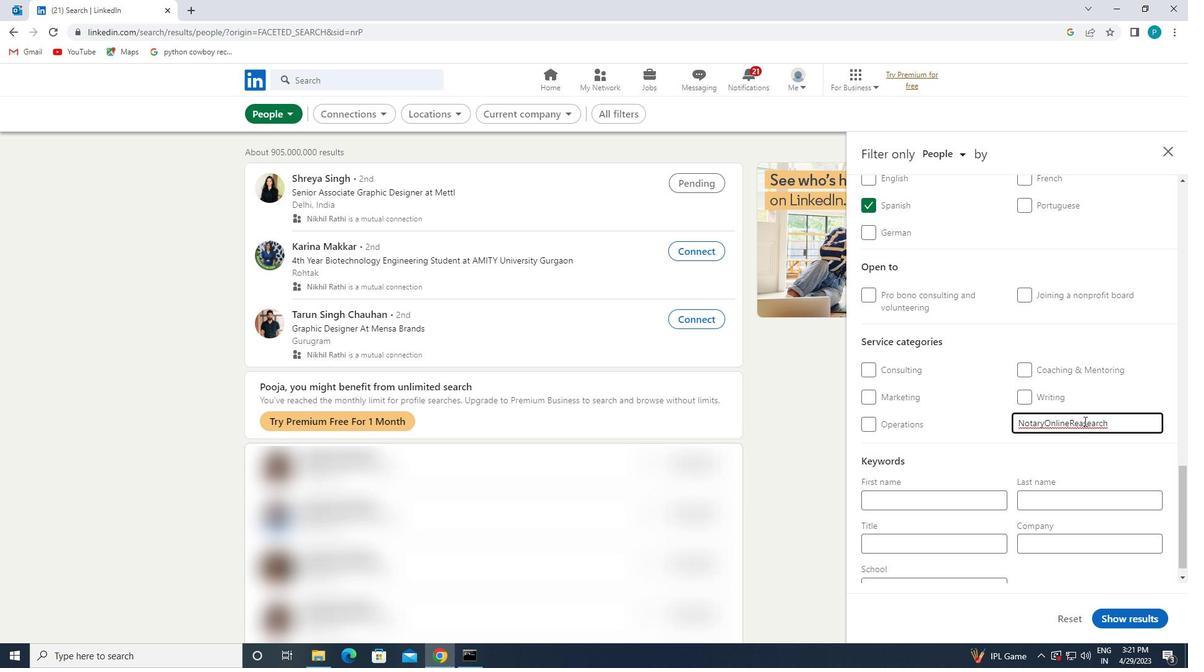 
Action: Mouse moved to (1068, 422)
Screenshot: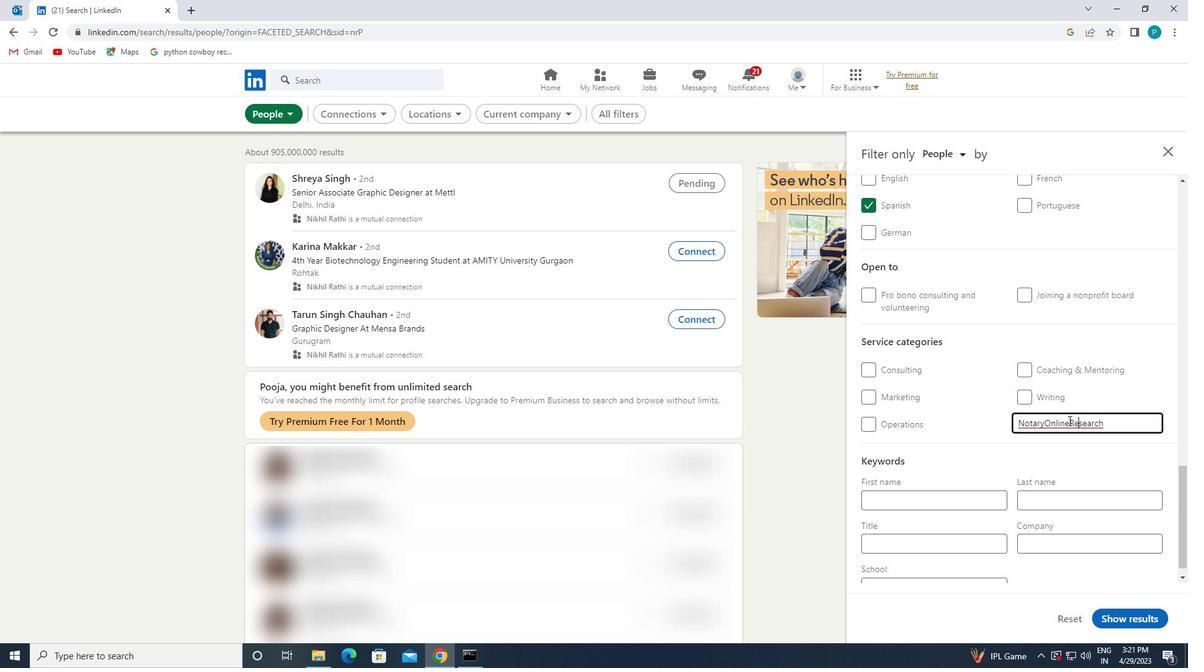 
Action: Mouse pressed left at (1068, 422)
Screenshot: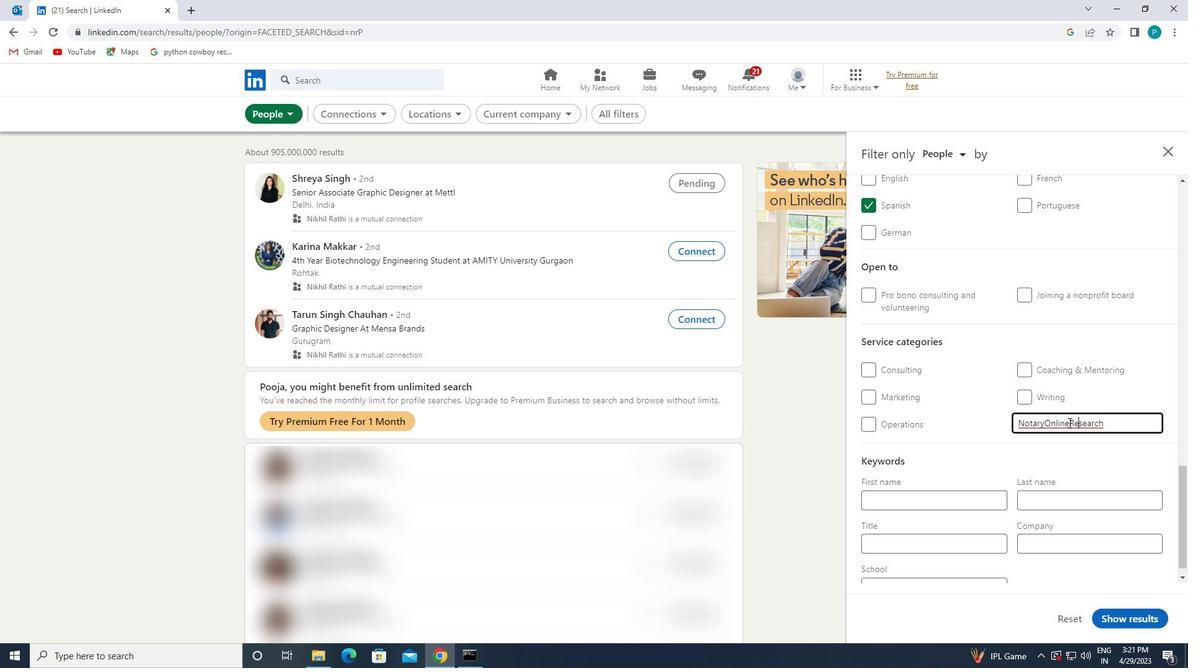 
Action: Key pressed <Key.space>
Screenshot: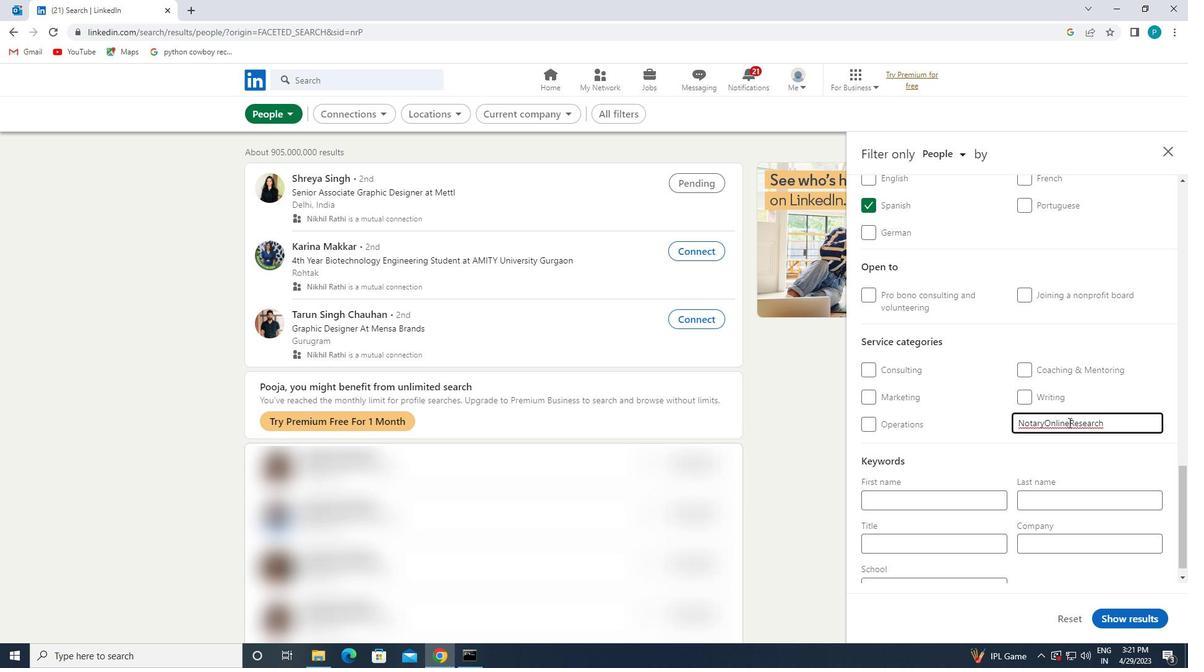 
Action: Mouse moved to (907, 547)
Screenshot: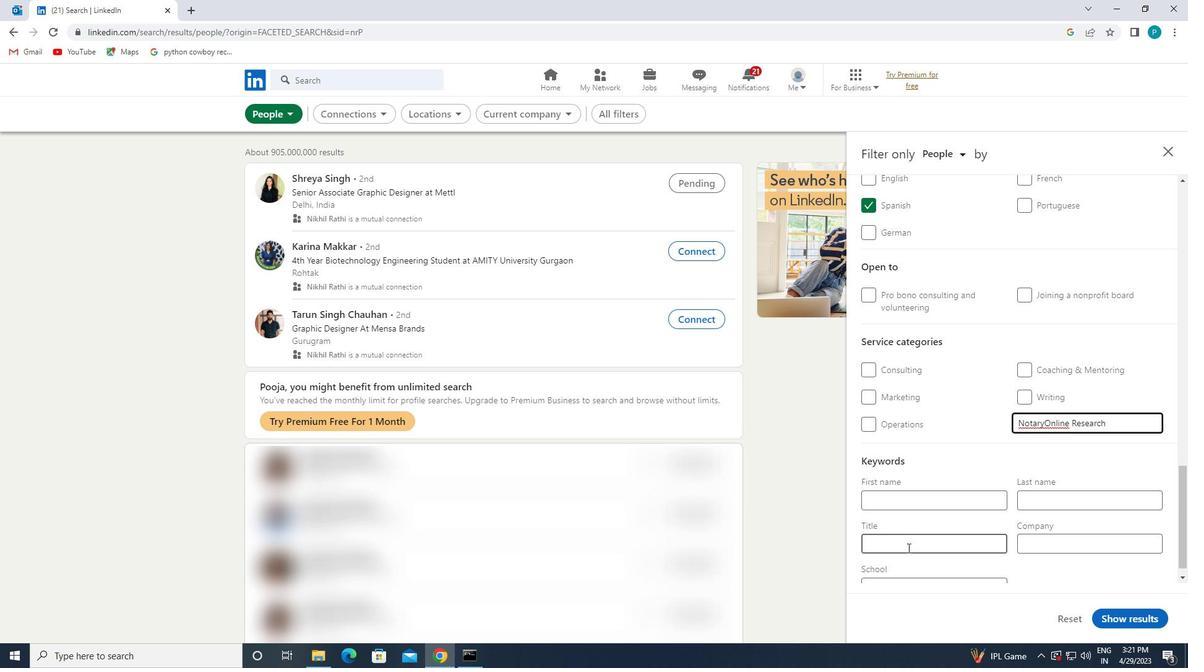 
Action: Mouse pressed left at (907, 547)
Screenshot: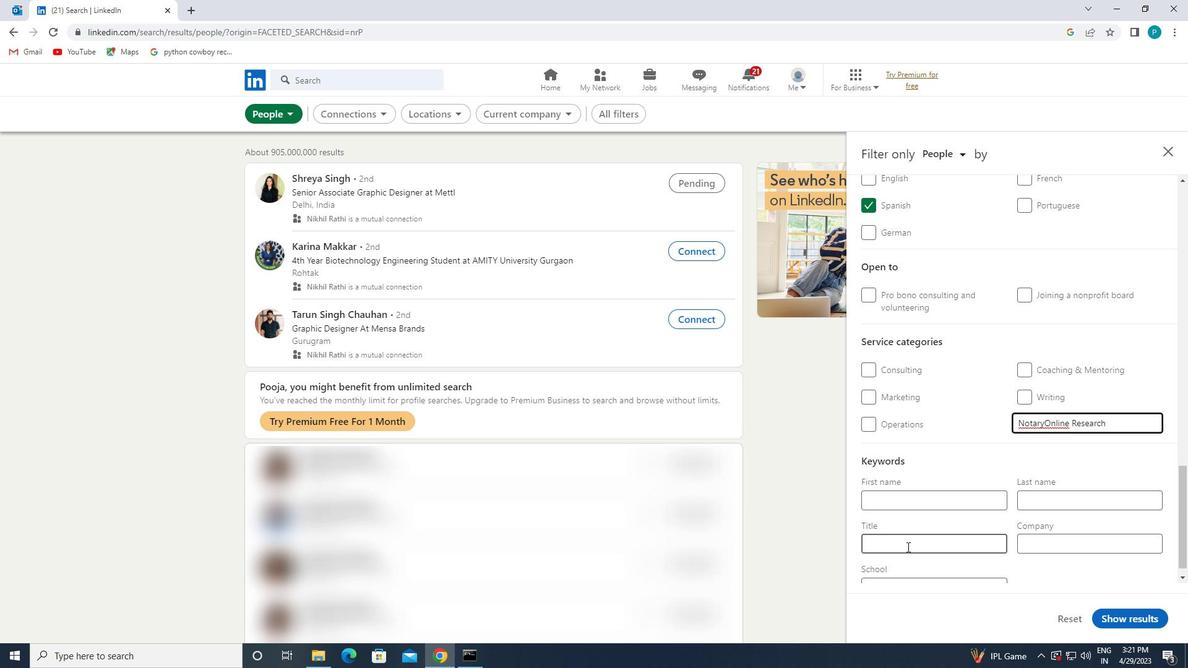 
Action: Key pressed <Key.caps_lock>C<Key.caps_lock>ARETAKER<Key.space>OR<Key.space><Key.caps_lock>H<Key.caps_lock>OUSE<Key.space><Key.caps_lock>S<Key.caps_lock>ITTER
Screenshot: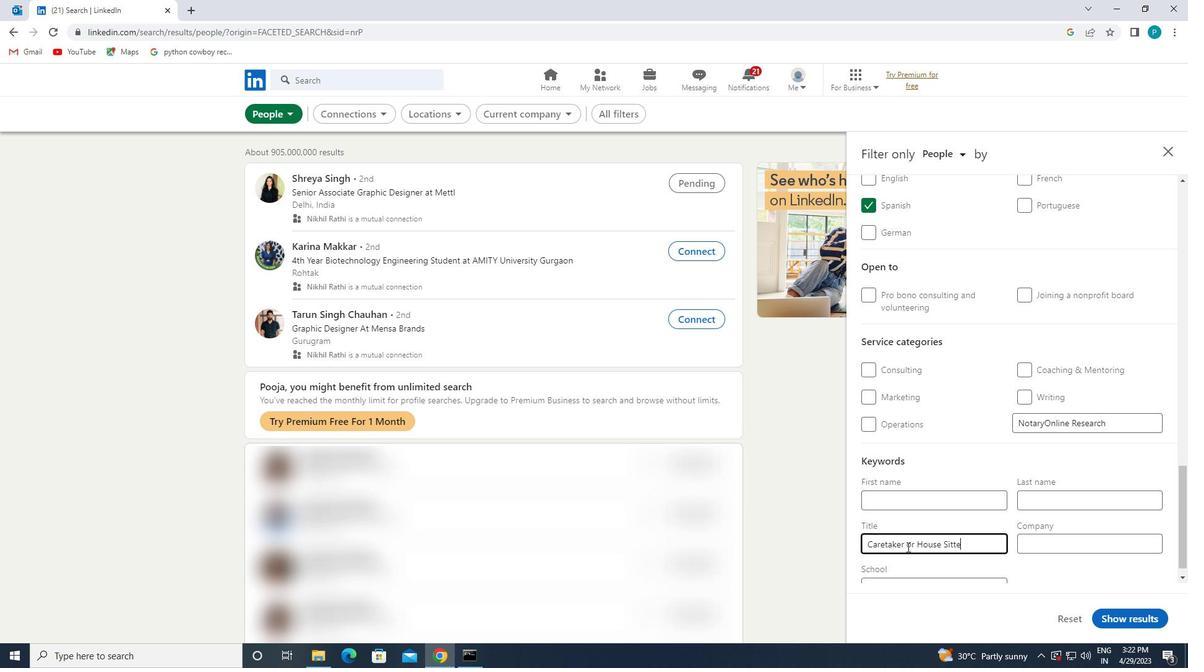 
Action: Mouse moved to (1026, 550)
Screenshot: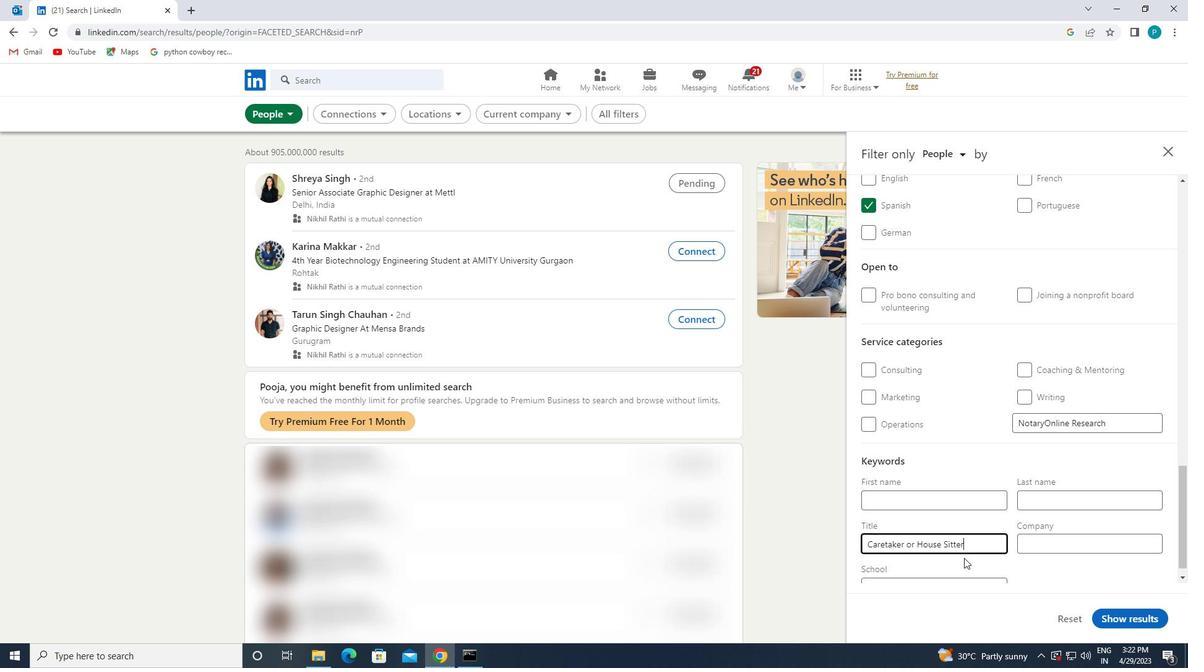 
Action: Mouse scrolled (1026, 550) with delta (0, 0)
Screenshot: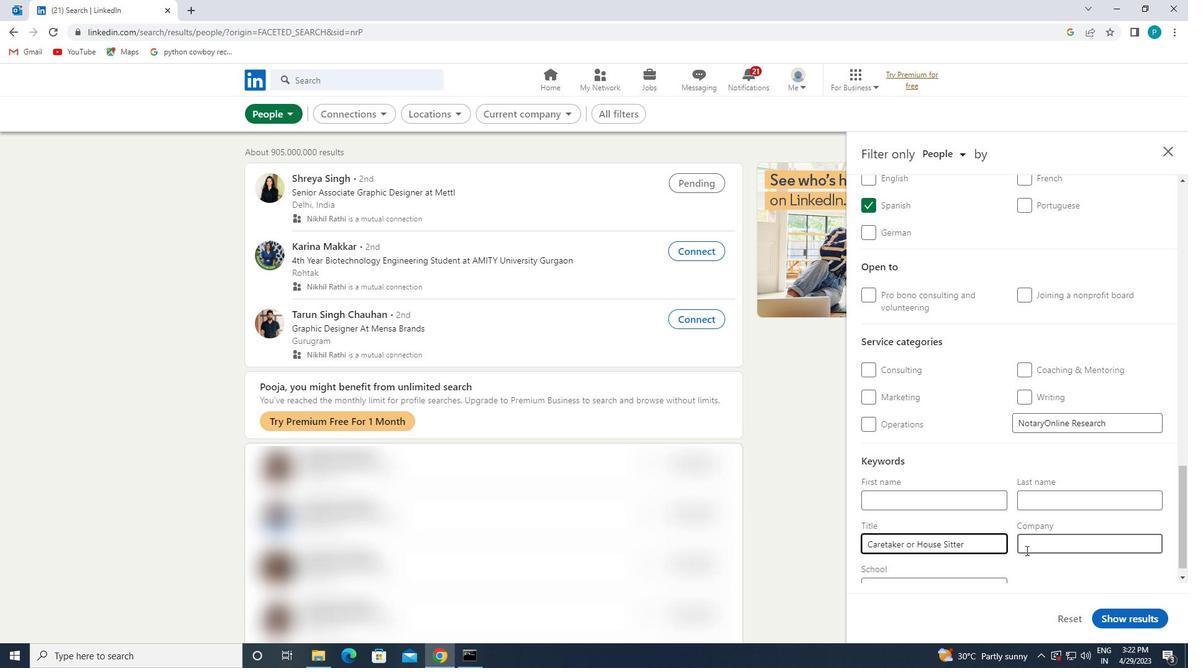
Action: Mouse moved to (1116, 612)
Screenshot: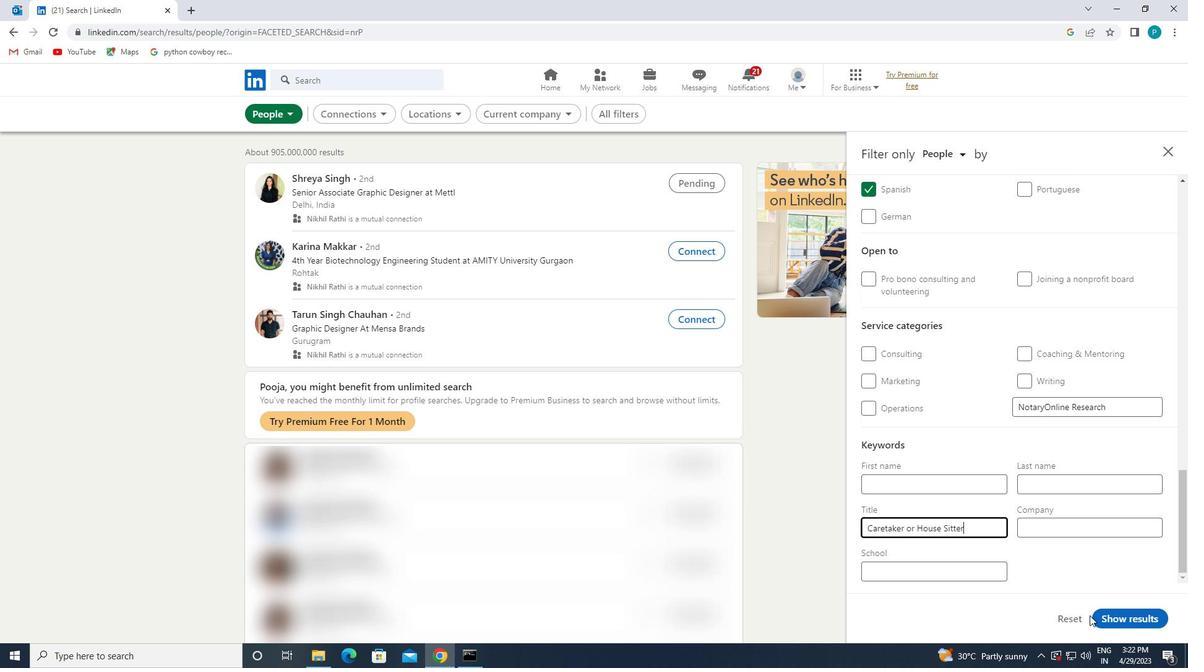 
Action: Mouse pressed left at (1116, 612)
Screenshot: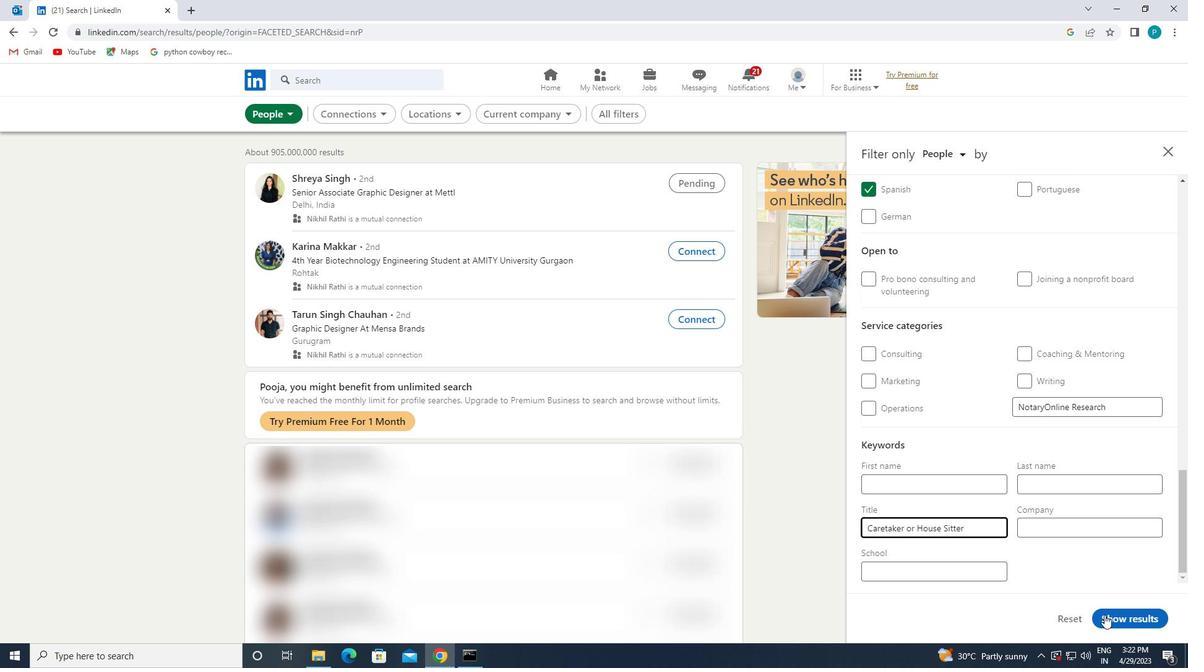 
